 Task: Research Airbnb options in Azadshahr, Iran from 7th December, 2023 to 14th December, 2023 for 1 adult. Place can be shared room with 1  bedroom having 1 bed and 1 bathroom. Property type can be hotel. Amenities needed are: wifi, washing machine. Booking option can be shelf check-in. Look for 4 properties as per requirement.
Action: Mouse moved to (528, 190)
Screenshot: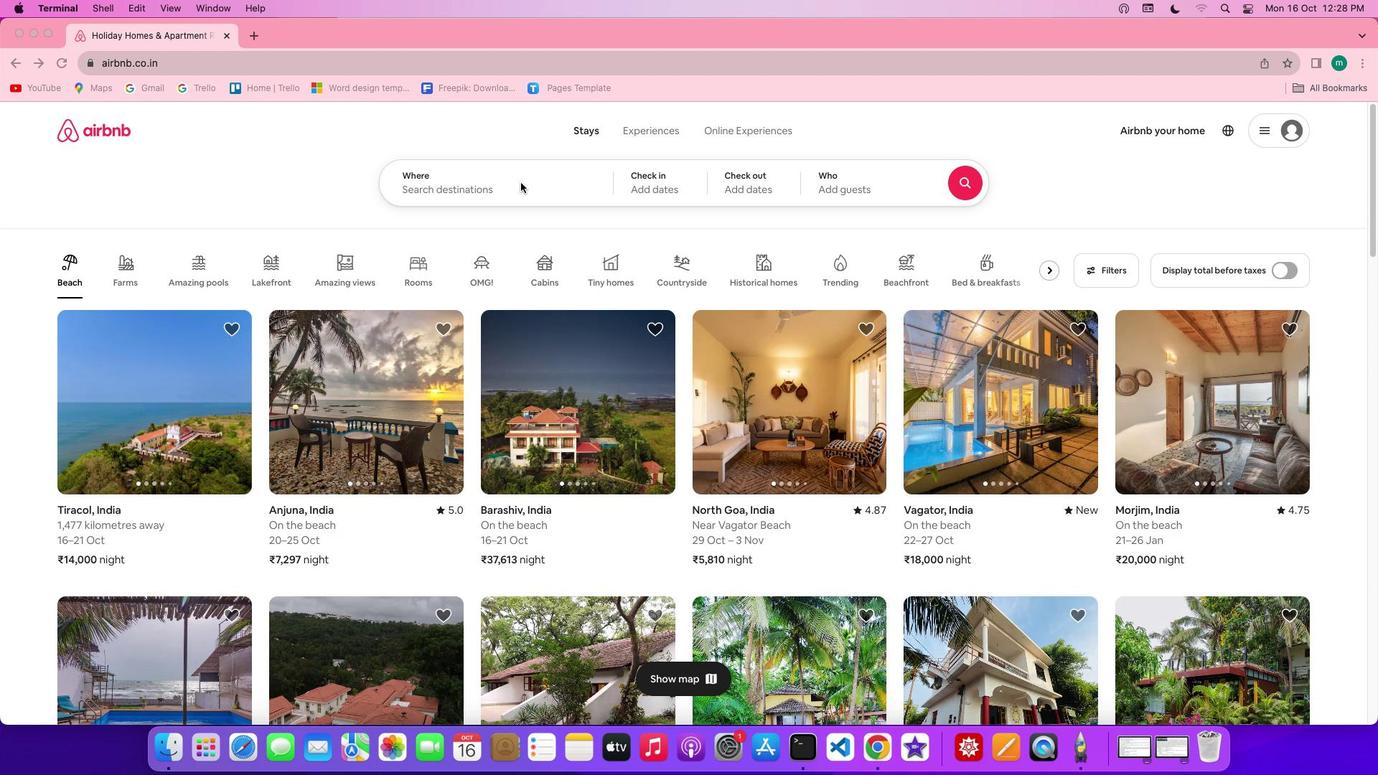 
Action: Mouse pressed left at (528, 190)
Screenshot: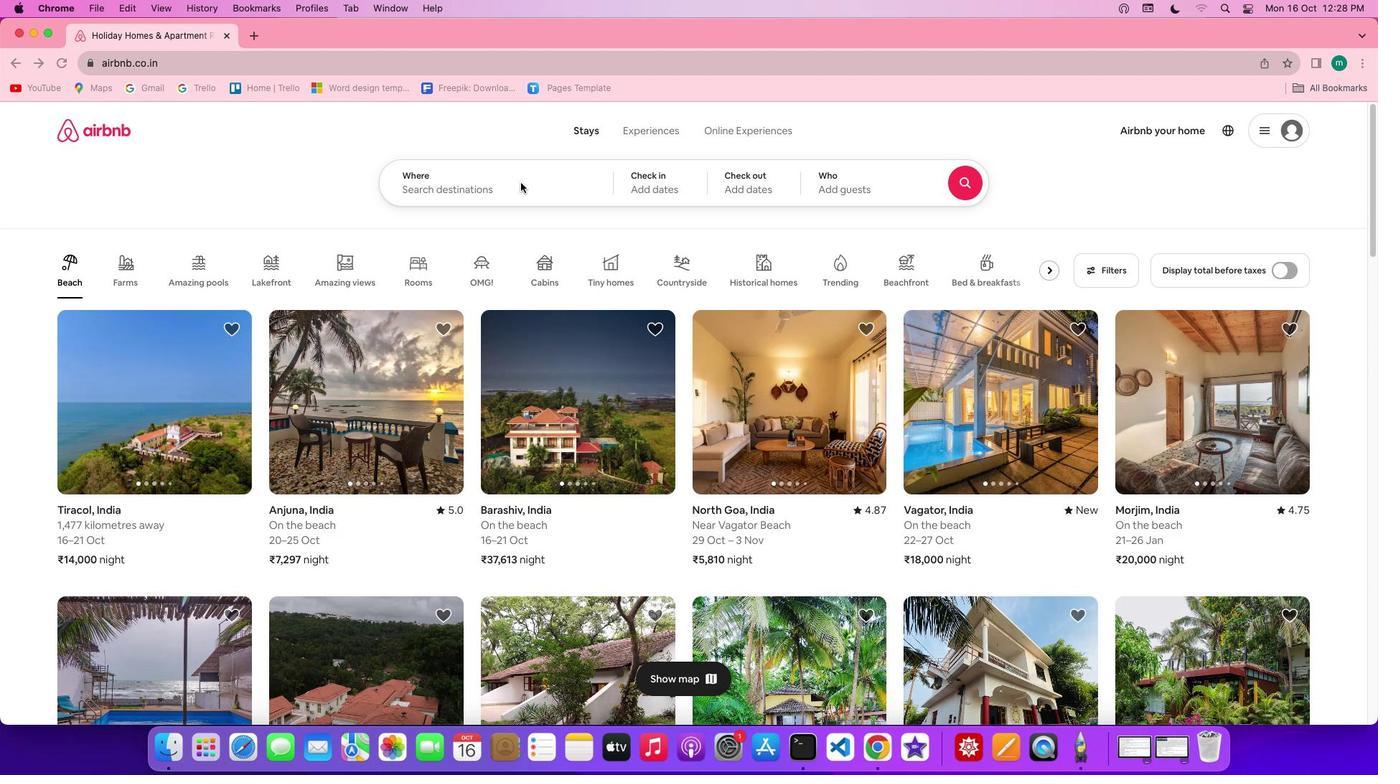
Action: Mouse moved to (526, 191)
Screenshot: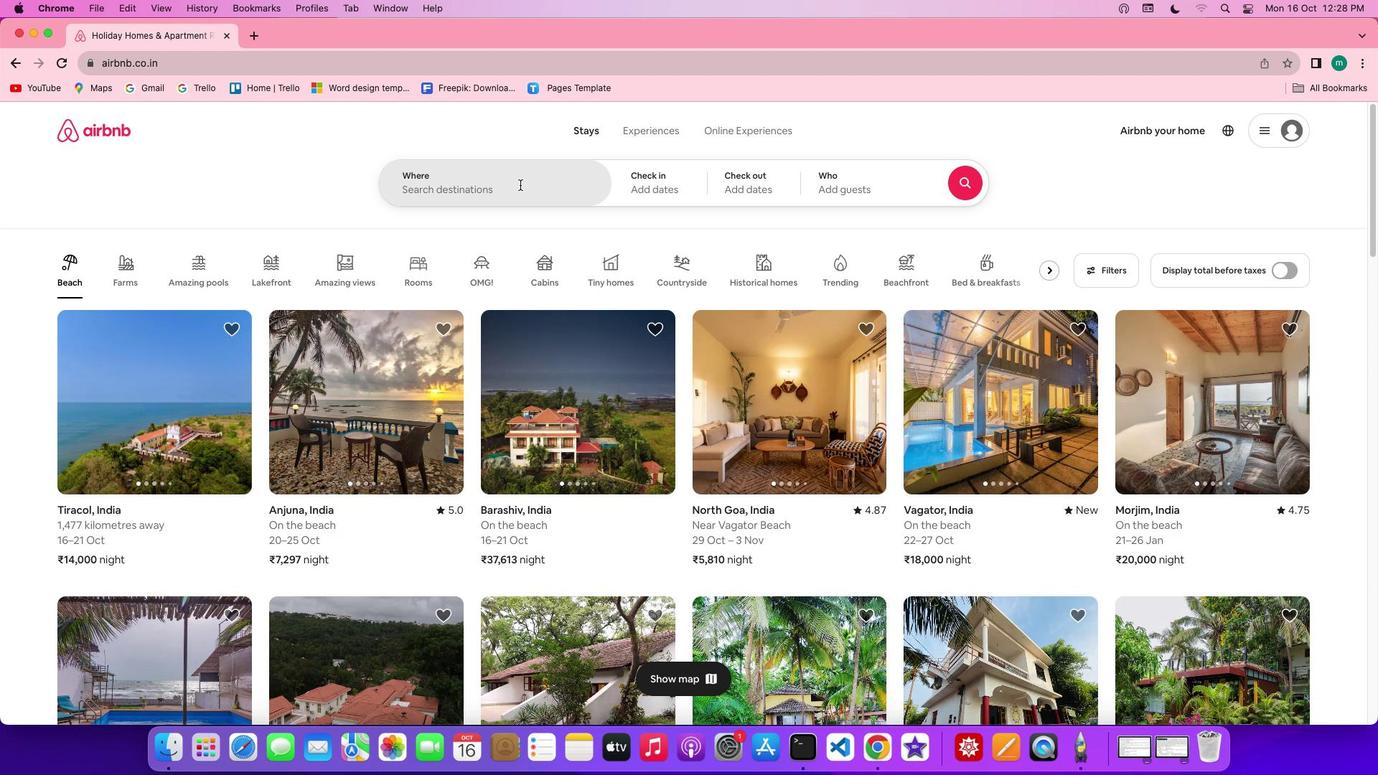 
Action: Mouse pressed left at (526, 191)
Screenshot: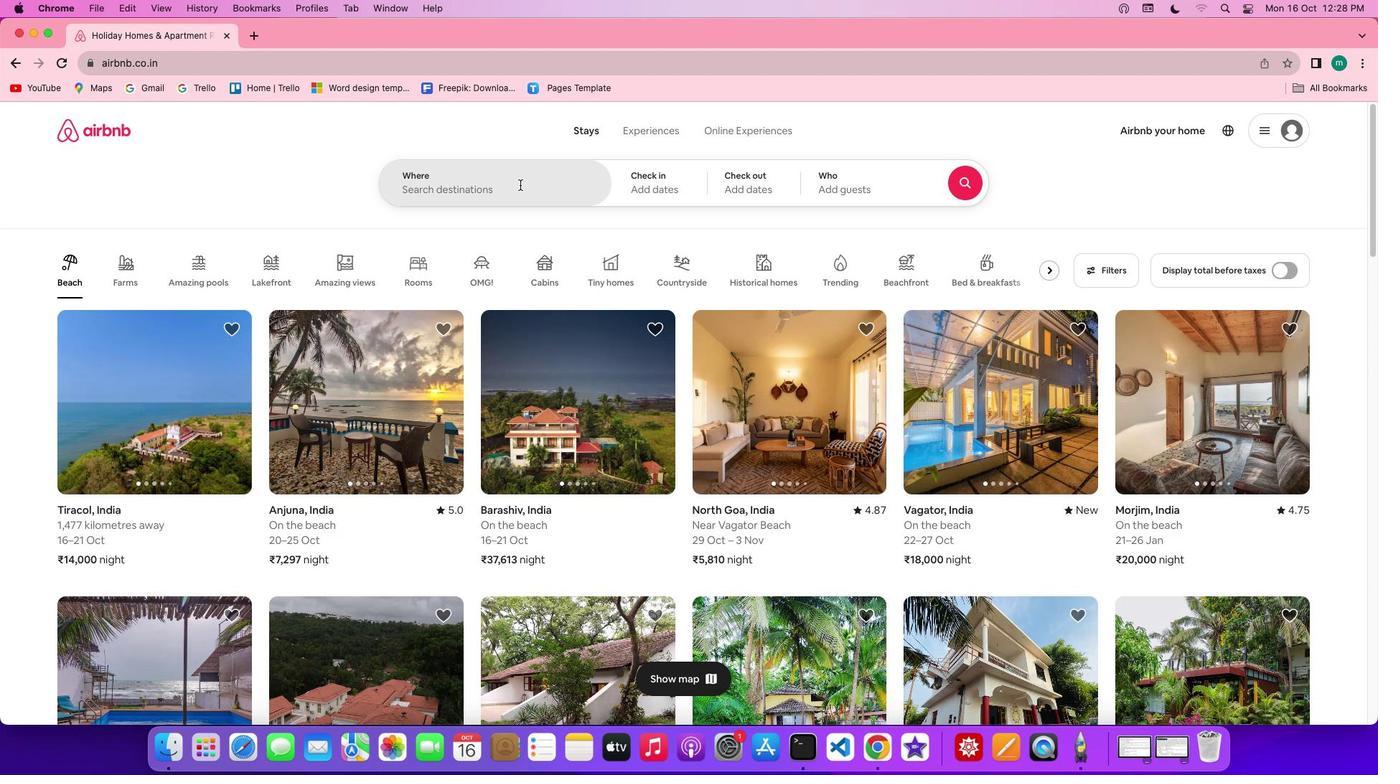 
Action: Key pressed Key.shift'A''a''s''h''a''r'Key.backspaceKey.backspaceKey.backspaceKey.backspaceKey.backspace'z''a''d''s''h''a''h''r'','Key.shift'I''r''a''n'
Screenshot: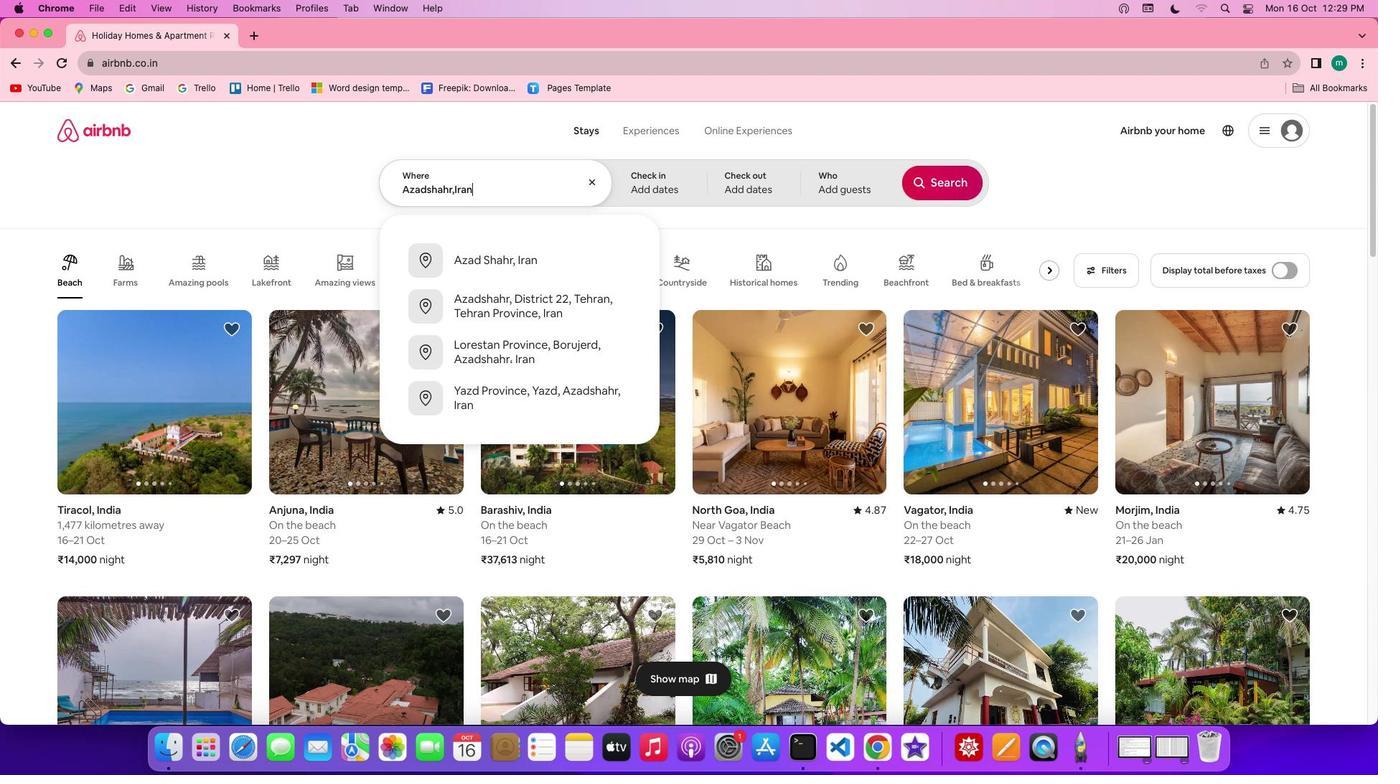 
Action: Mouse moved to (606, 259)
Screenshot: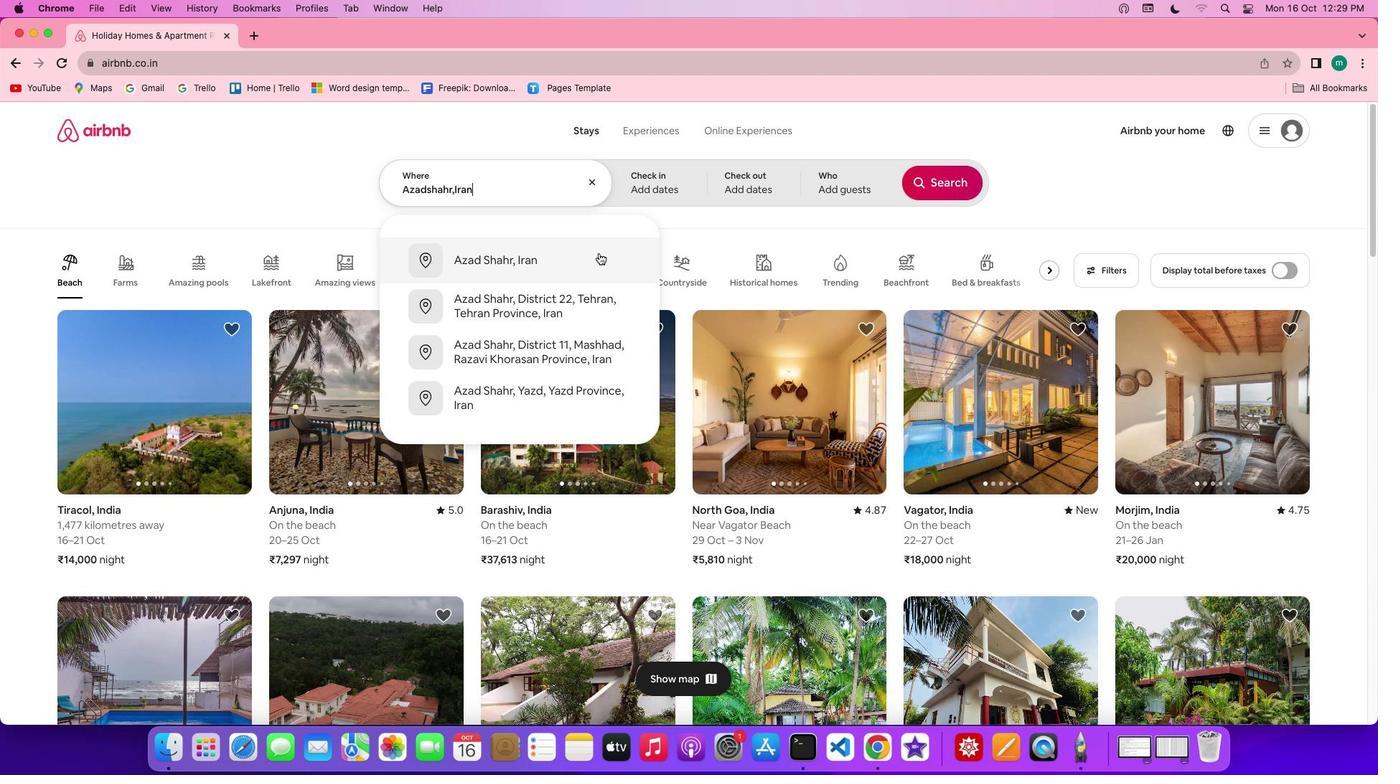 
Action: Mouse pressed left at (606, 259)
Screenshot: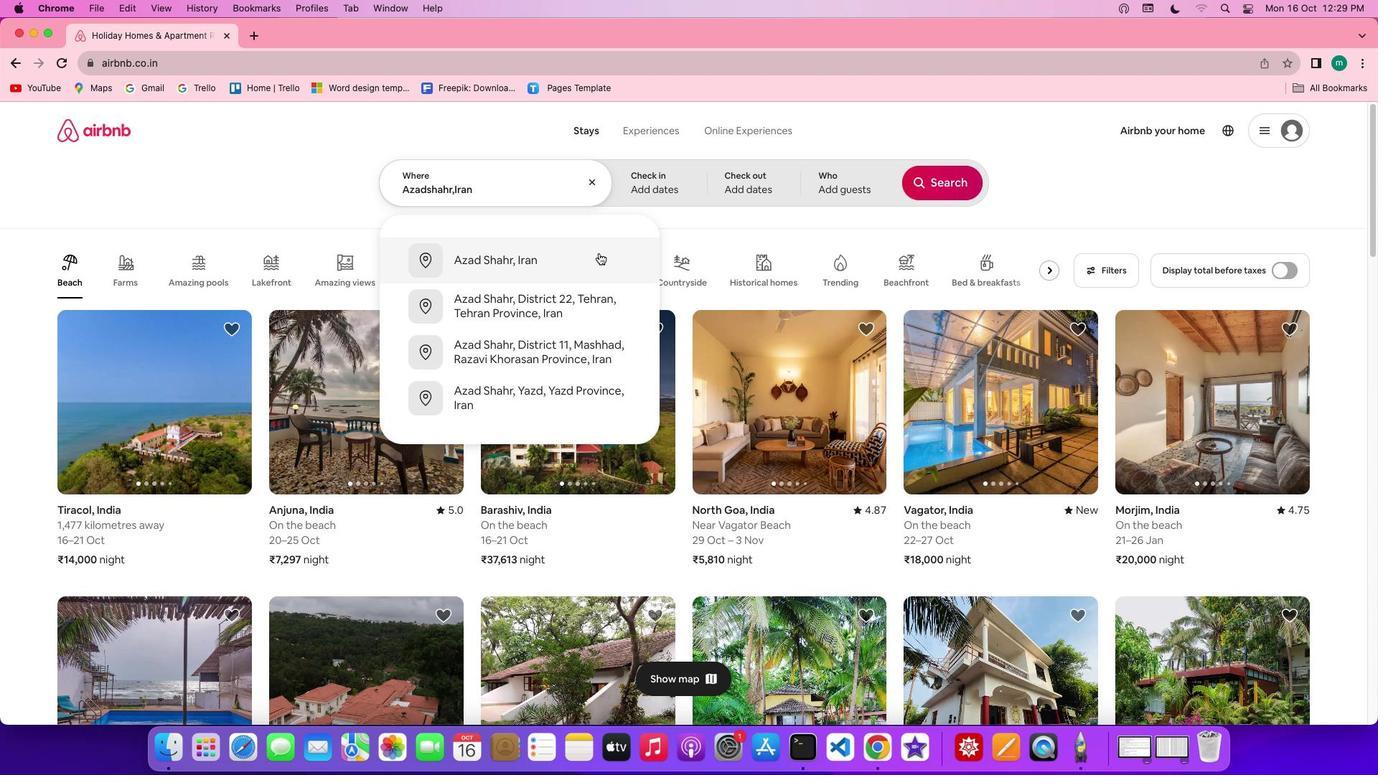 
Action: Mouse moved to (949, 305)
Screenshot: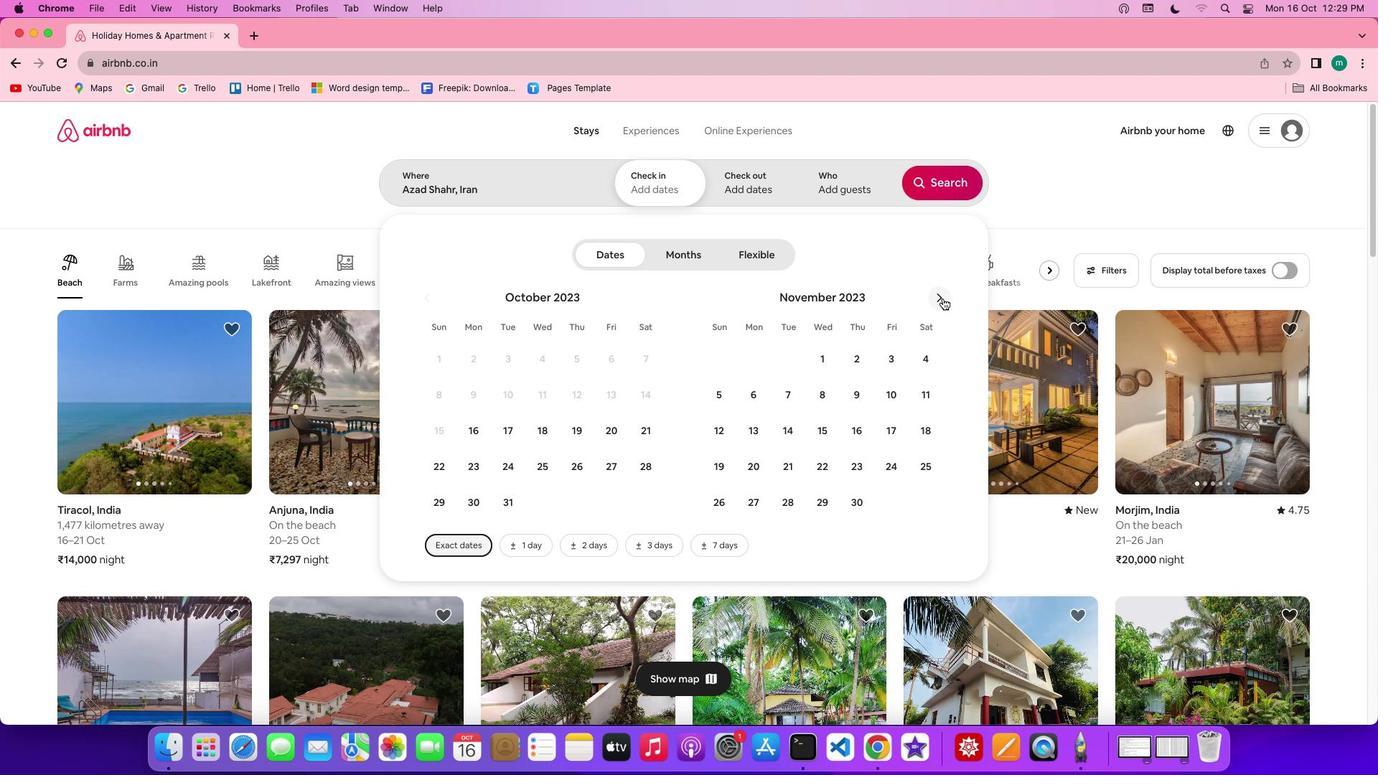 
Action: Mouse pressed left at (949, 305)
Screenshot: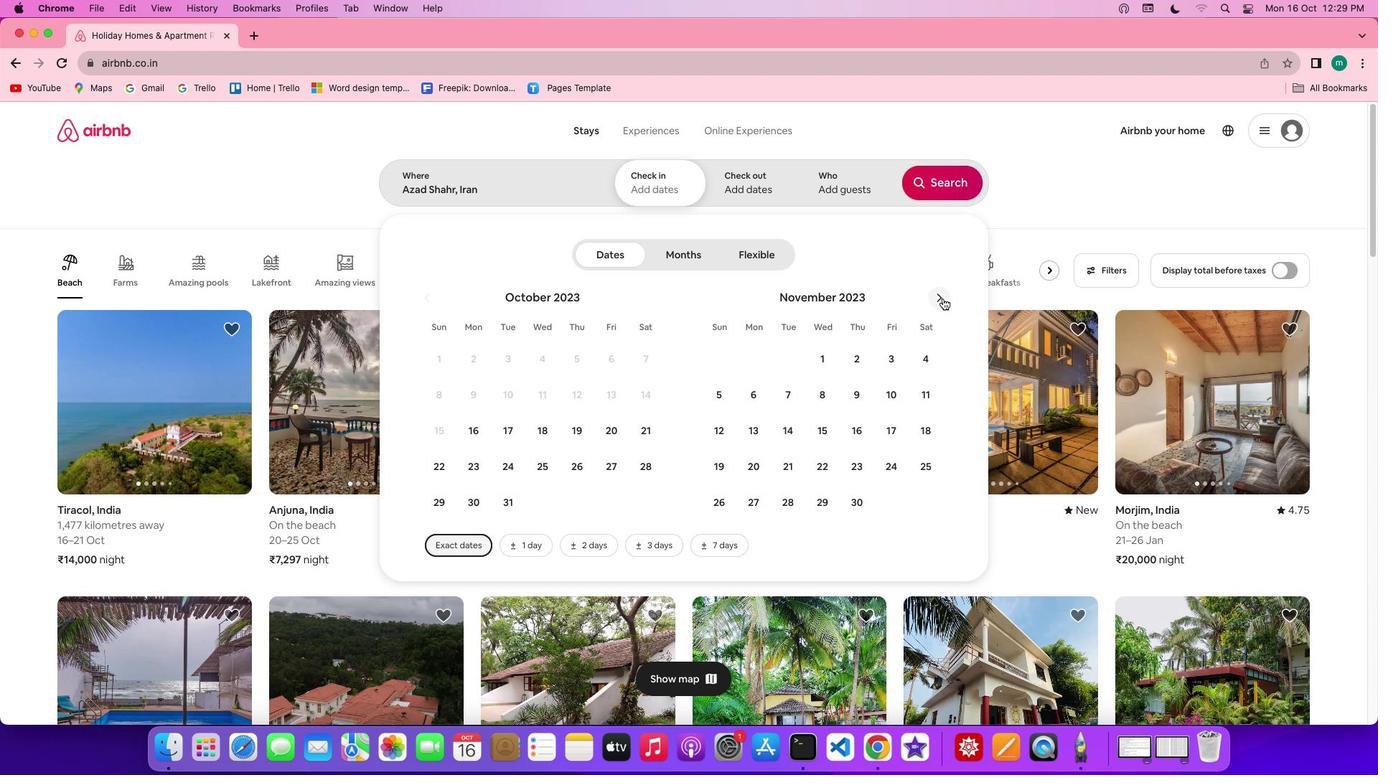 
Action: Mouse moved to (862, 401)
Screenshot: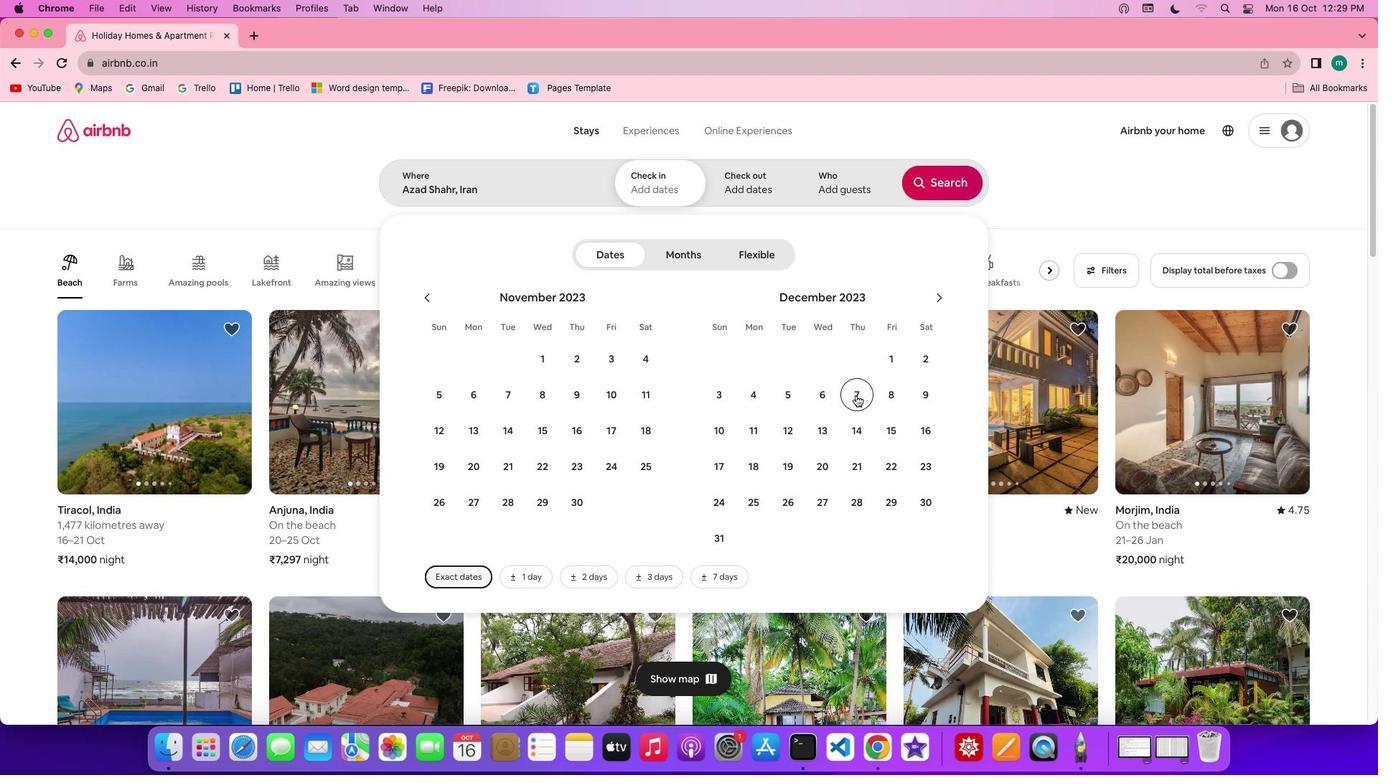 
Action: Mouse pressed left at (862, 401)
Screenshot: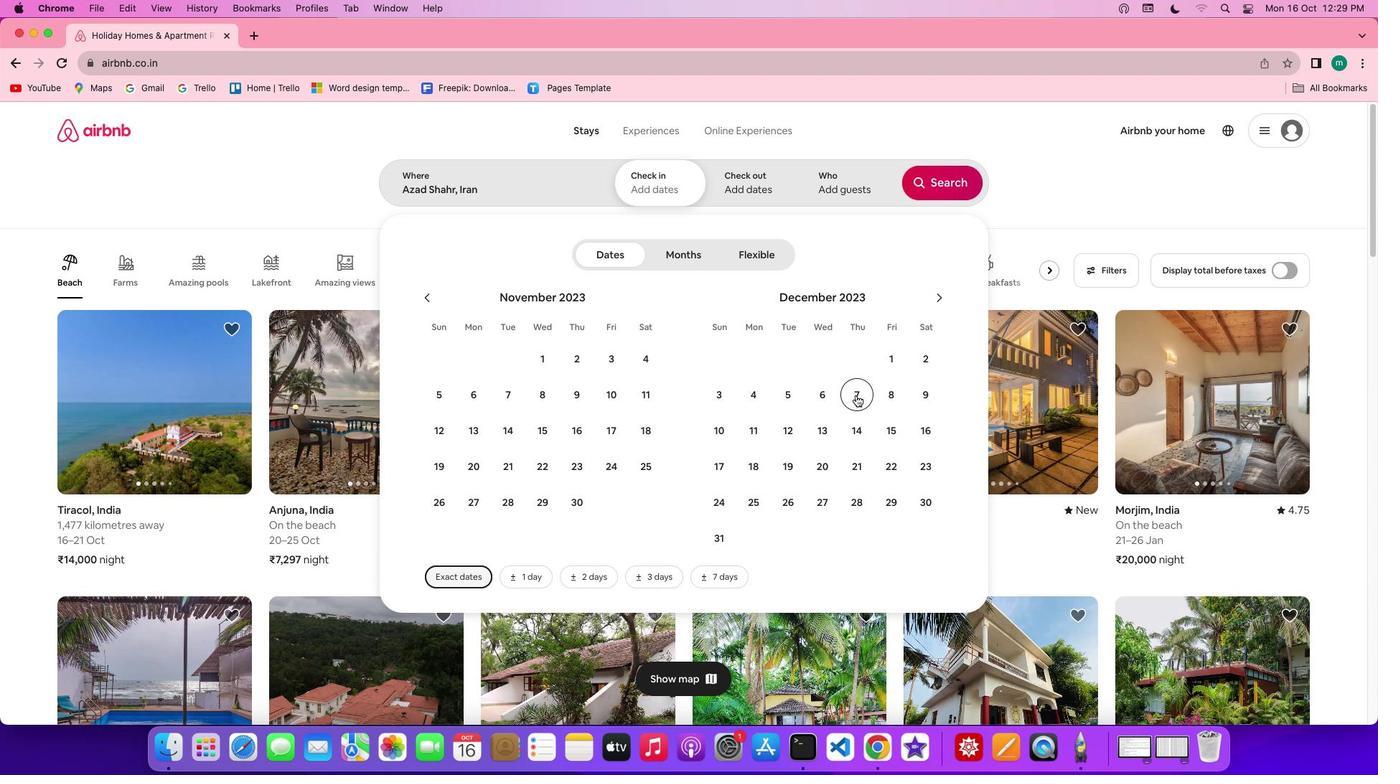 
Action: Mouse moved to (862, 426)
Screenshot: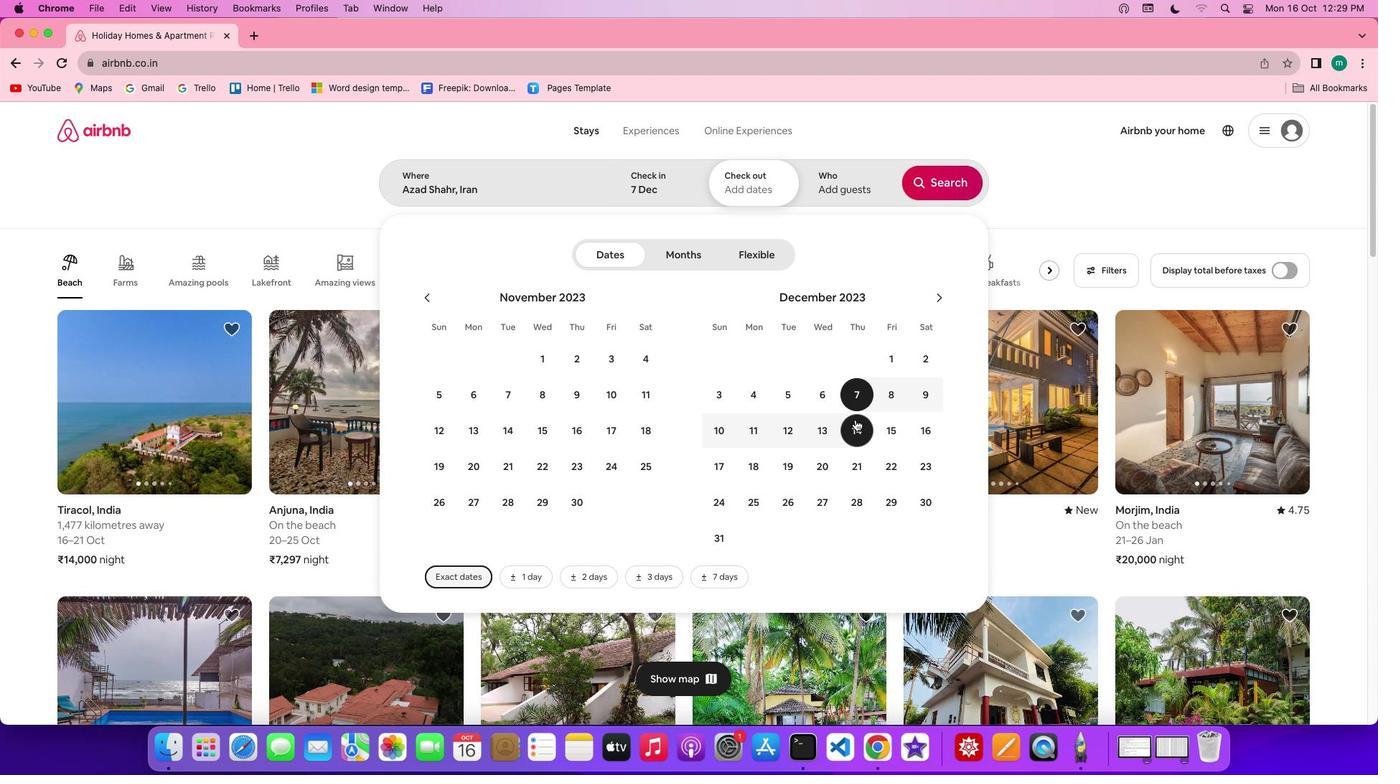 
Action: Mouse pressed left at (862, 426)
Screenshot: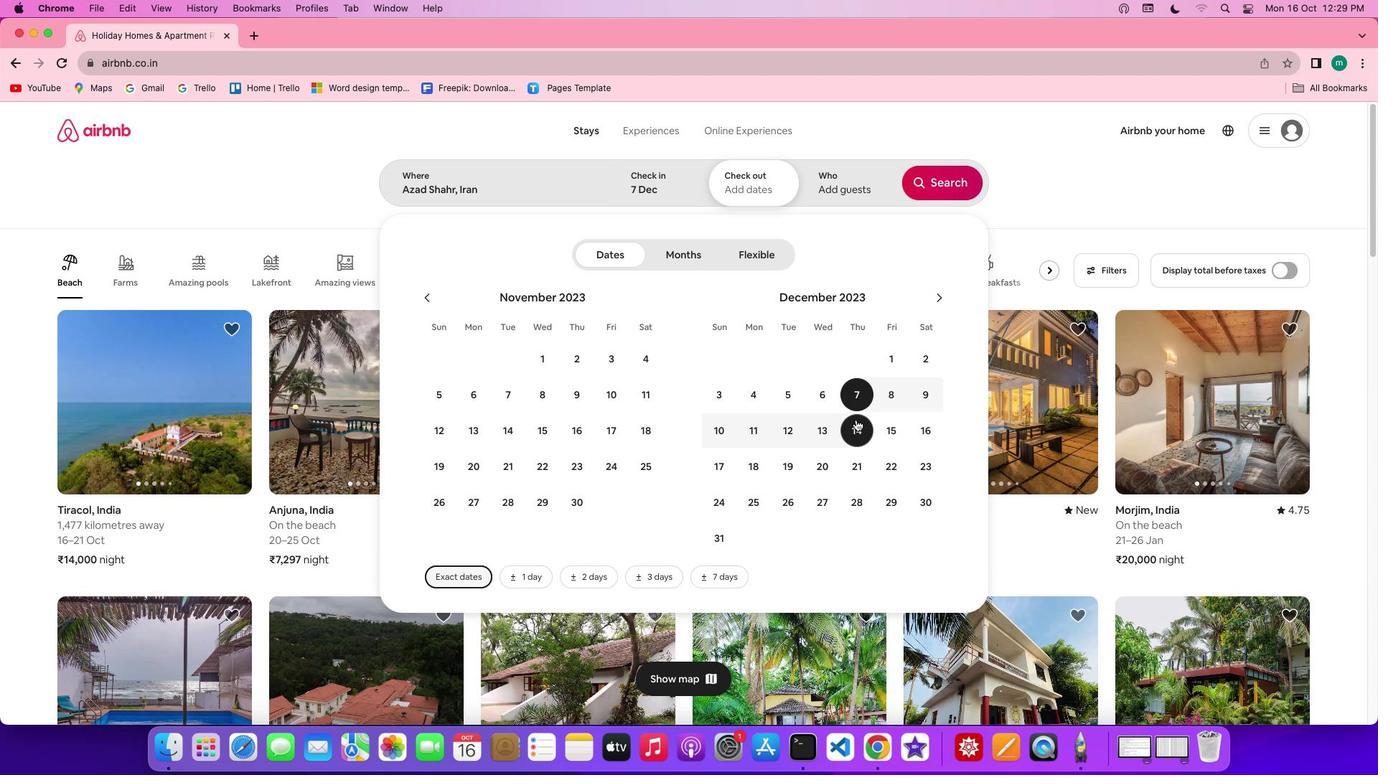 
Action: Mouse moved to (856, 194)
Screenshot: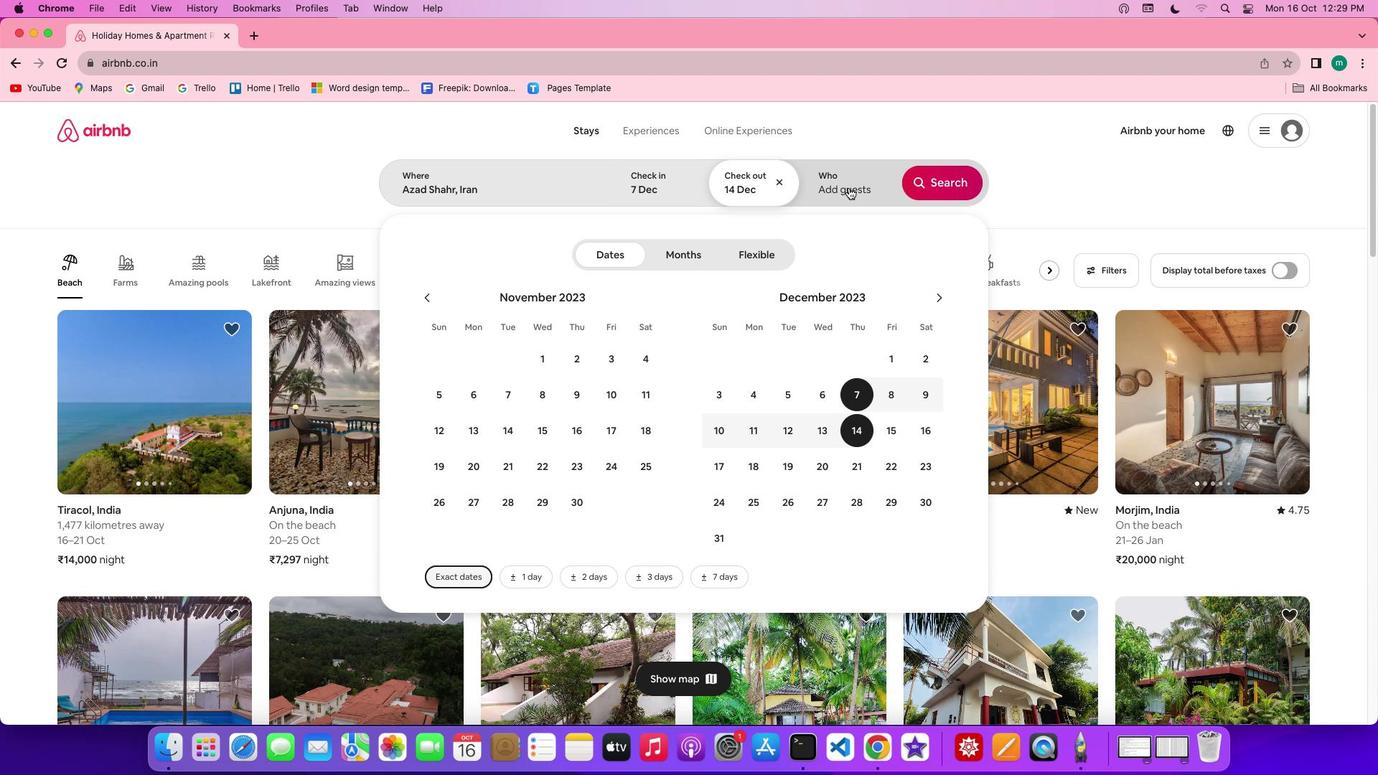 
Action: Mouse pressed left at (856, 194)
Screenshot: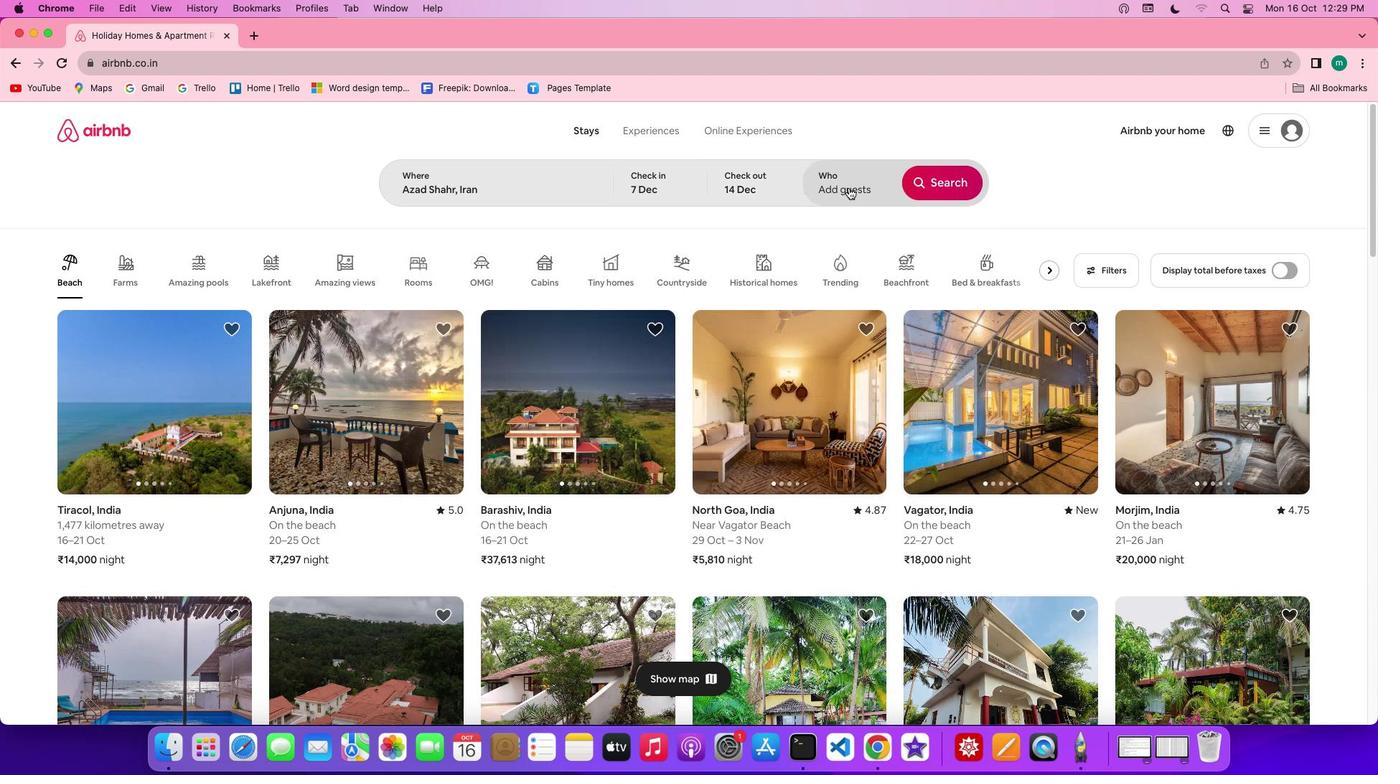 
Action: Mouse moved to (955, 272)
Screenshot: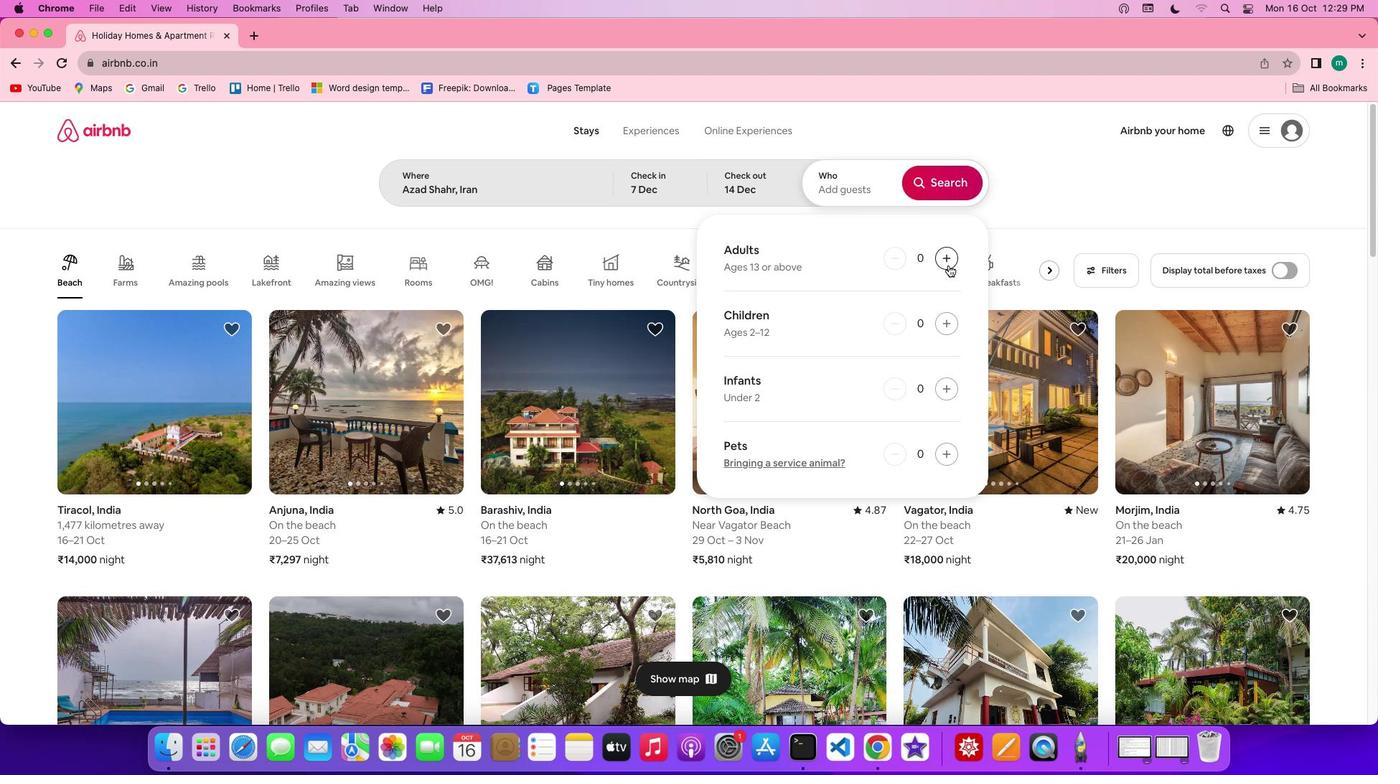 
Action: Mouse pressed left at (955, 272)
Screenshot: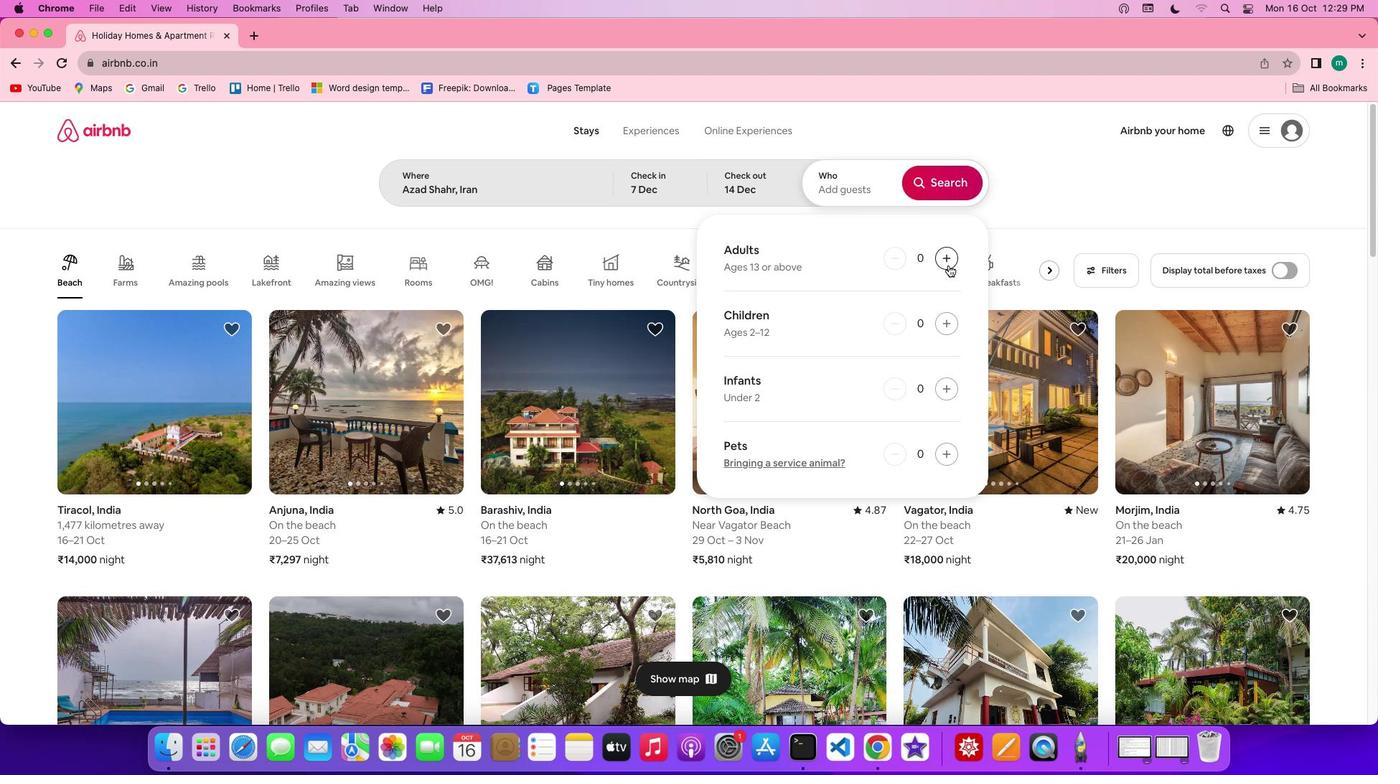 
Action: Mouse moved to (956, 194)
Screenshot: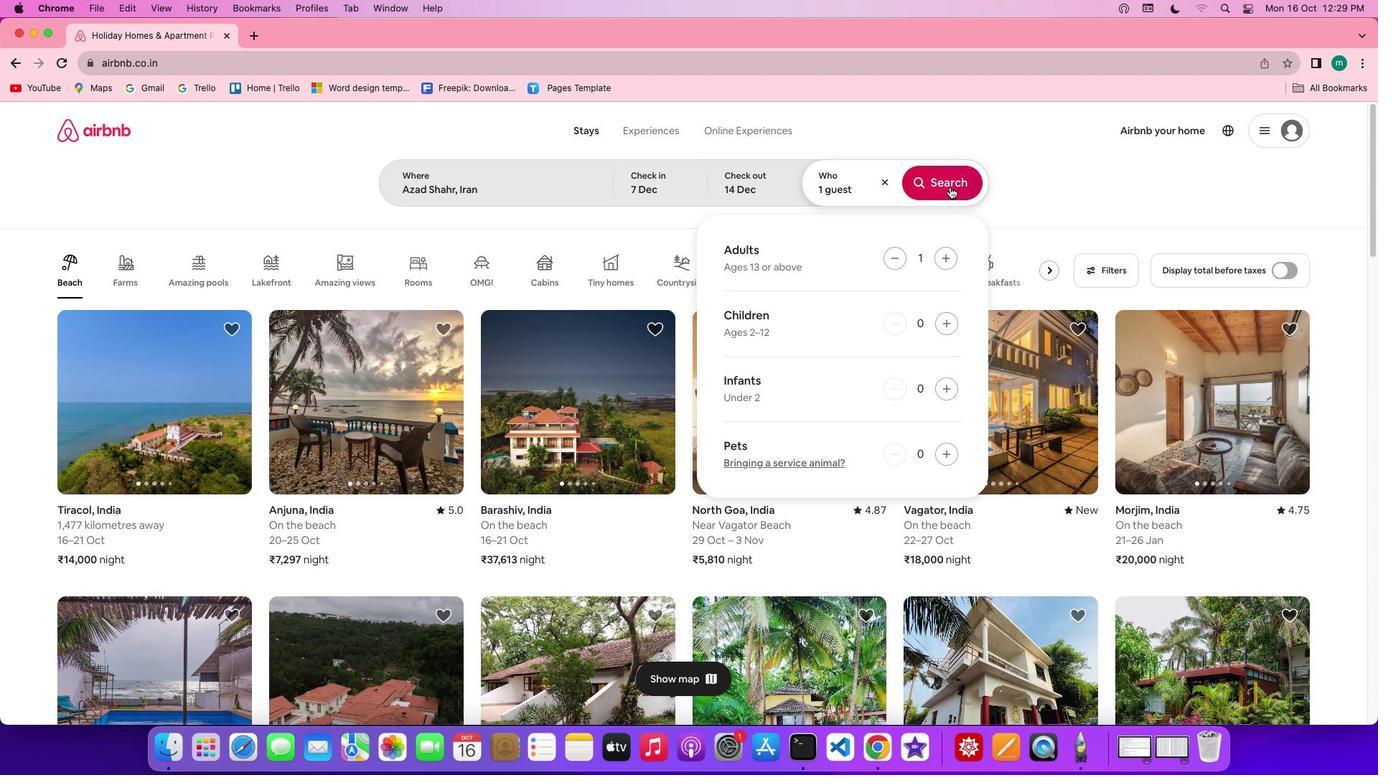 
Action: Mouse pressed left at (956, 194)
Screenshot: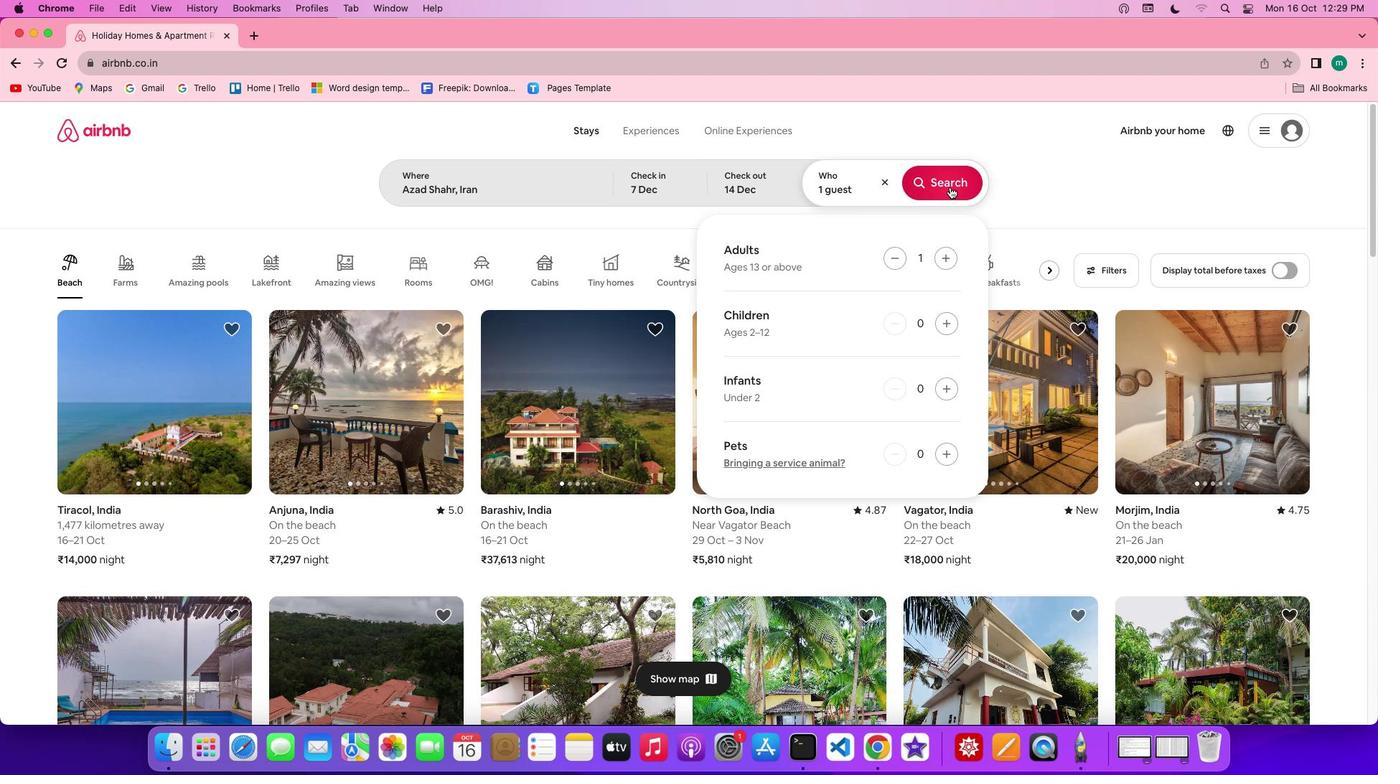 
Action: Mouse moved to (1131, 196)
Screenshot: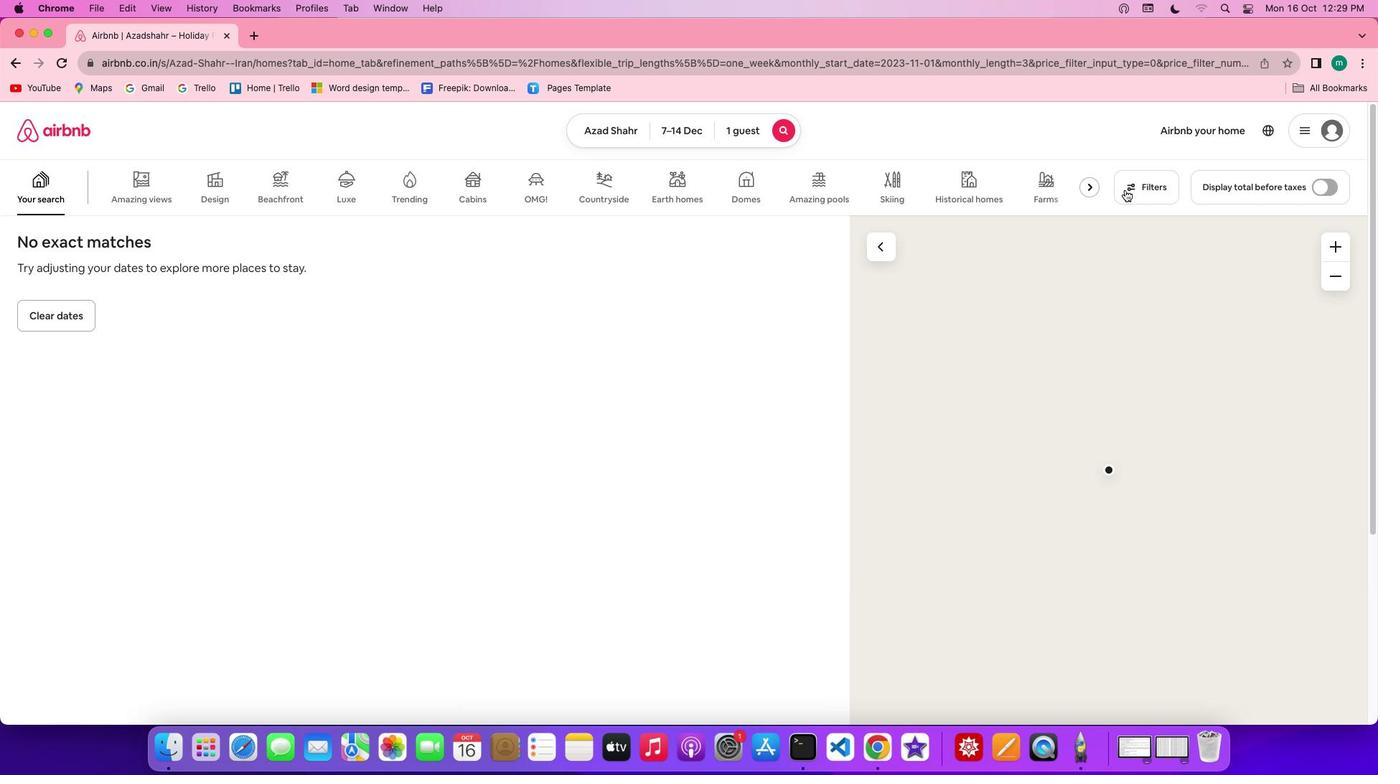 
Action: Mouse pressed left at (1131, 196)
Screenshot: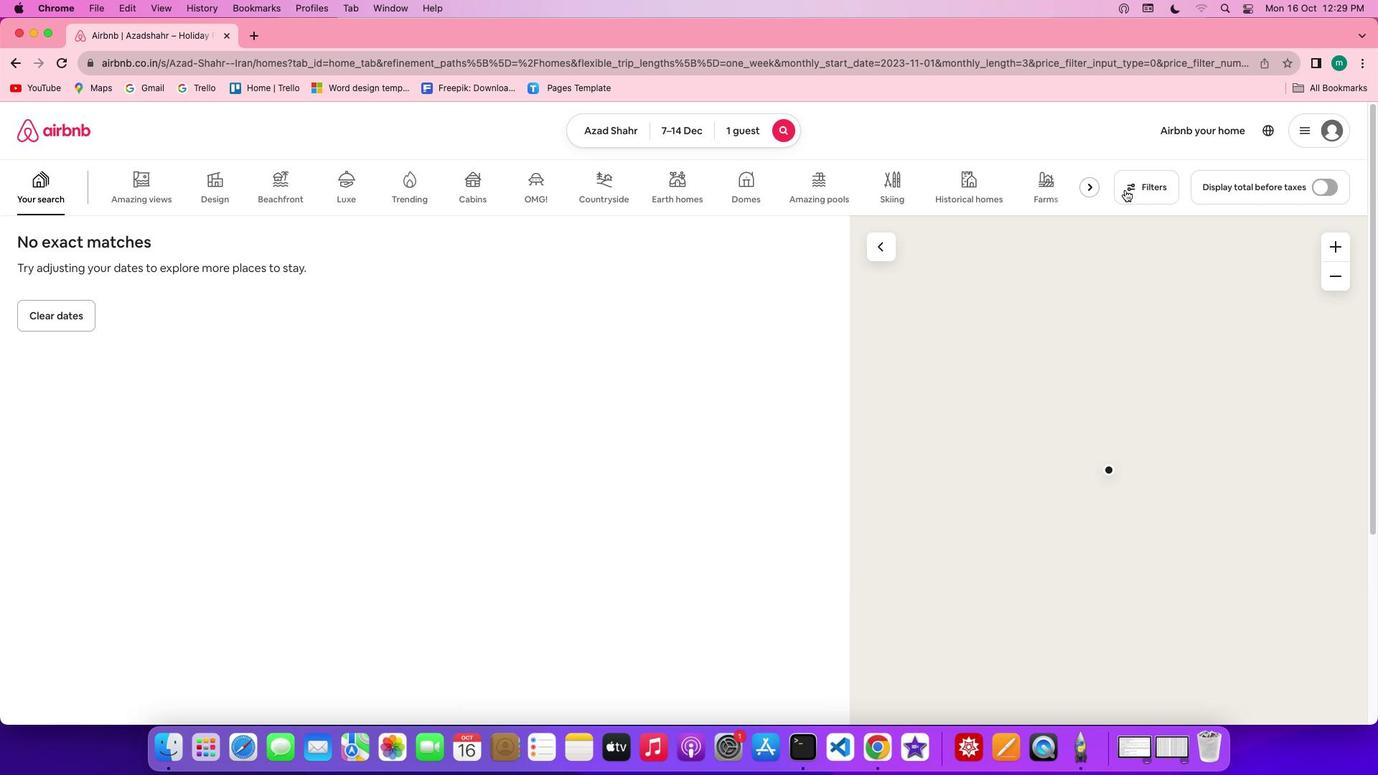 
Action: Mouse moved to (693, 427)
Screenshot: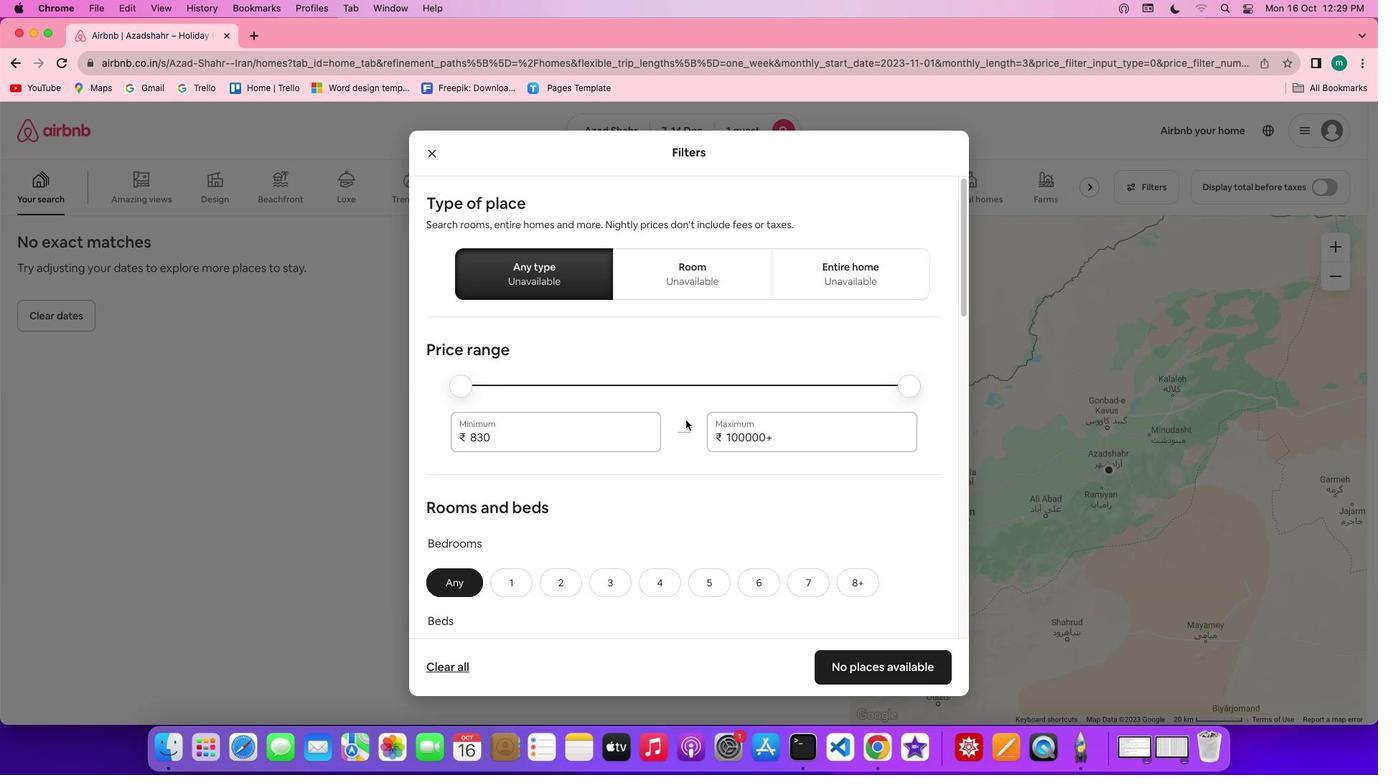 
Action: Mouse scrolled (693, 427) with delta (7, 6)
Screenshot: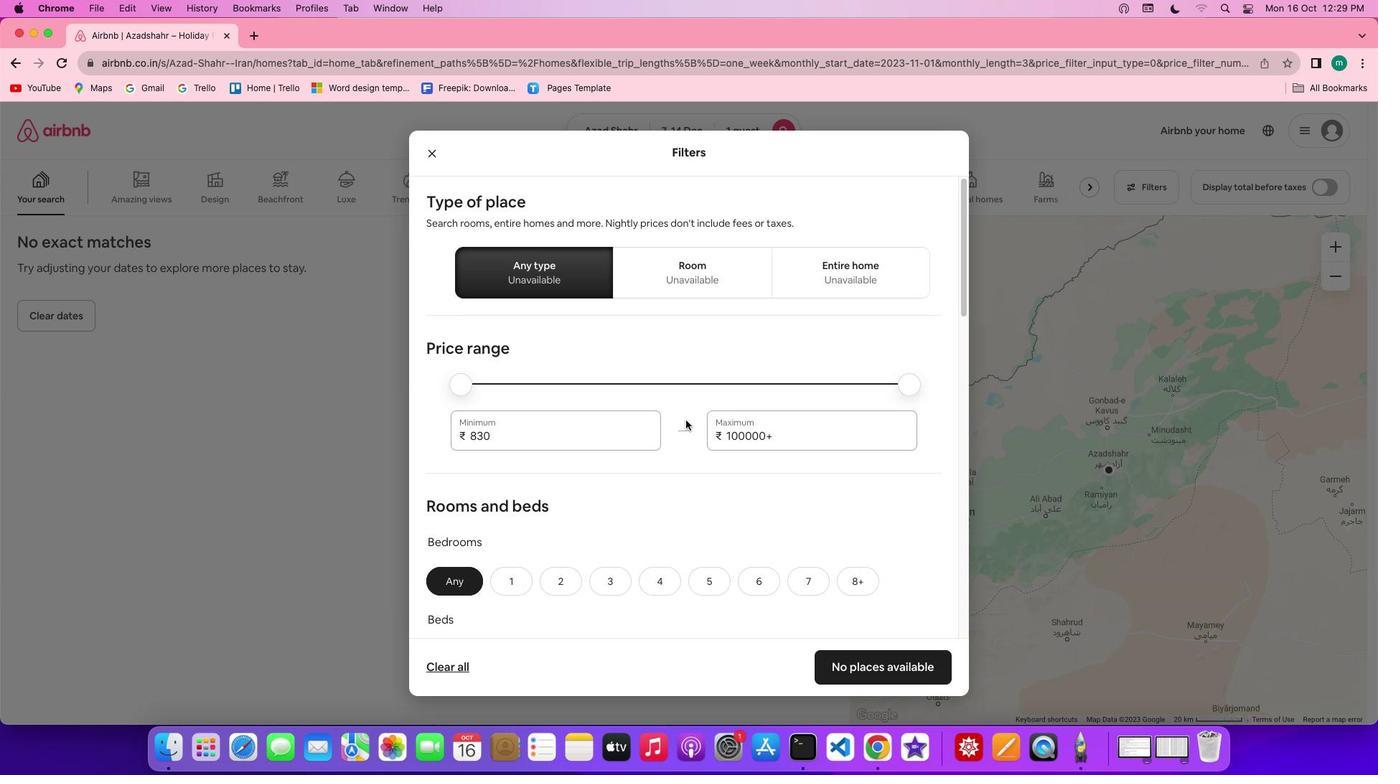 
Action: Mouse scrolled (693, 427) with delta (7, 6)
Screenshot: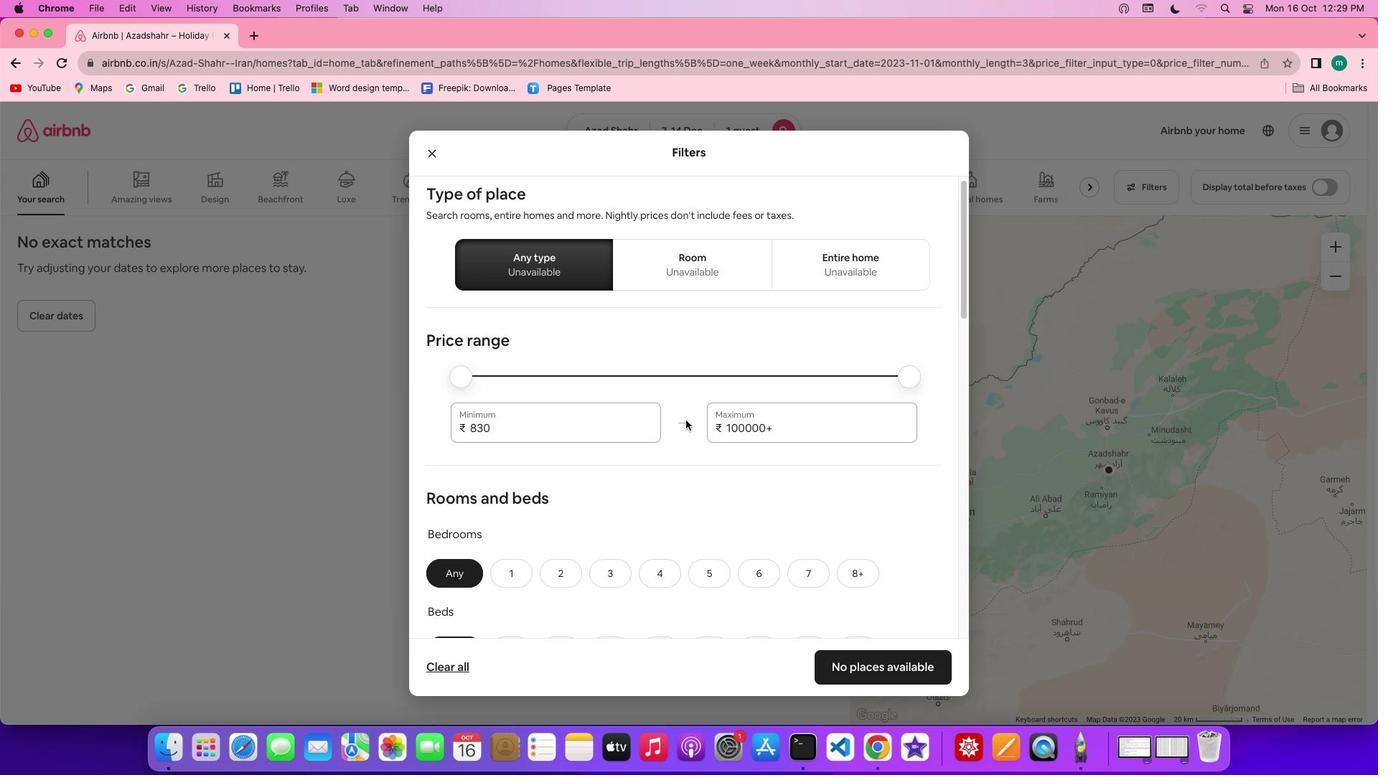 
Action: Mouse scrolled (693, 427) with delta (7, 5)
Screenshot: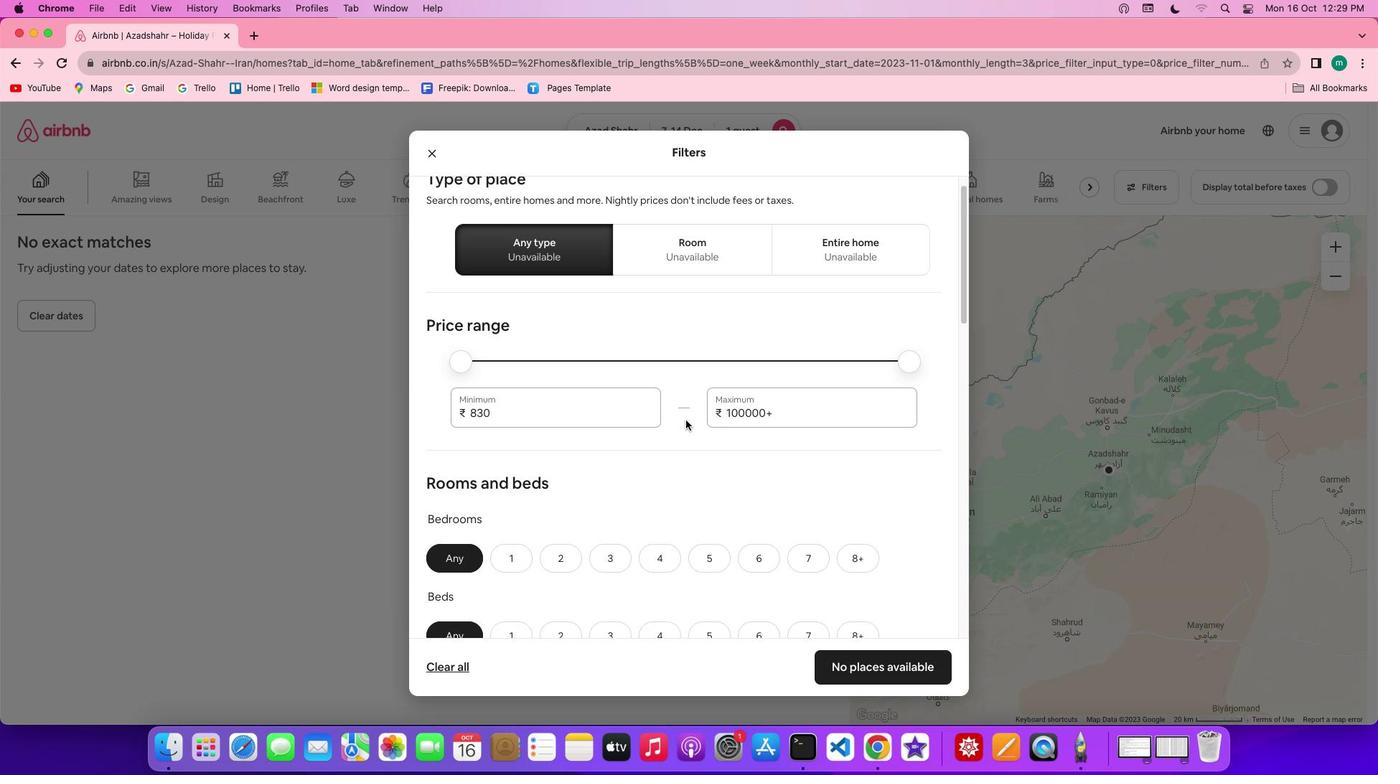 
Action: Mouse scrolled (693, 427) with delta (7, 5)
Screenshot: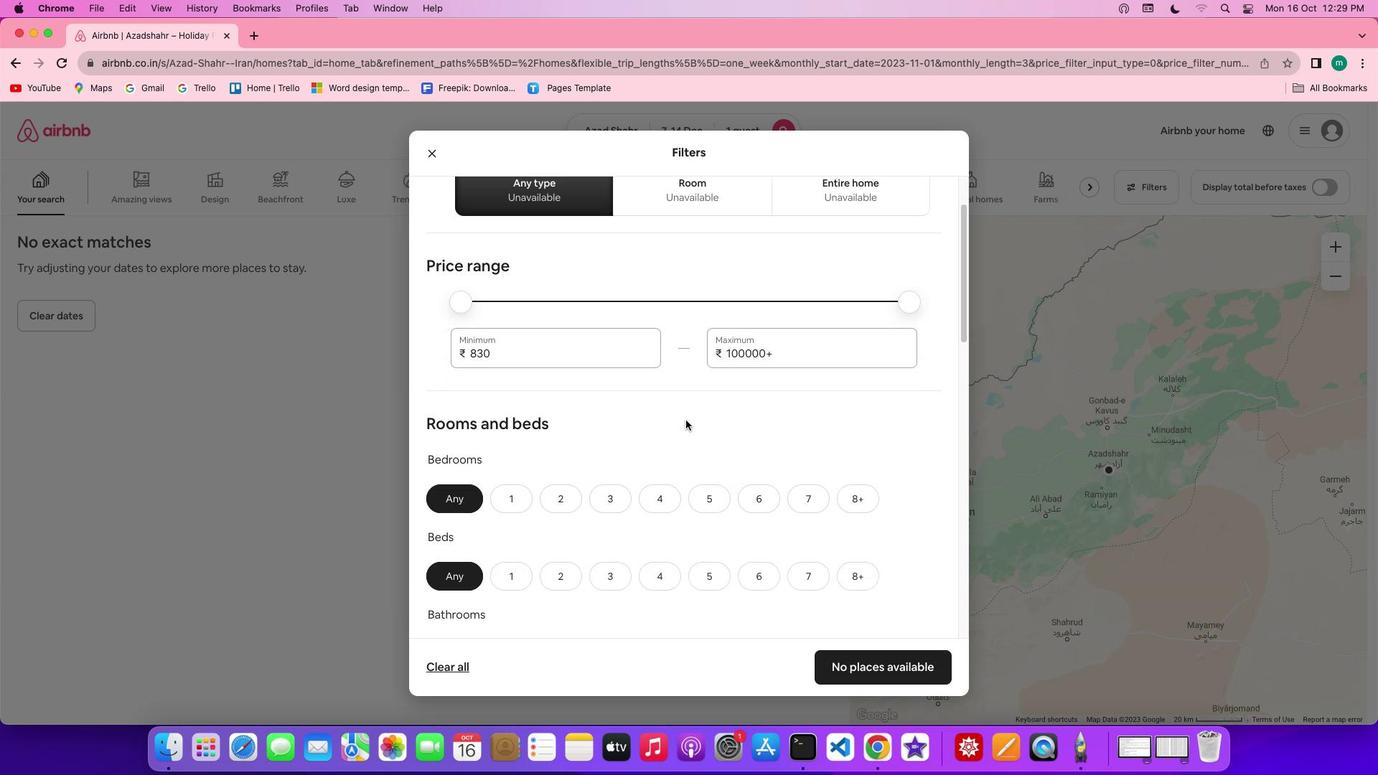 
Action: Mouse scrolled (693, 427) with delta (7, 6)
Screenshot: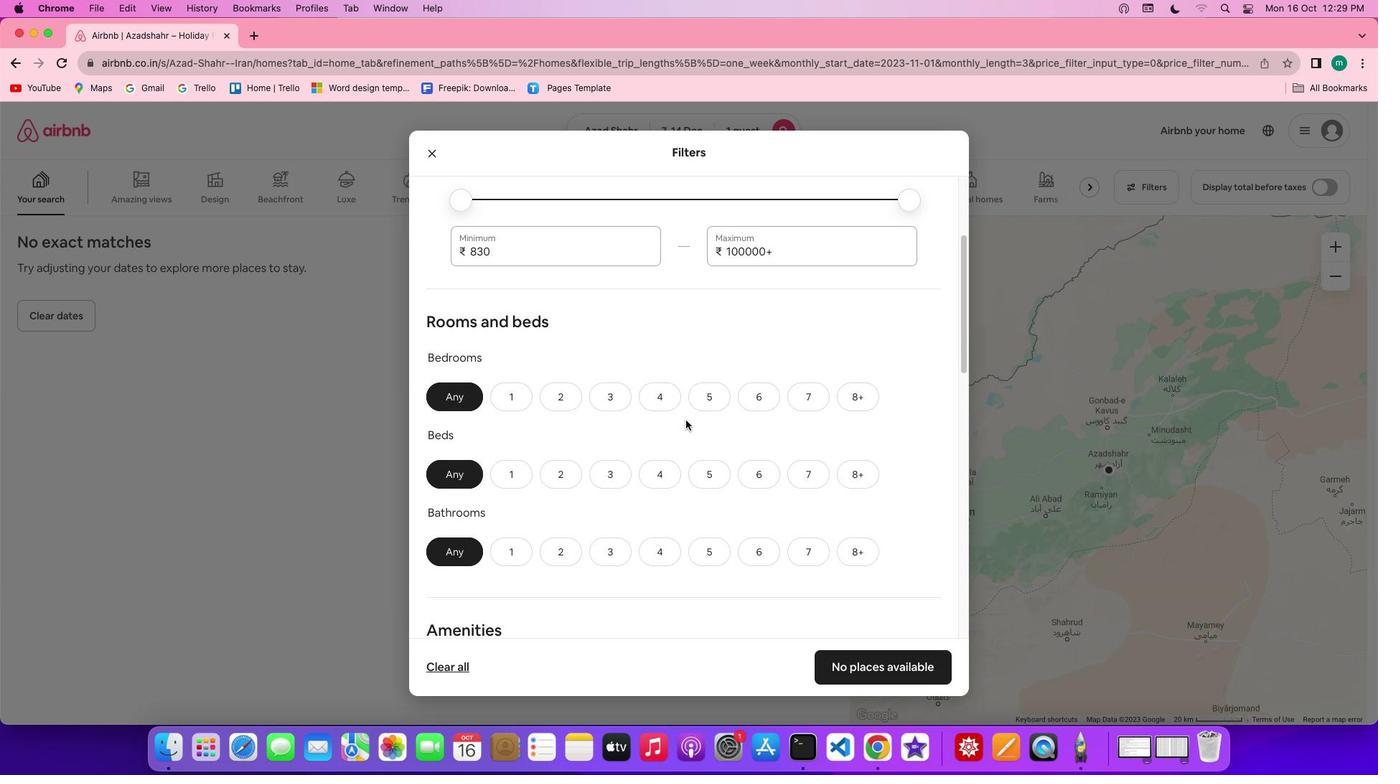
Action: Mouse scrolled (693, 427) with delta (7, 6)
Screenshot: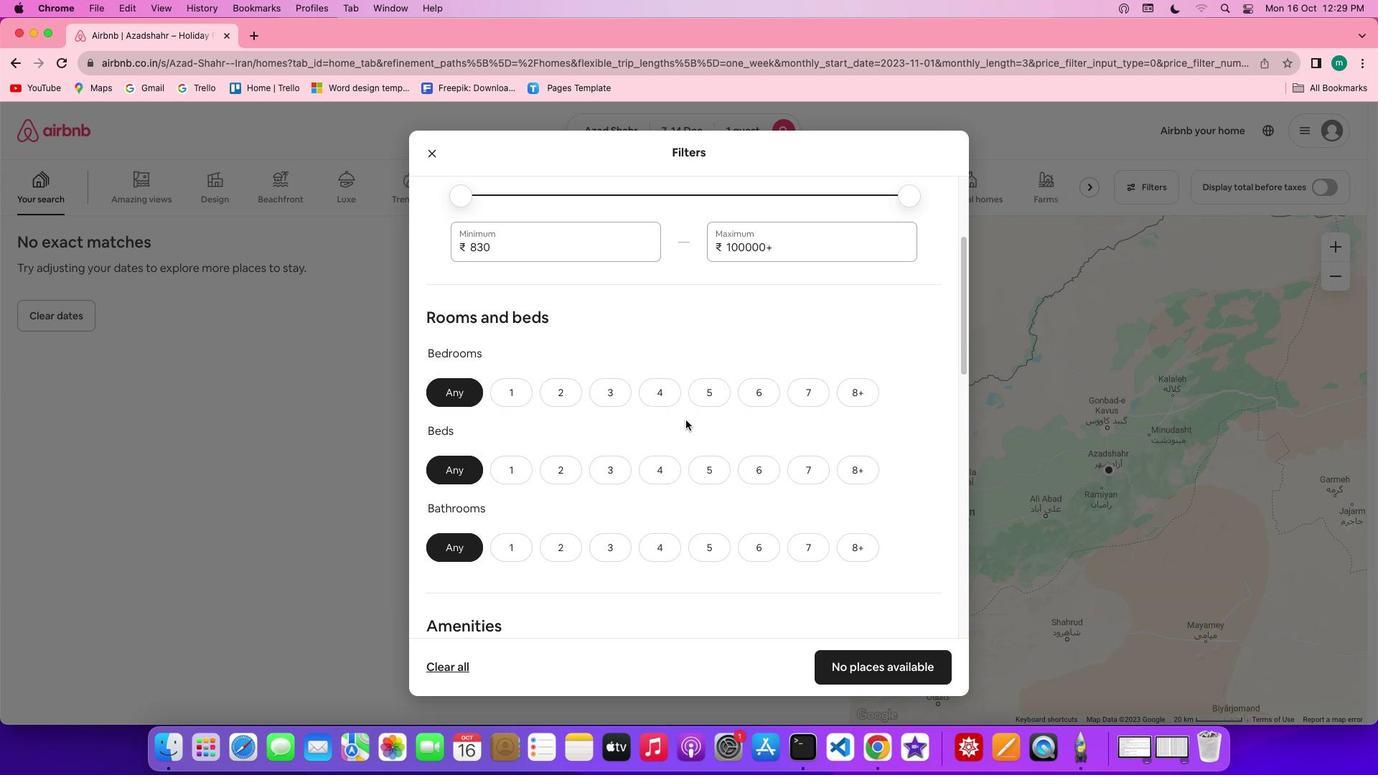
Action: Mouse scrolled (693, 427) with delta (7, 6)
Screenshot: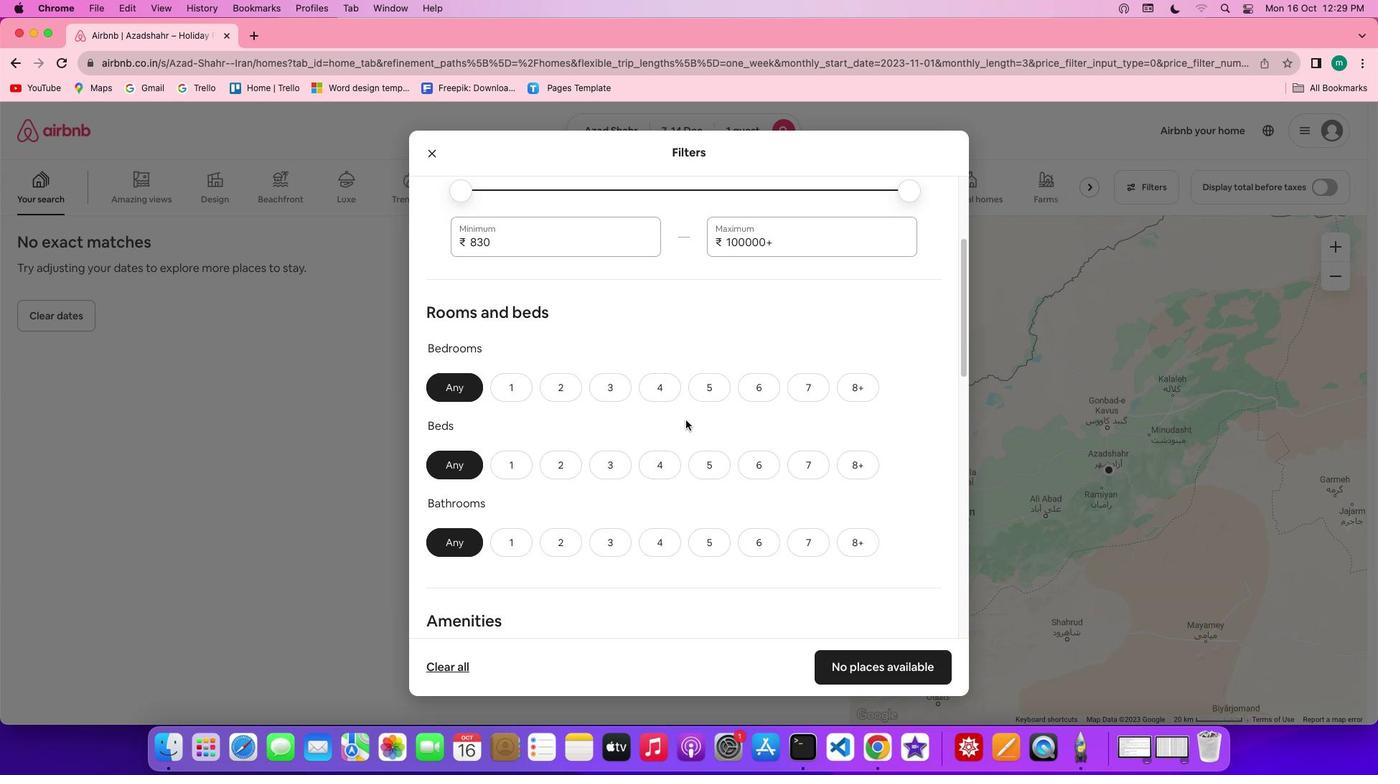 
Action: Mouse scrolled (693, 427) with delta (7, 5)
Screenshot: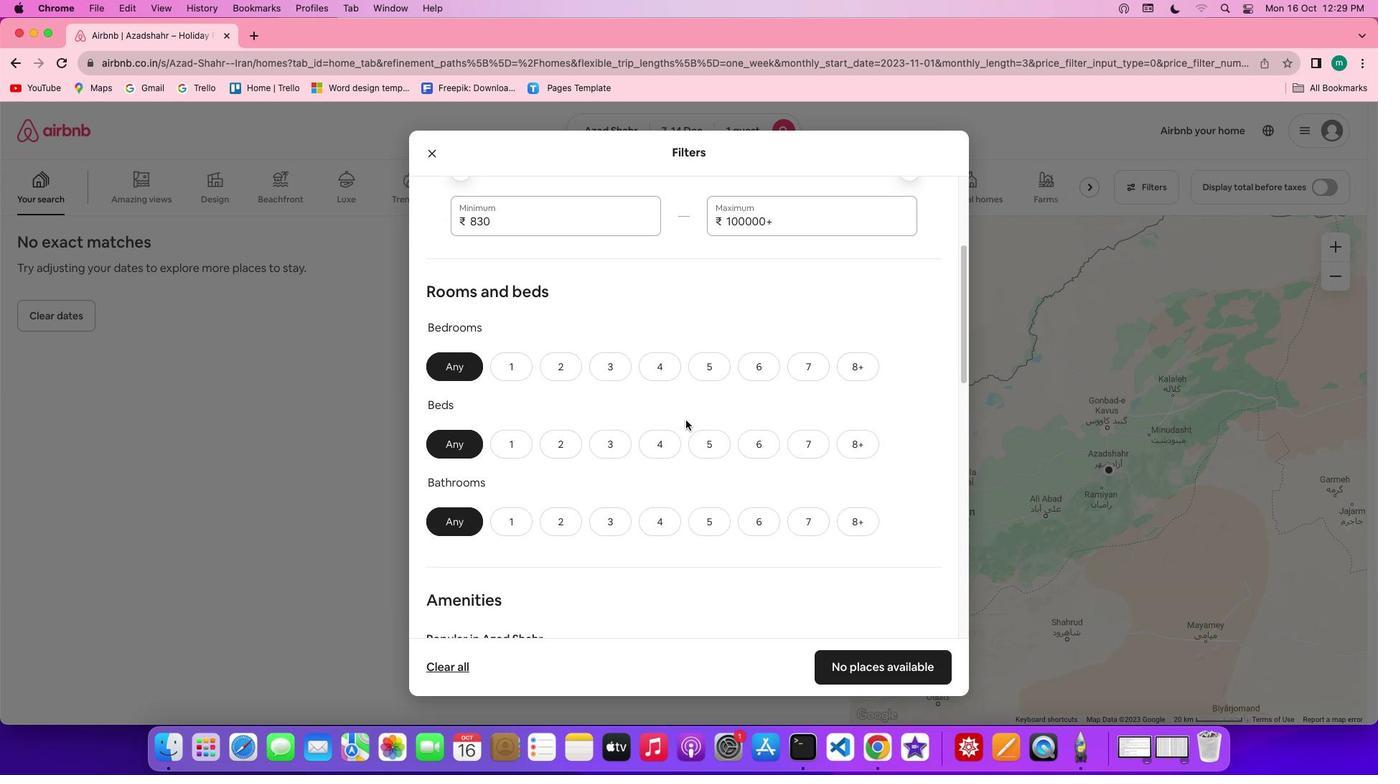 
Action: Mouse scrolled (693, 427) with delta (7, 6)
Screenshot: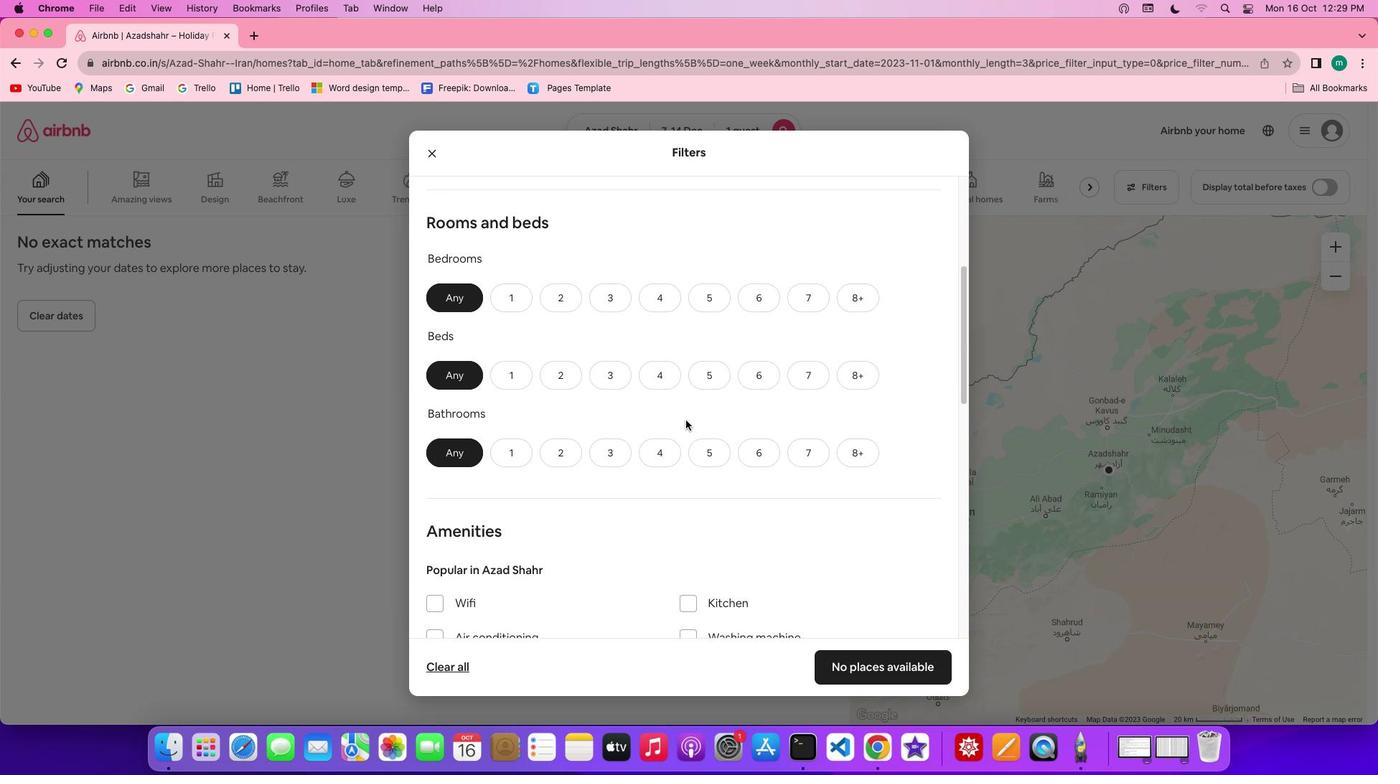 
Action: Mouse scrolled (693, 427) with delta (7, 6)
Screenshot: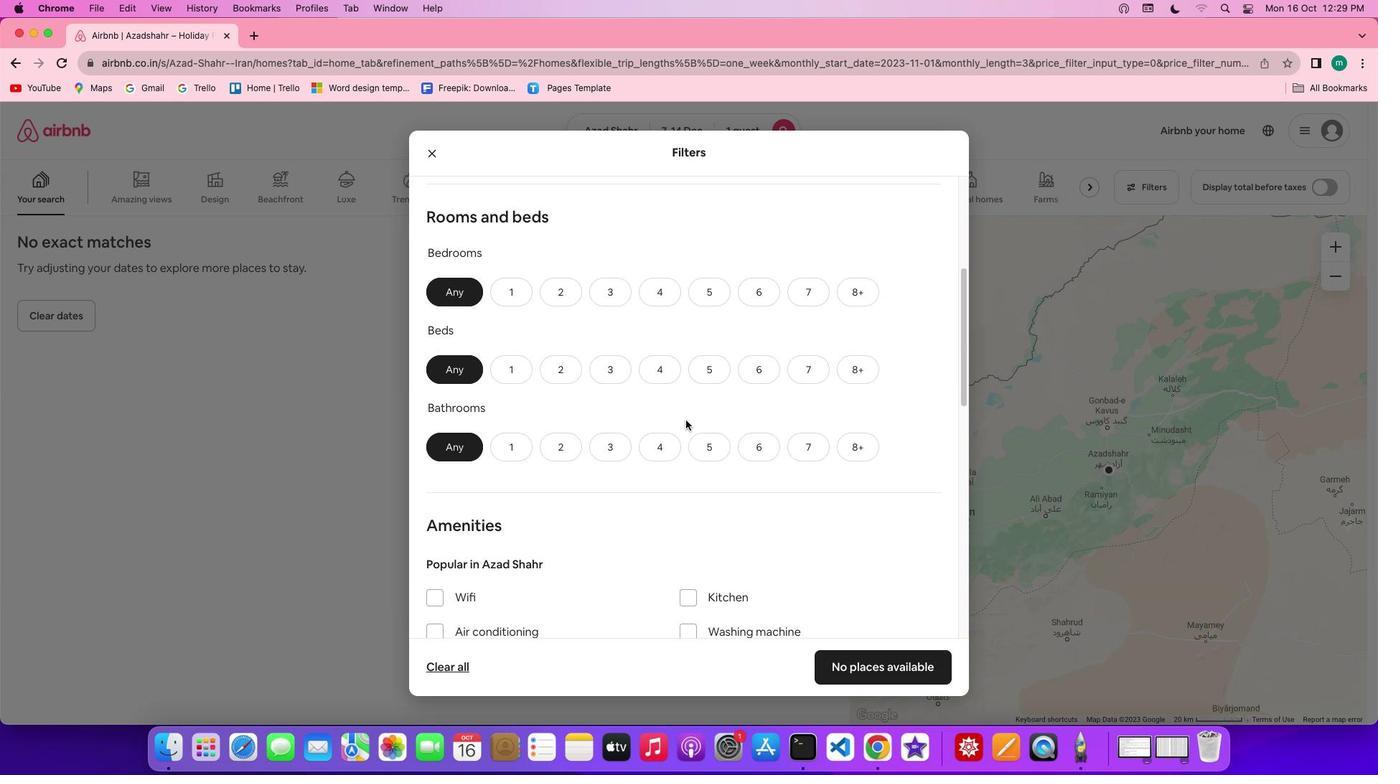 
Action: Mouse scrolled (693, 427) with delta (7, 6)
Screenshot: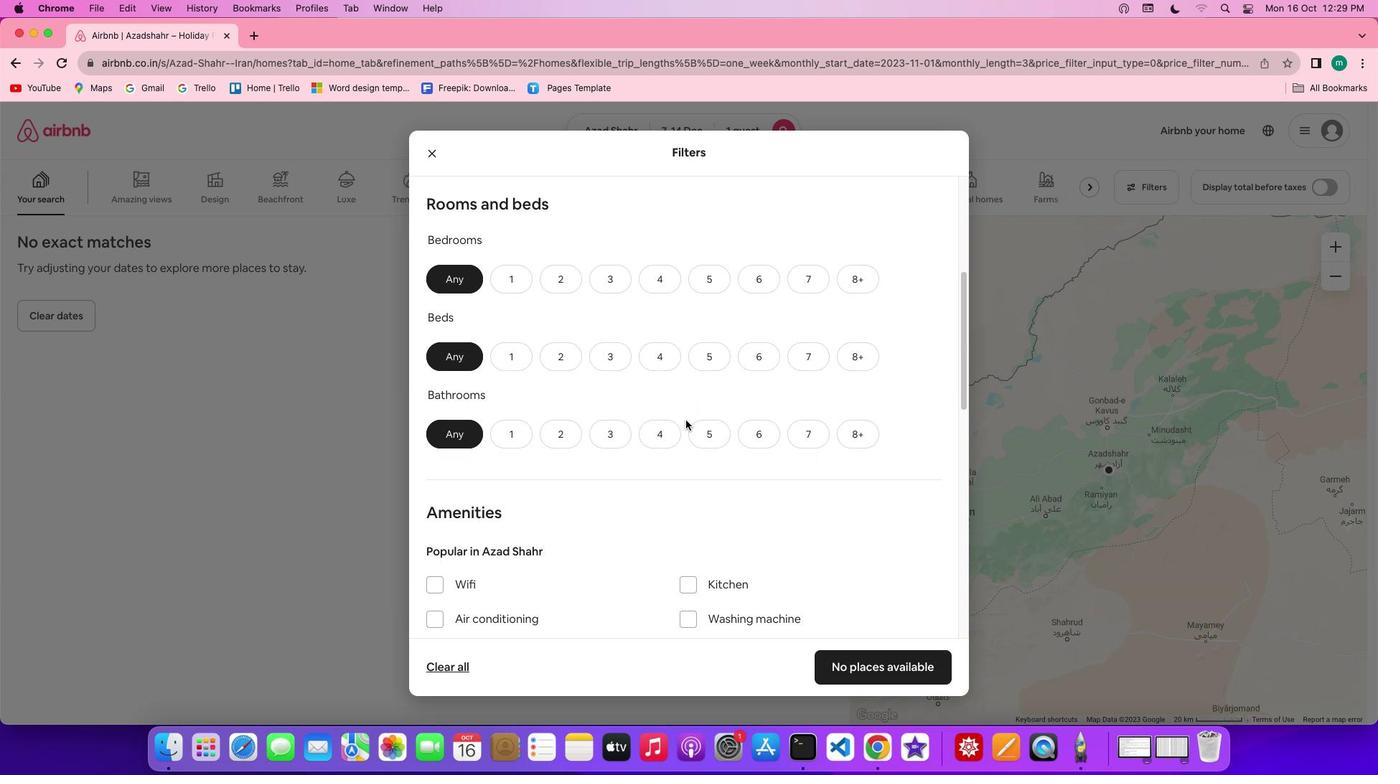 
Action: Mouse moved to (518, 293)
Screenshot: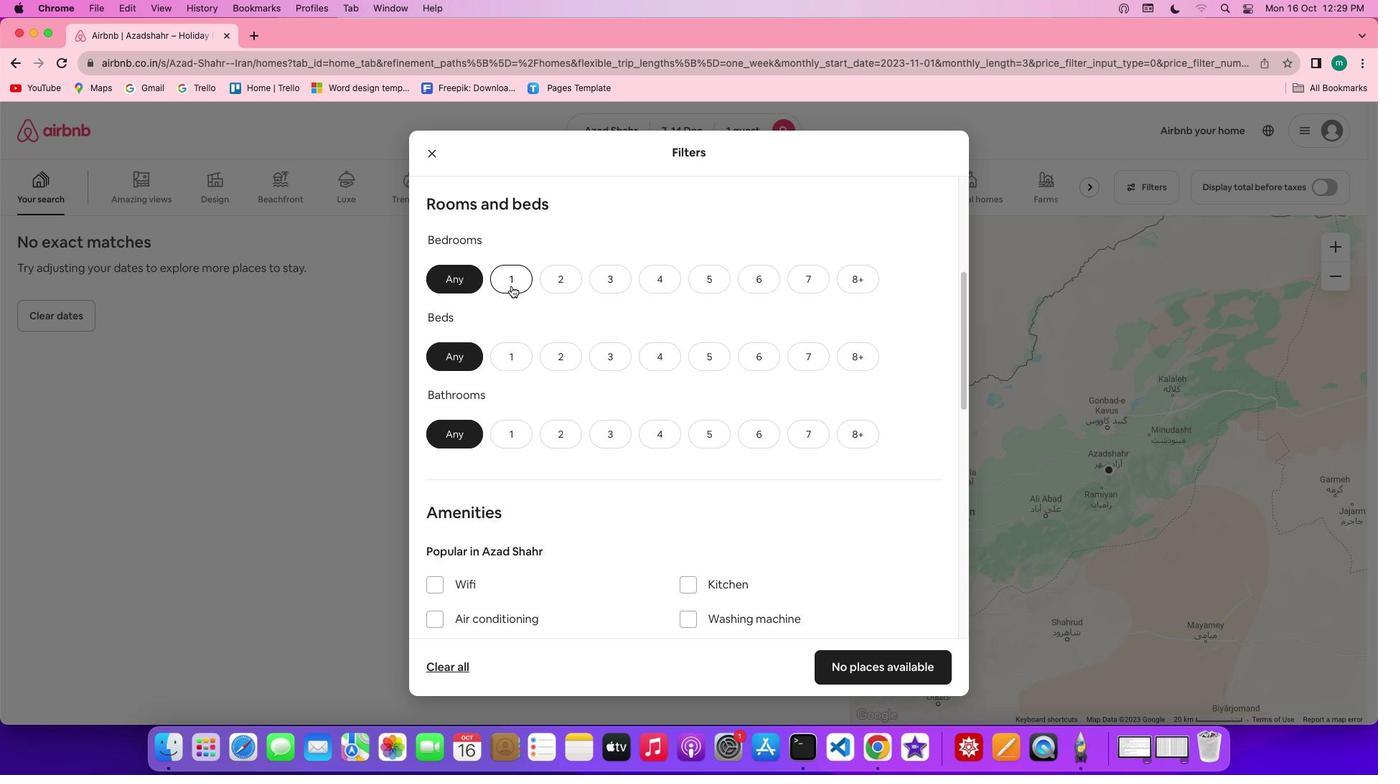 
Action: Mouse pressed left at (518, 293)
Screenshot: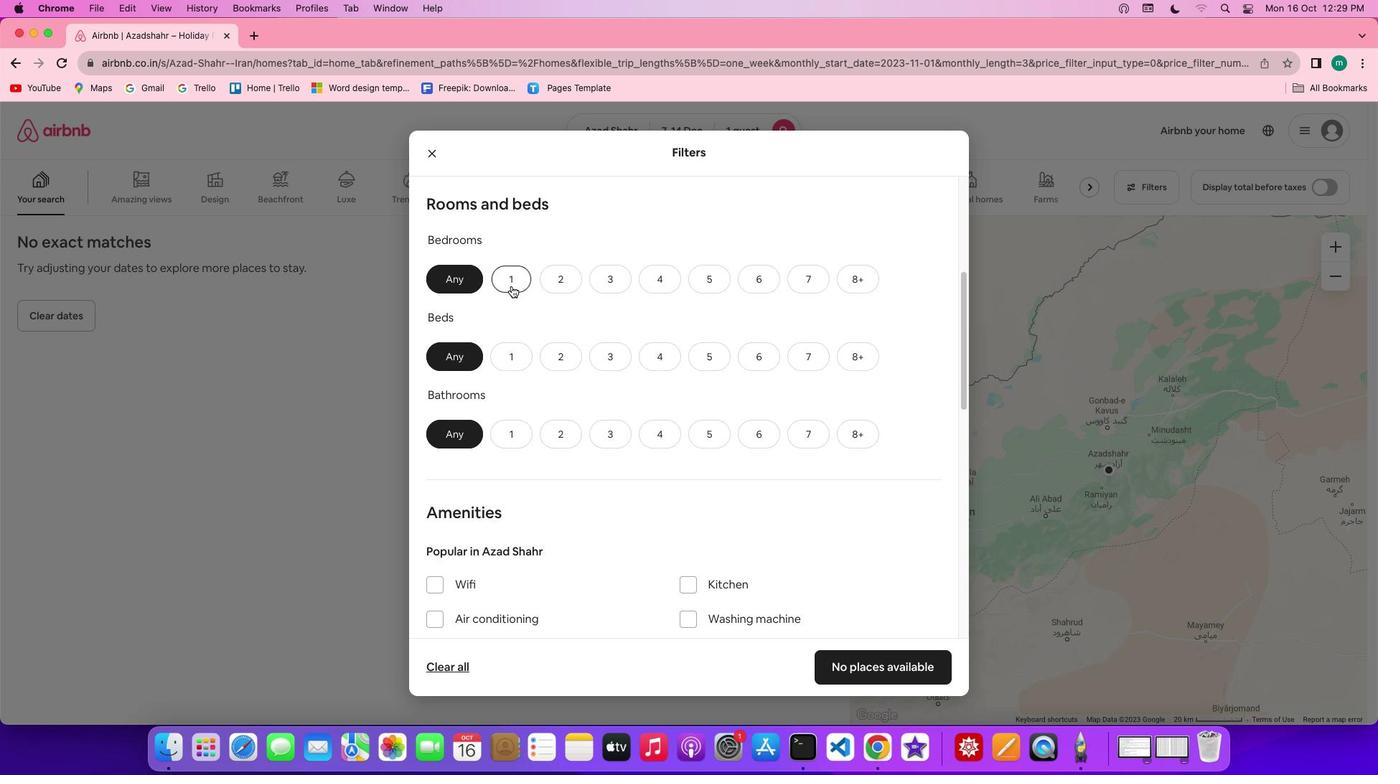 
Action: Mouse moved to (517, 363)
Screenshot: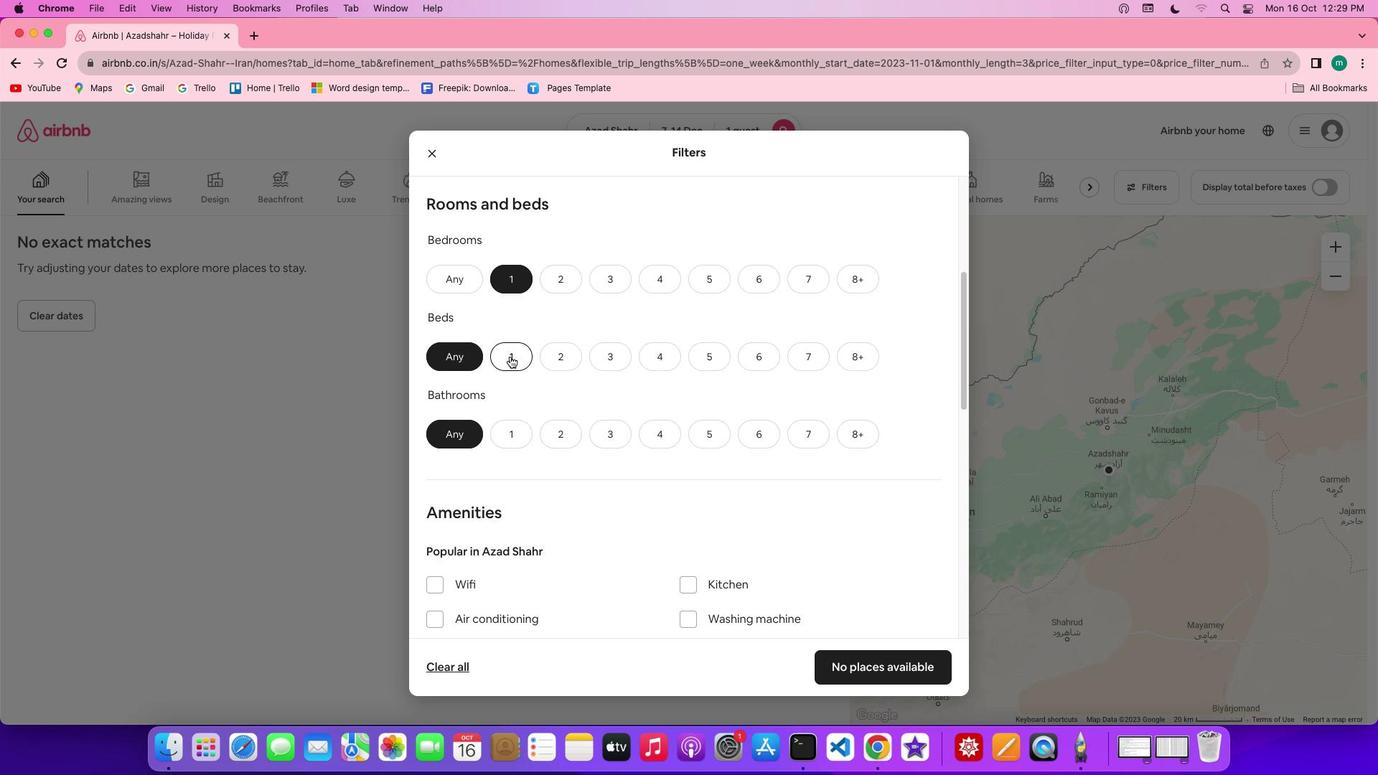 
Action: Mouse pressed left at (517, 363)
Screenshot: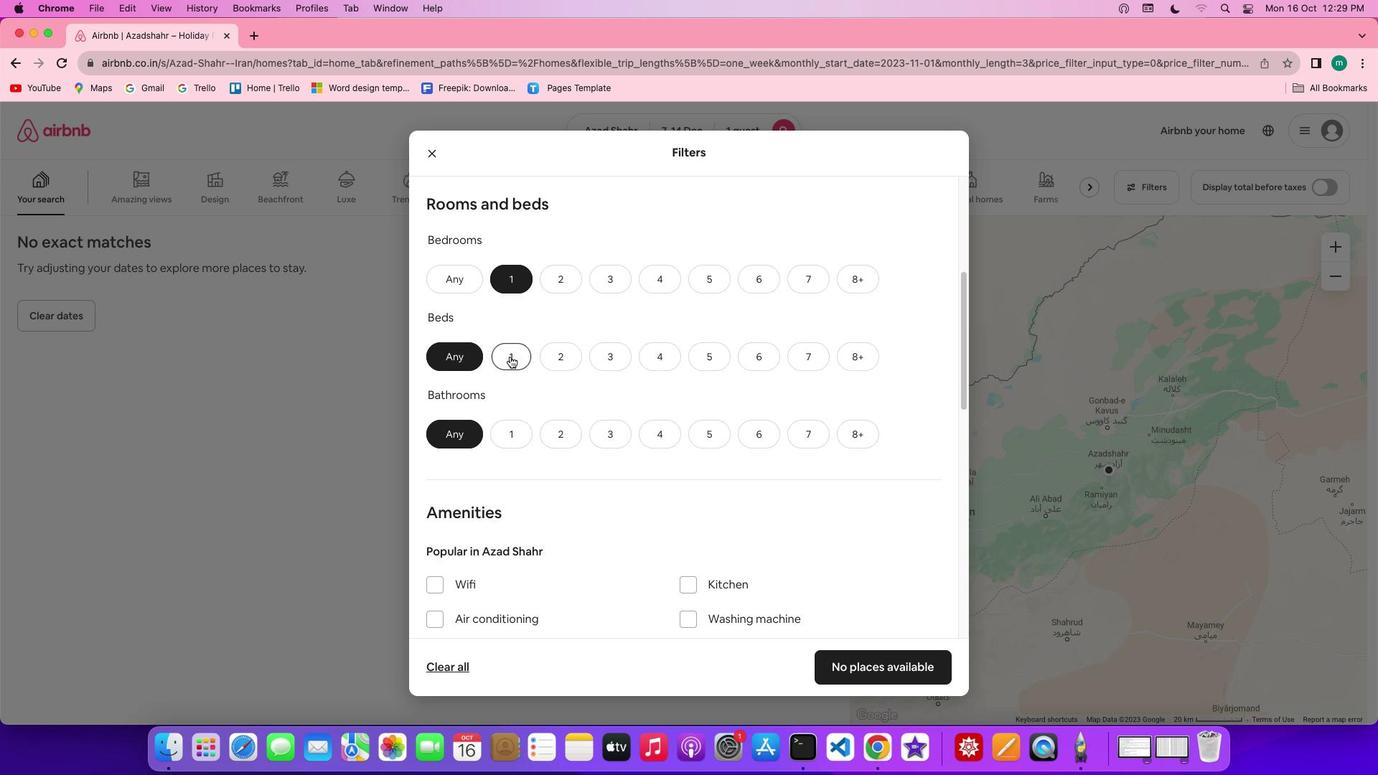 
Action: Mouse moved to (516, 435)
Screenshot: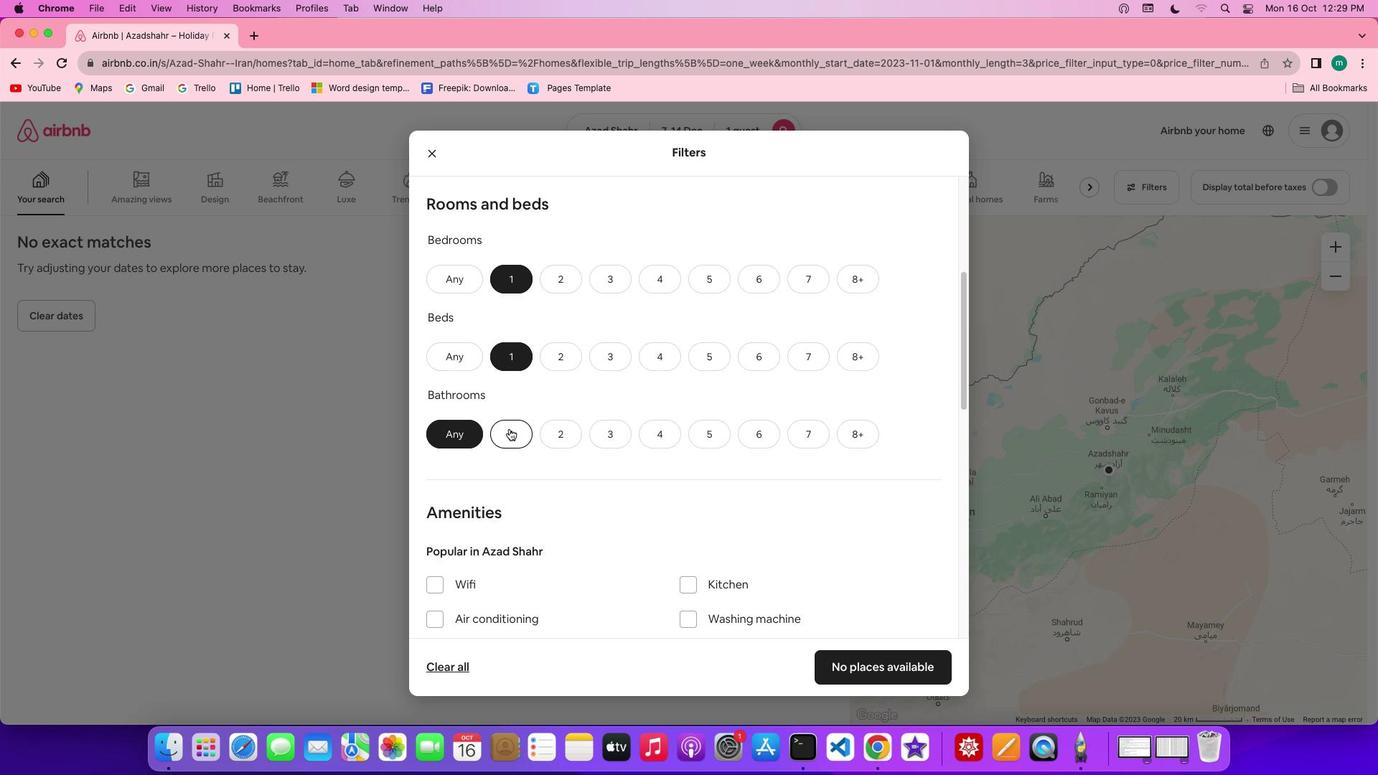 
Action: Mouse pressed left at (516, 435)
Screenshot: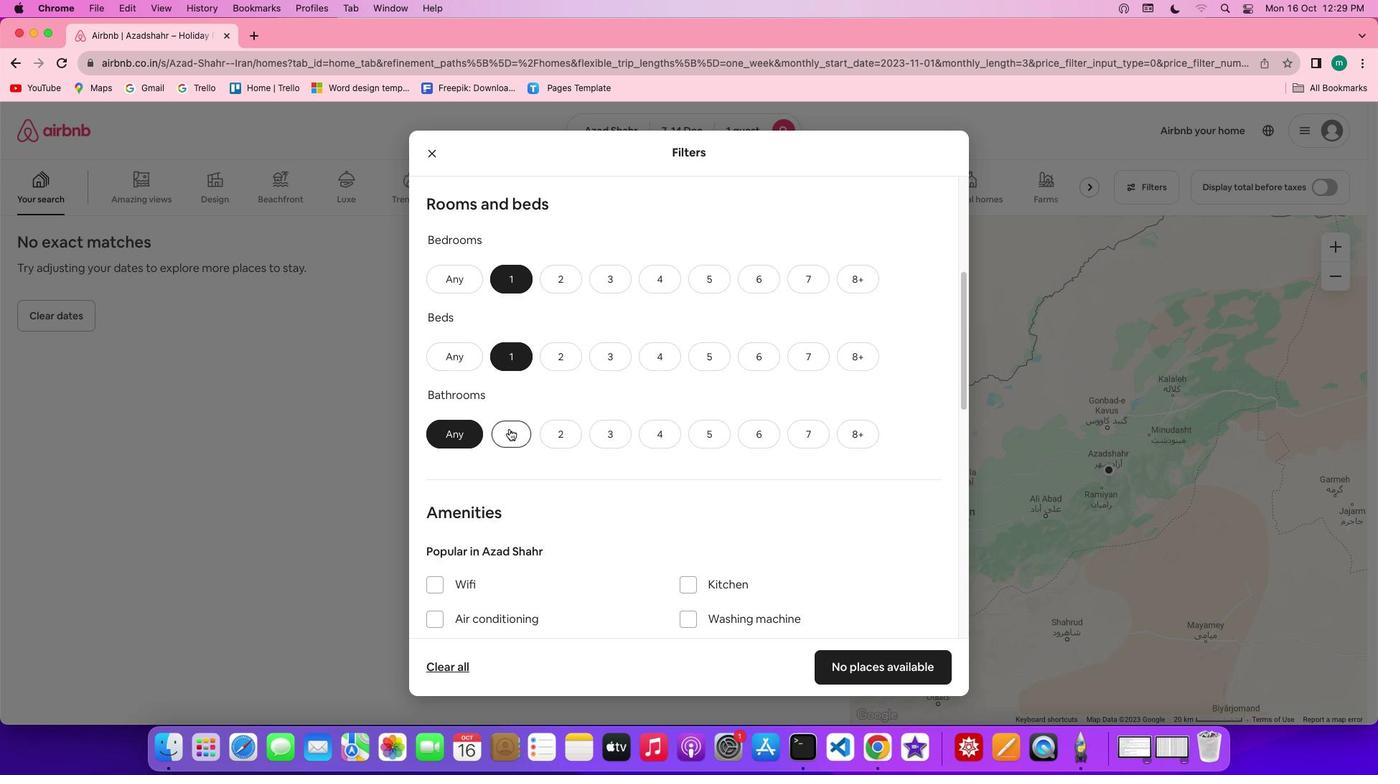 
Action: Mouse moved to (649, 483)
Screenshot: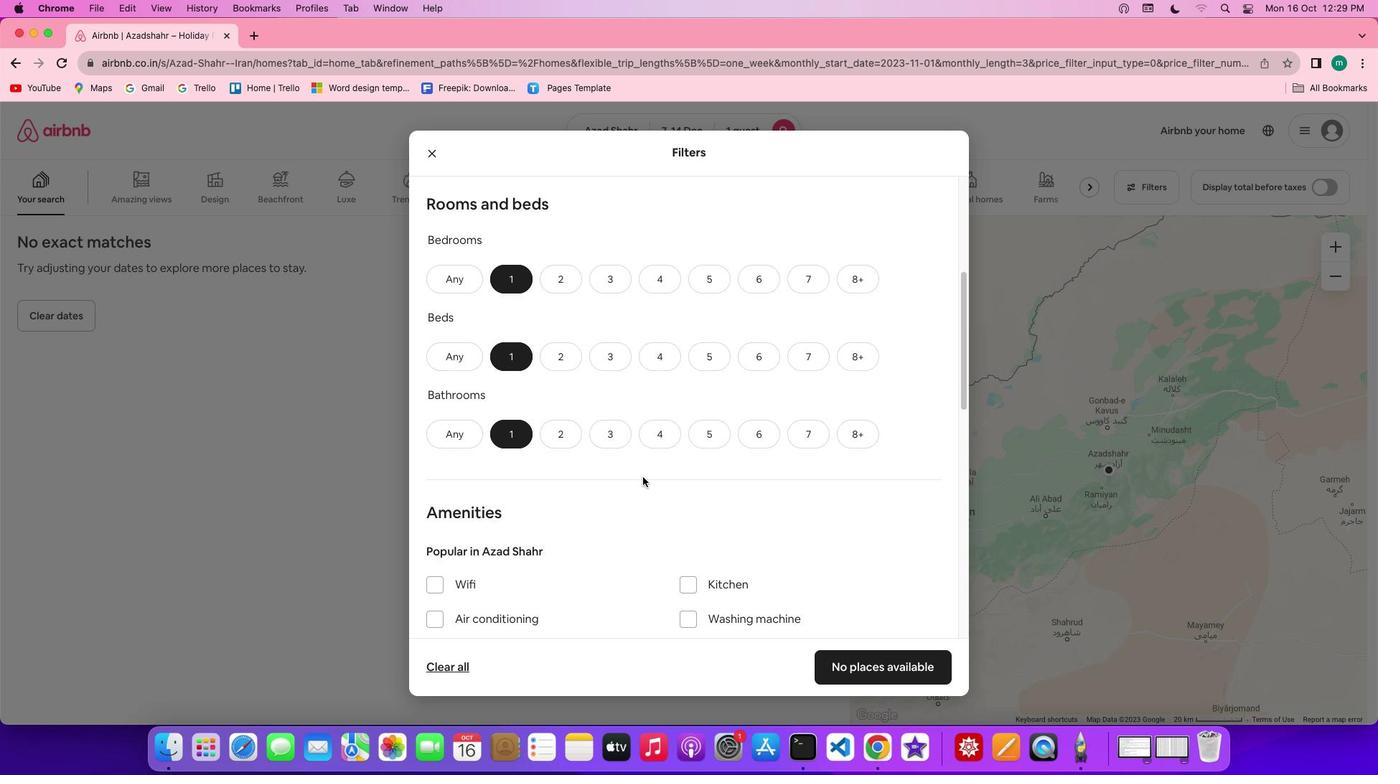 
Action: Mouse scrolled (649, 483) with delta (7, 6)
Screenshot: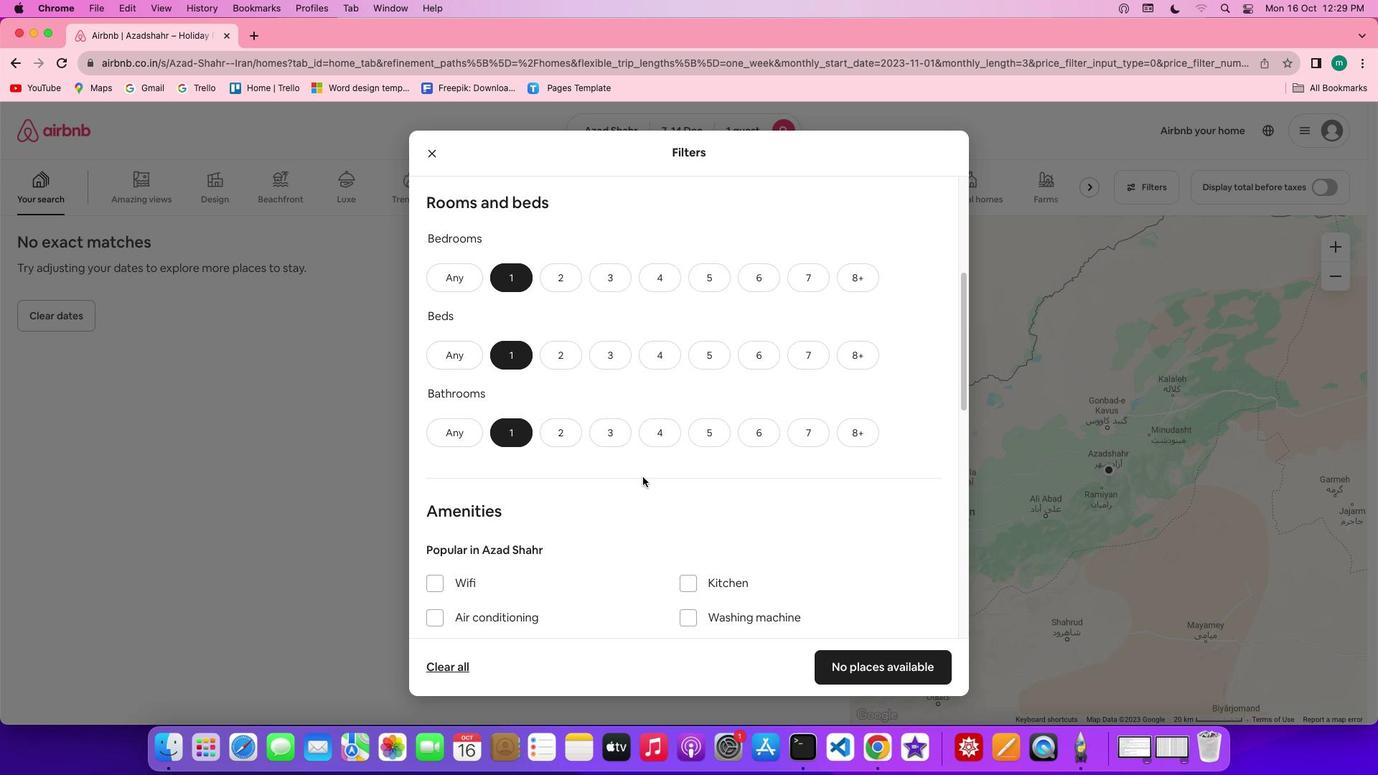 
Action: Mouse scrolled (649, 483) with delta (7, 6)
Screenshot: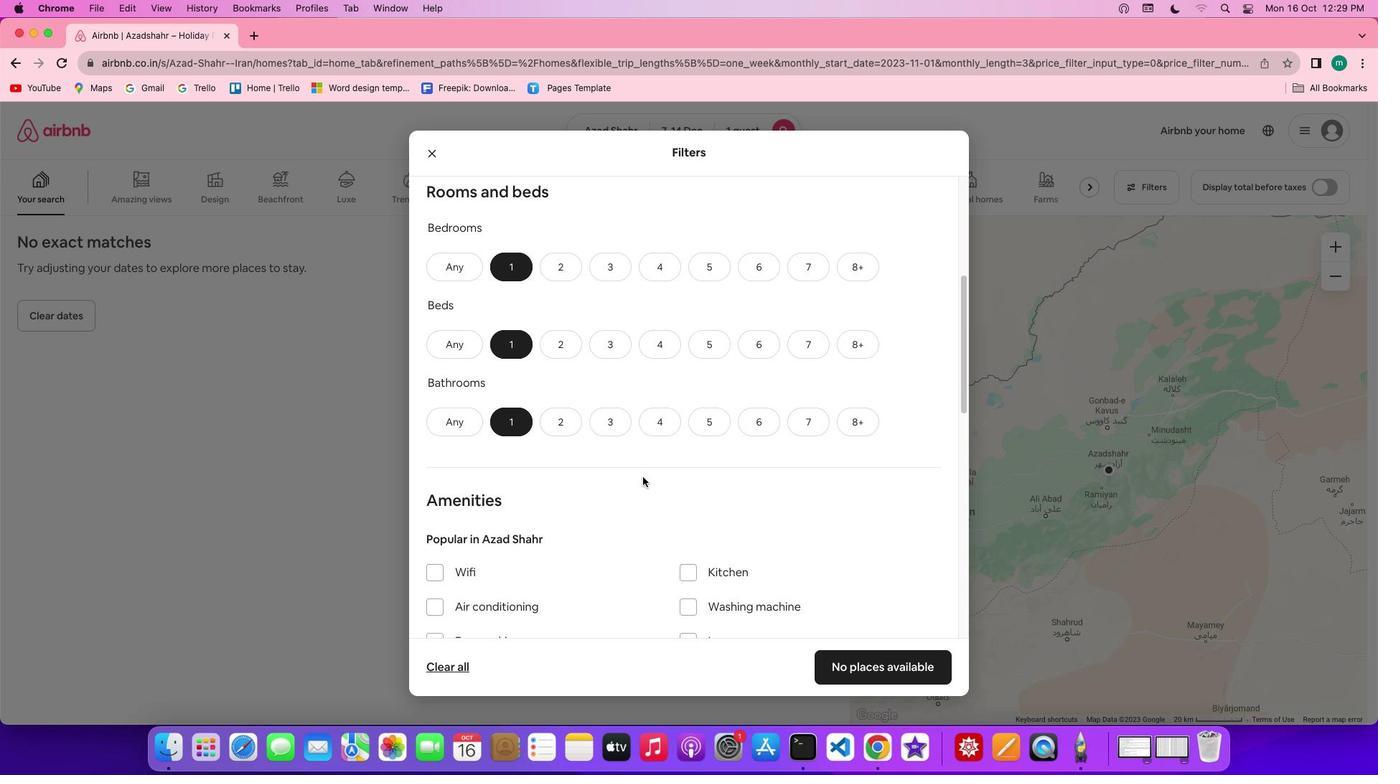 
Action: Mouse scrolled (649, 483) with delta (7, 5)
Screenshot: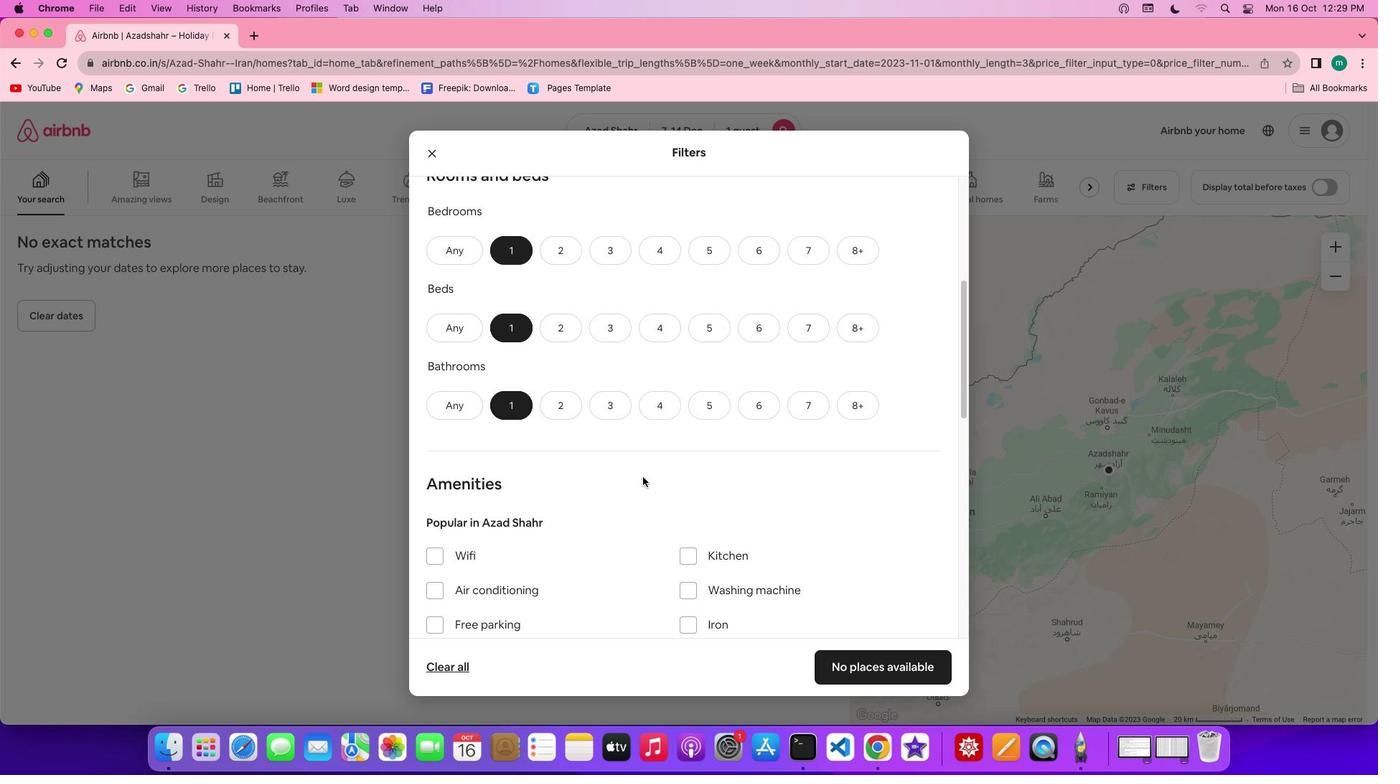 
Action: Mouse scrolled (649, 483) with delta (7, 6)
Screenshot: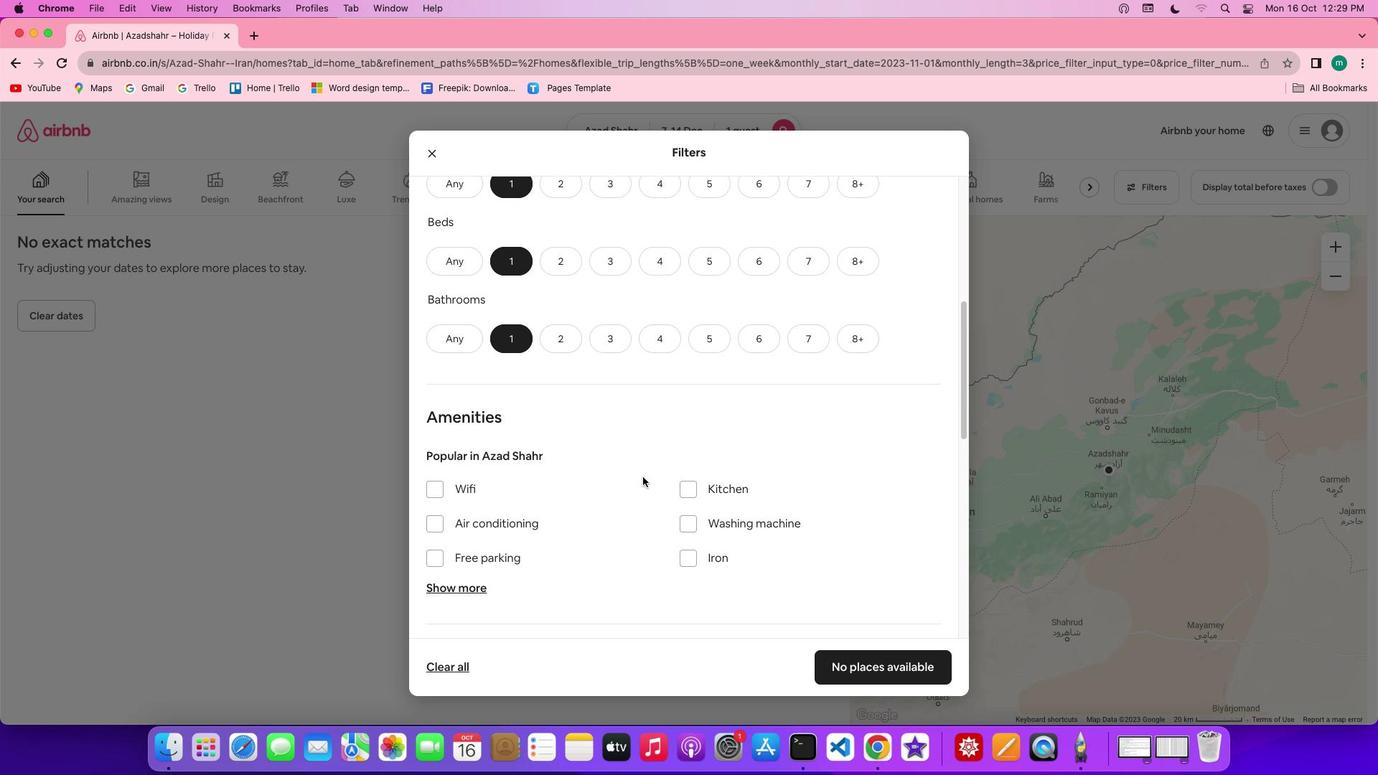 
Action: Mouse scrolled (649, 483) with delta (7, 6)
Screenshot: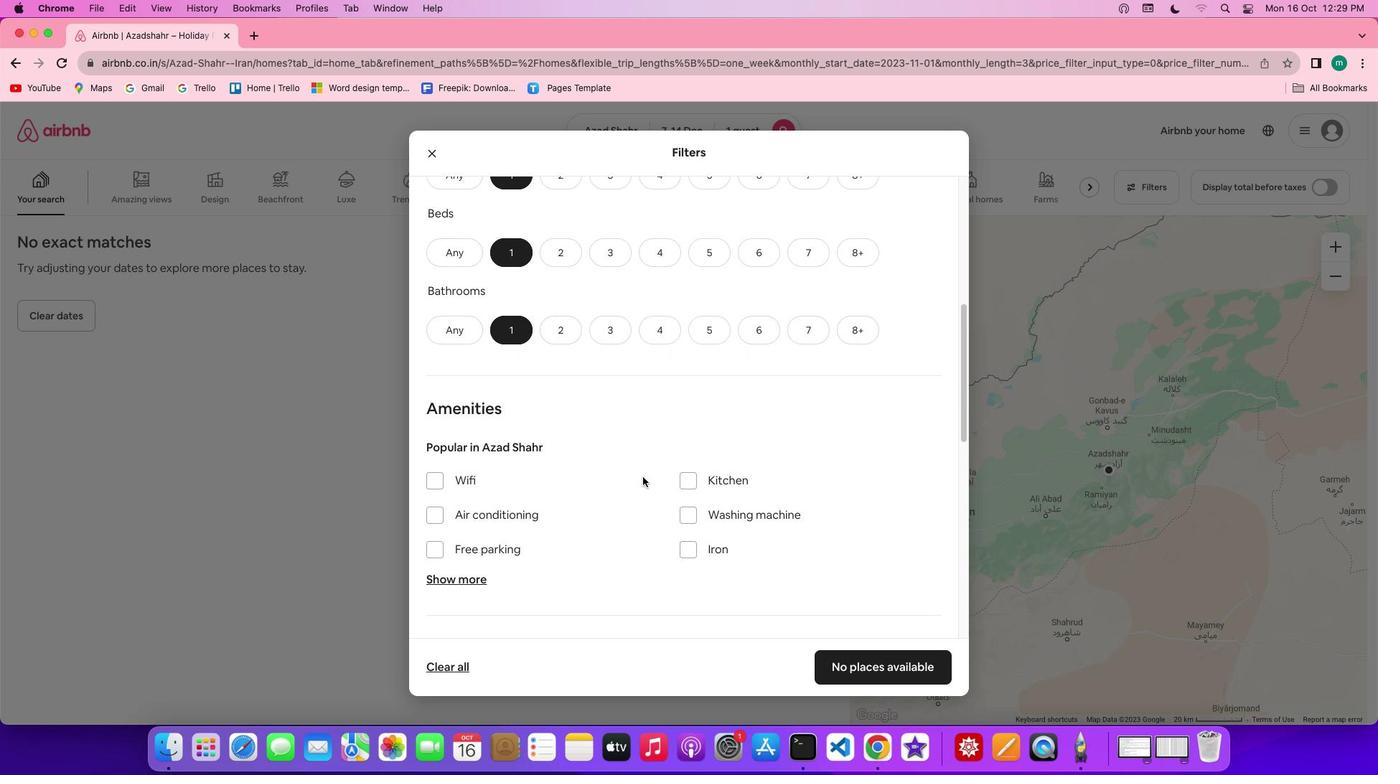 
Action: Mouse scrolled (649, 483) with delta (7, 6)
Screenshot: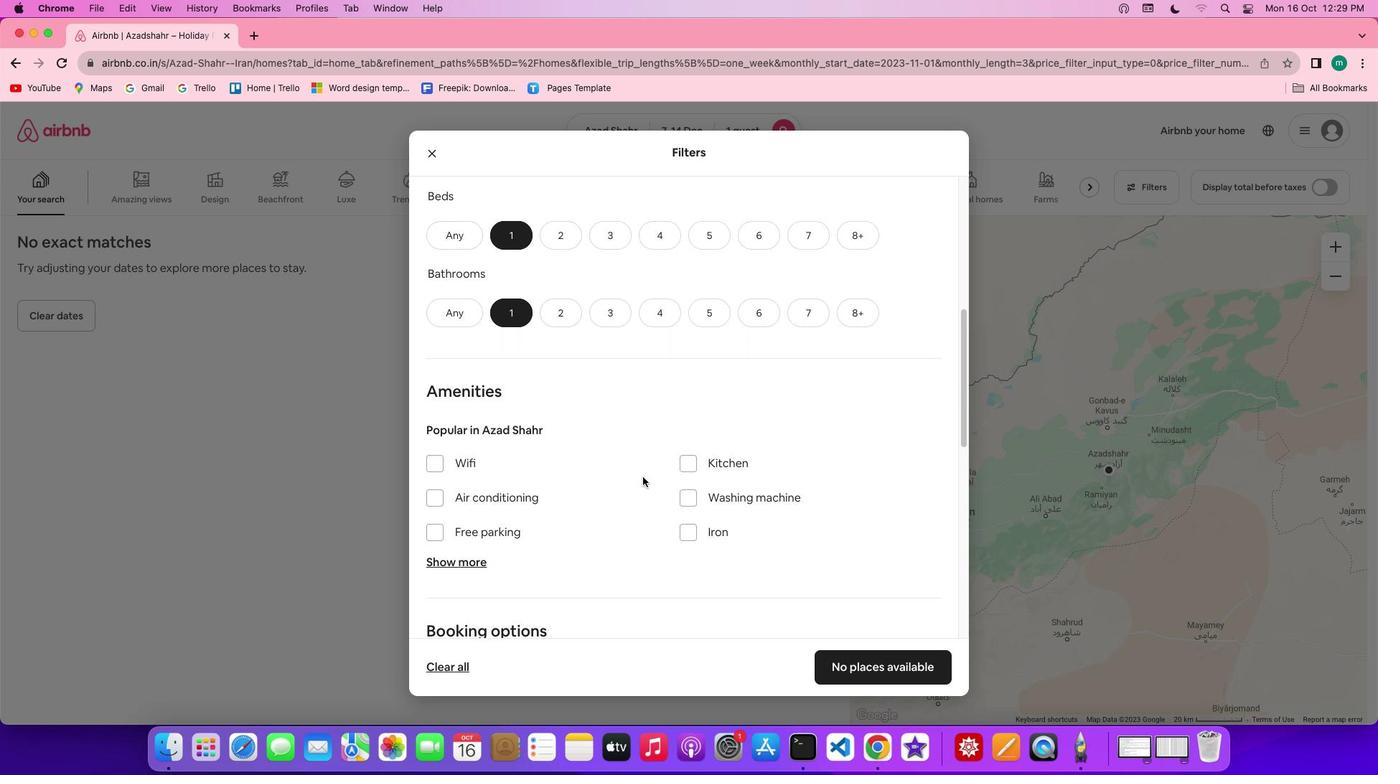 
Action: Mouse scrolled (649, 483) with delta (7, 6)
Screenshot: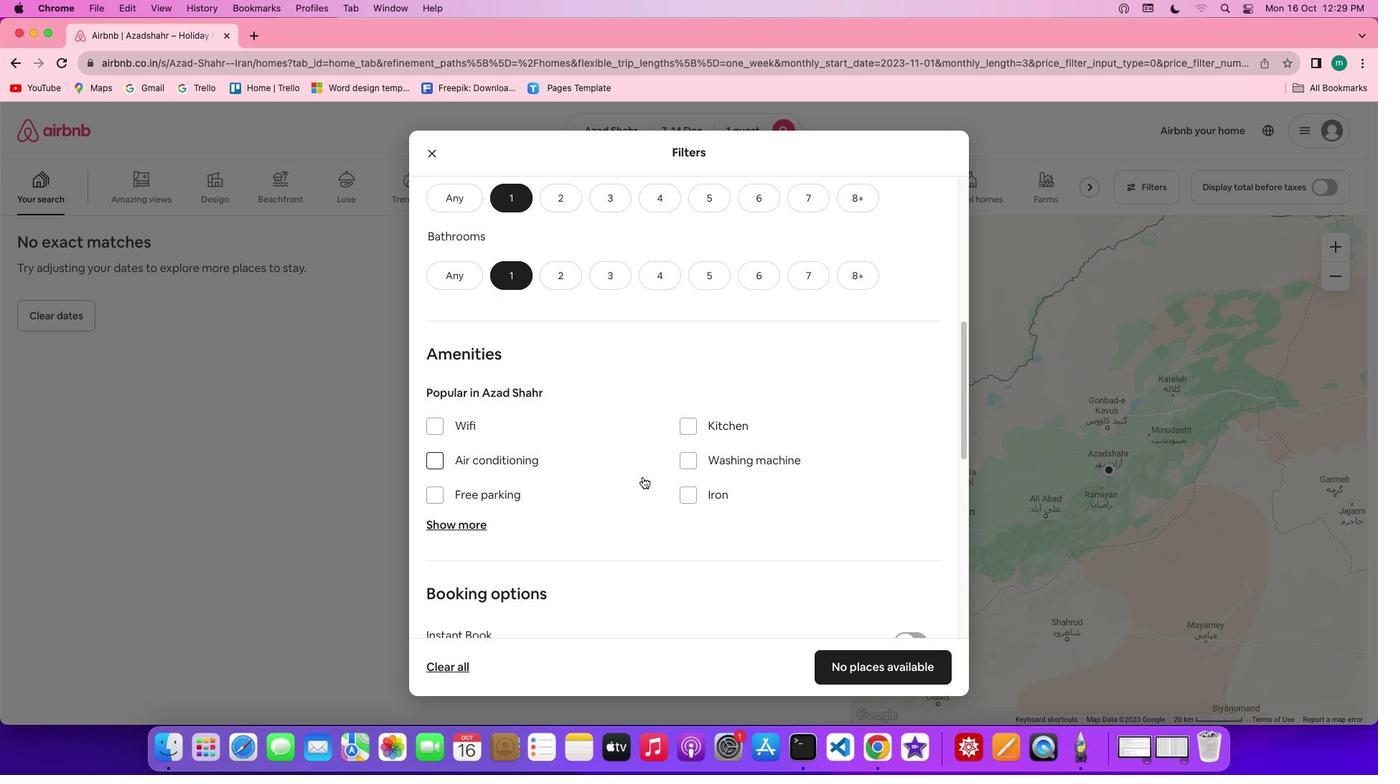 
Action: Mouse scrolled (649, 483) with delta (7, 6)
Screenshot: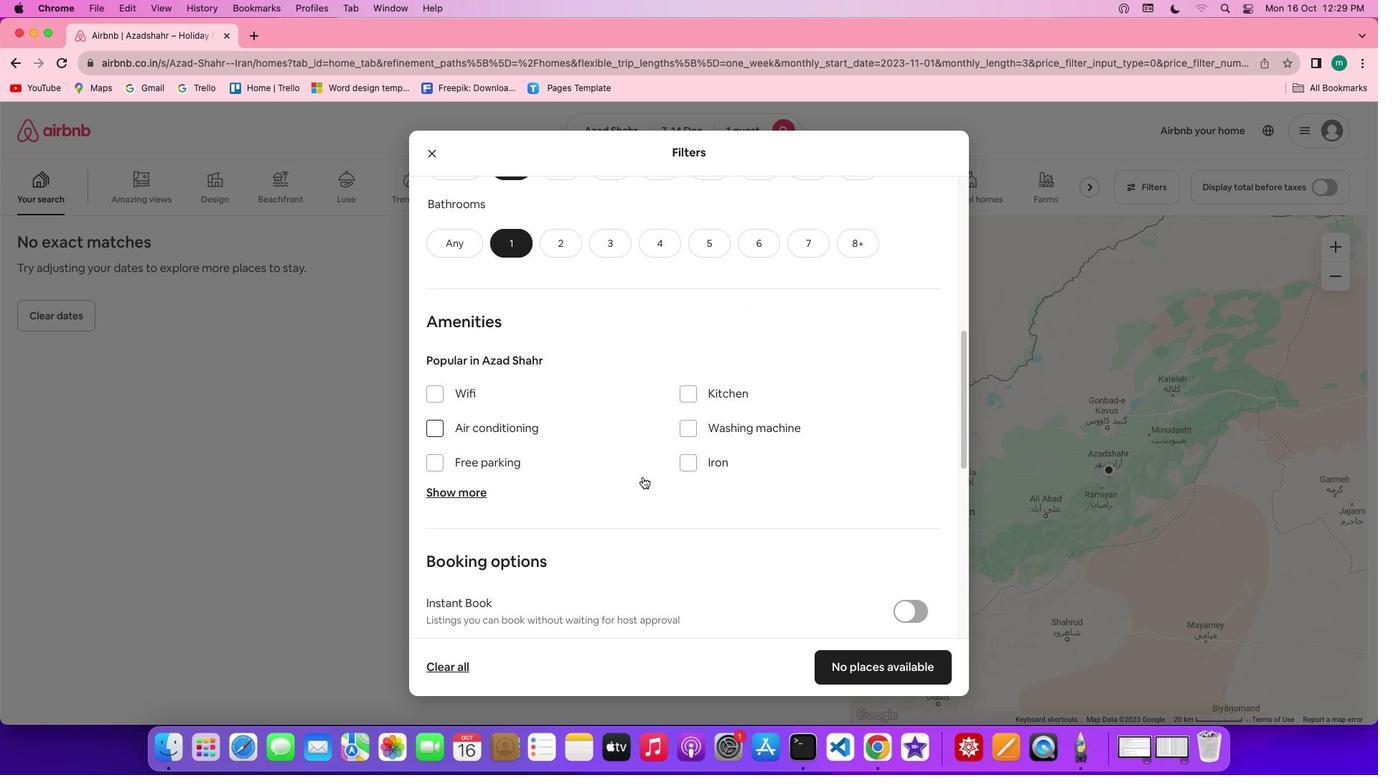
Action: Mouse scrolled (649, 483) with delta (7, 5)
Screenshot: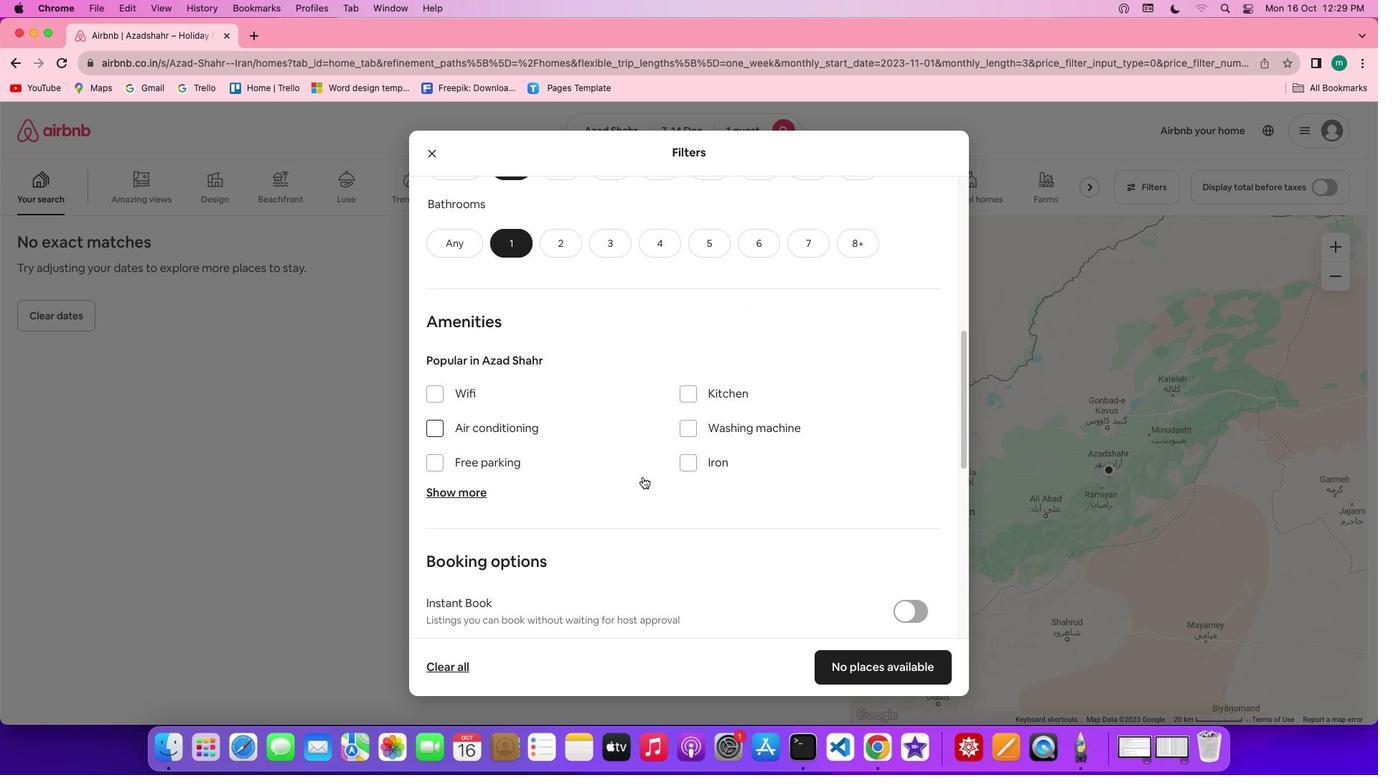 
Action: Mouse scrolled (649, 483) with delta (7, 4)
Screenshot: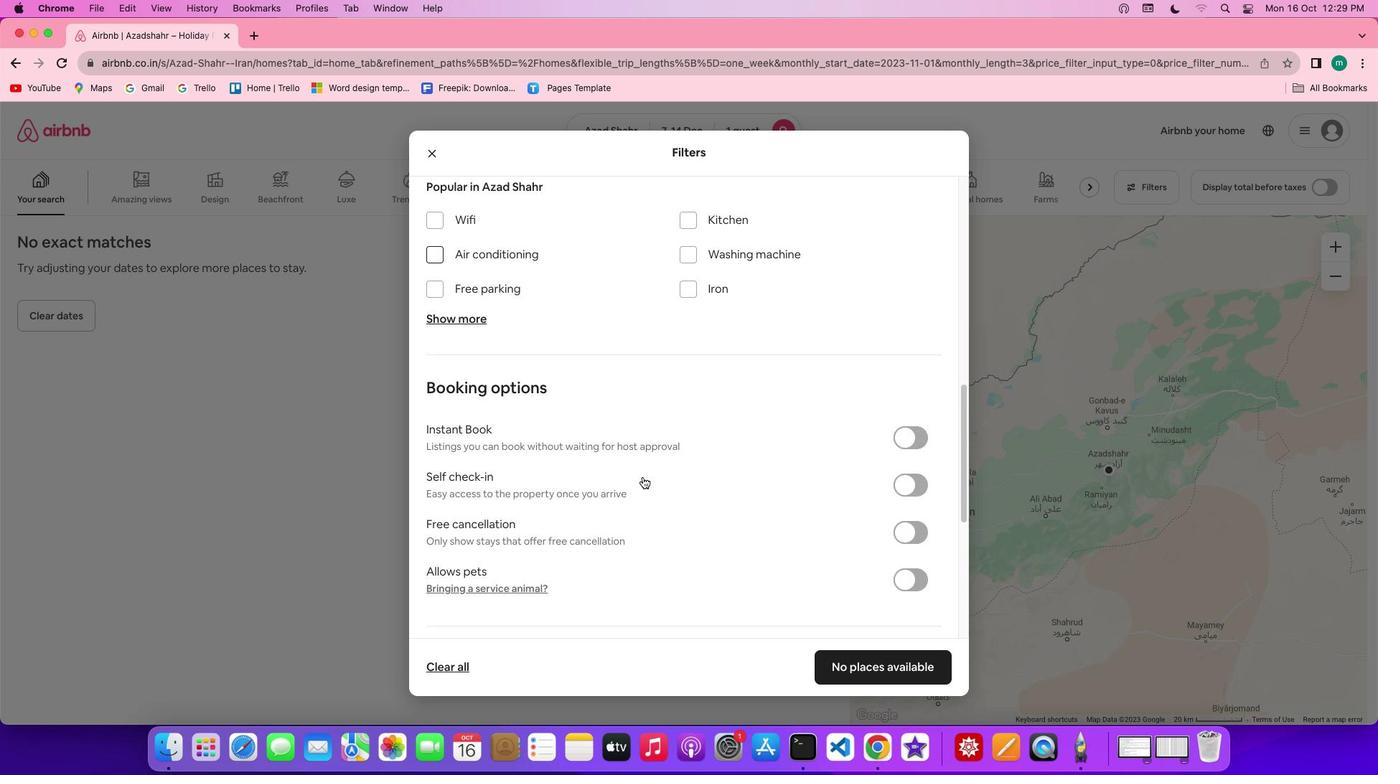 
Action: Mouse scrolled (649, 483) with delta (7, 7)
Screenshot: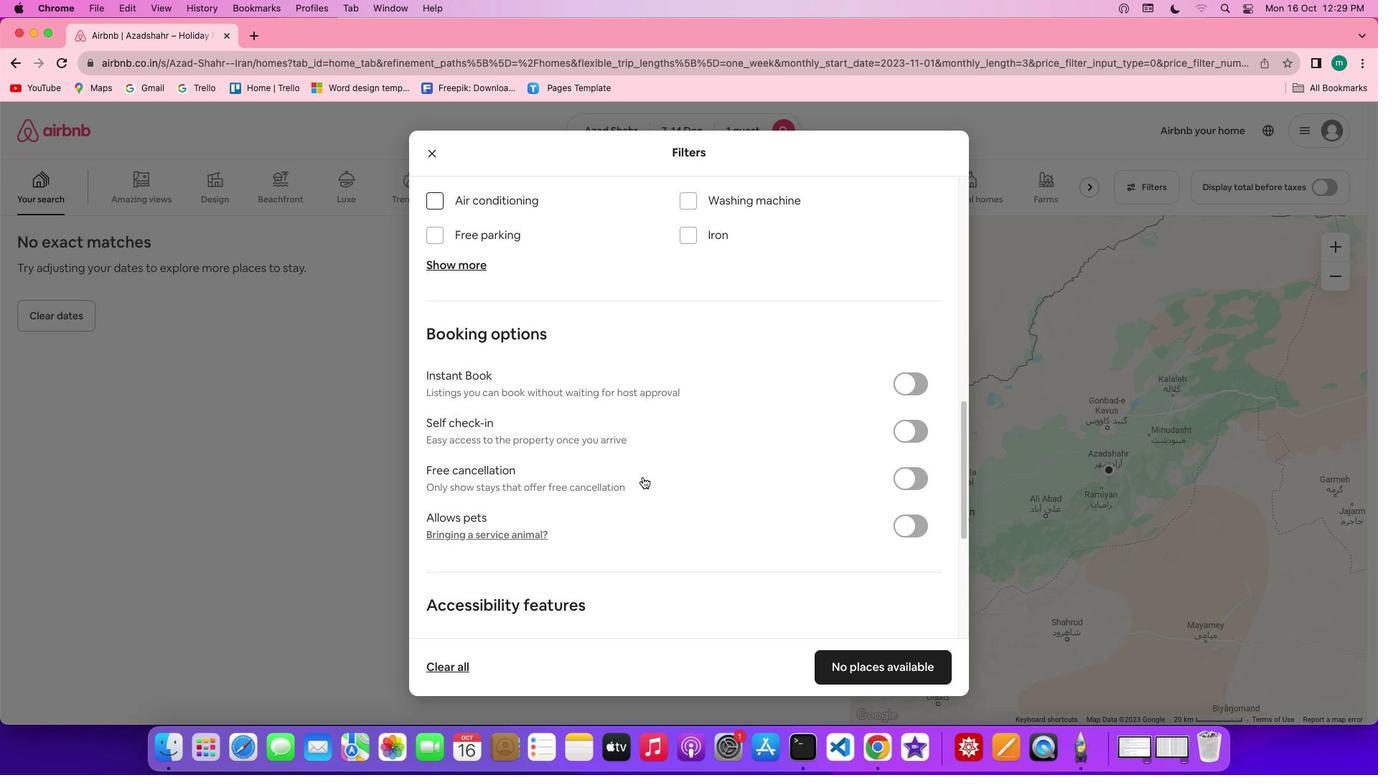 
Action: Mouse scrolled (649, 483) with delta (7, 7)
Screenshot: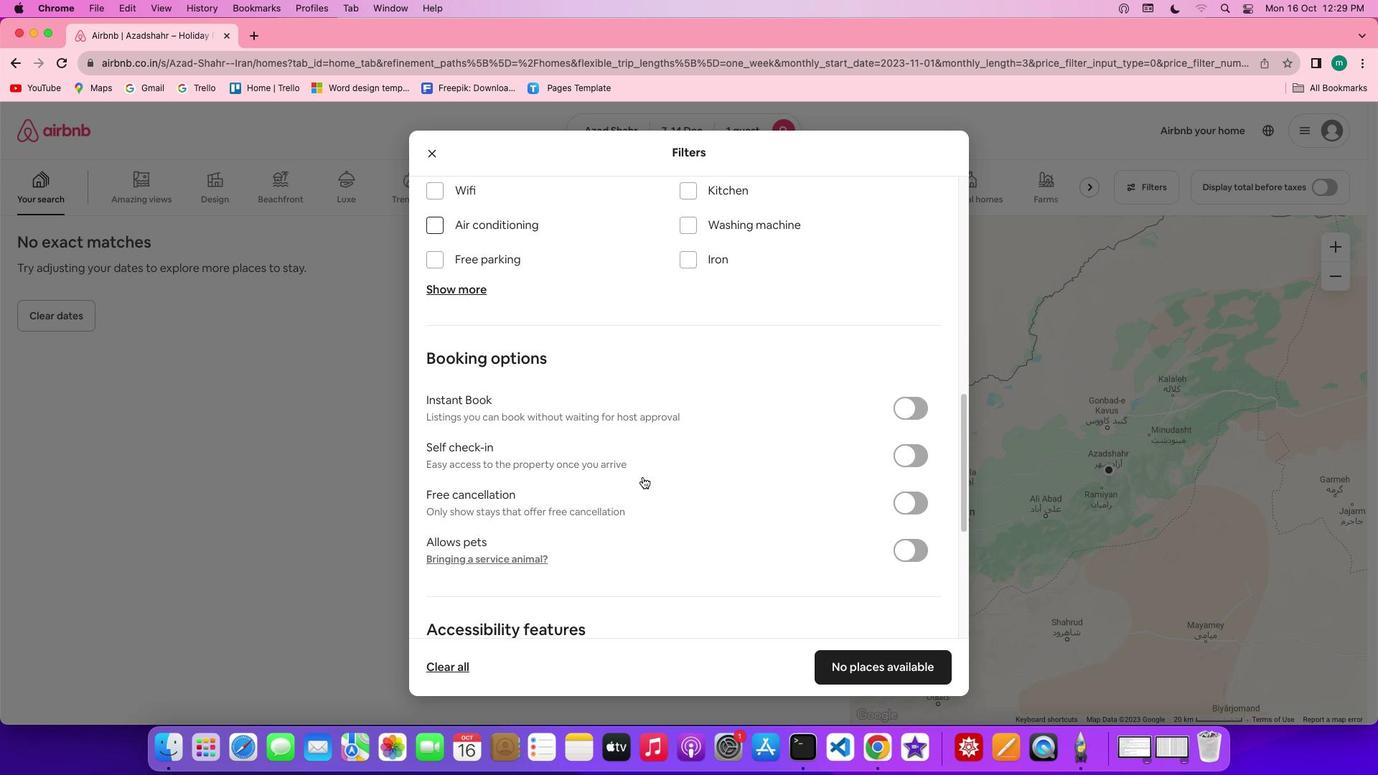 
Action: Mouse scrolled (649, 483) with delta (7, 9)
Screenshot: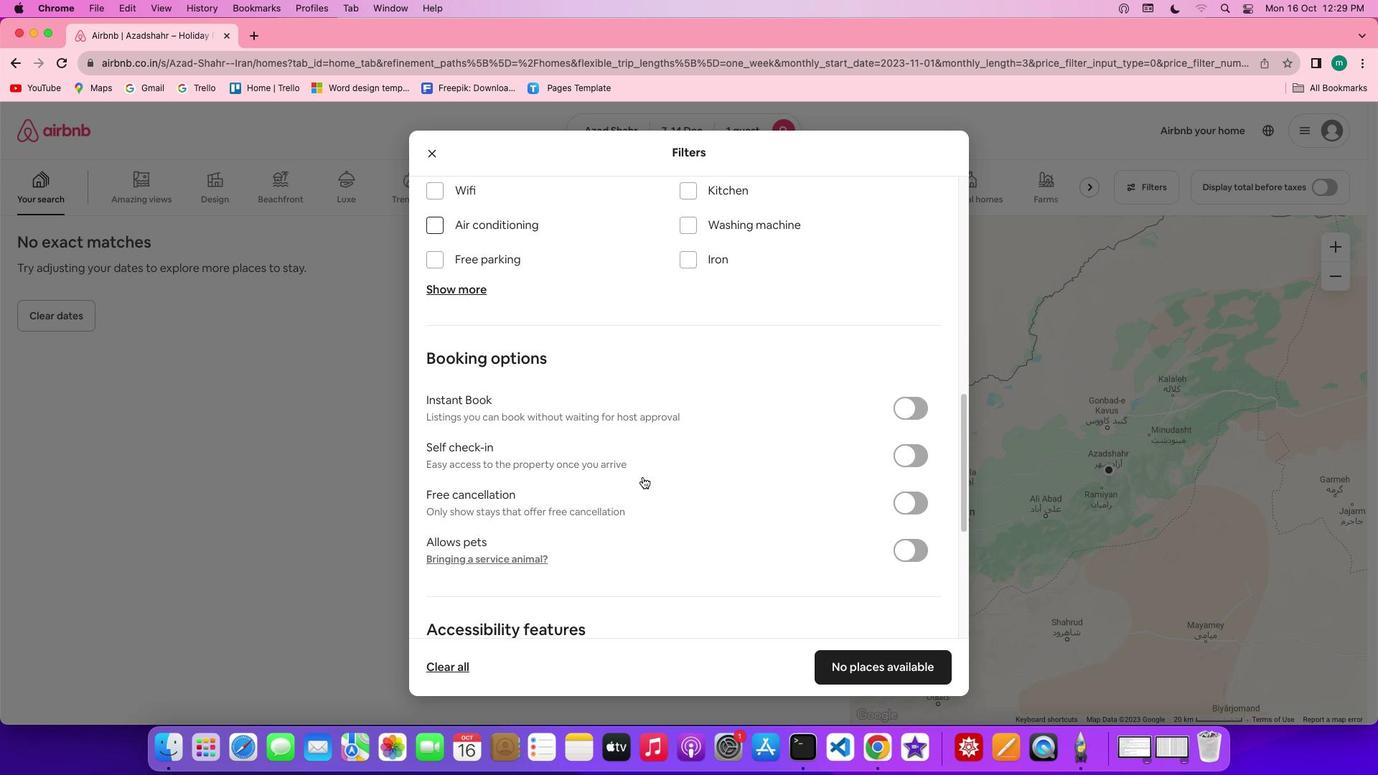 
Action: Mouse scrolled (649, 483) with delta (7, 10)
Screenshot: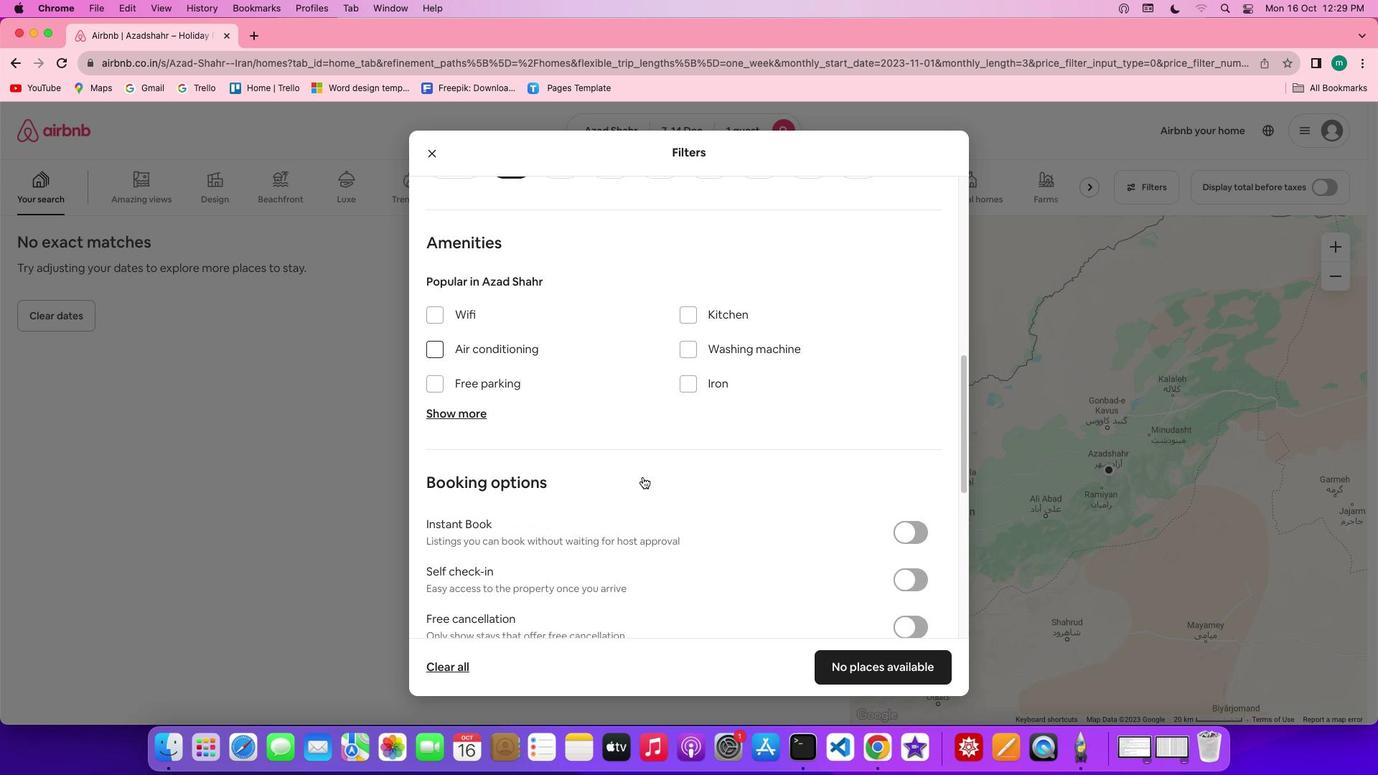 
Action: Mouse scrolled (649, 483) with delta (7, 6)
Screenshot: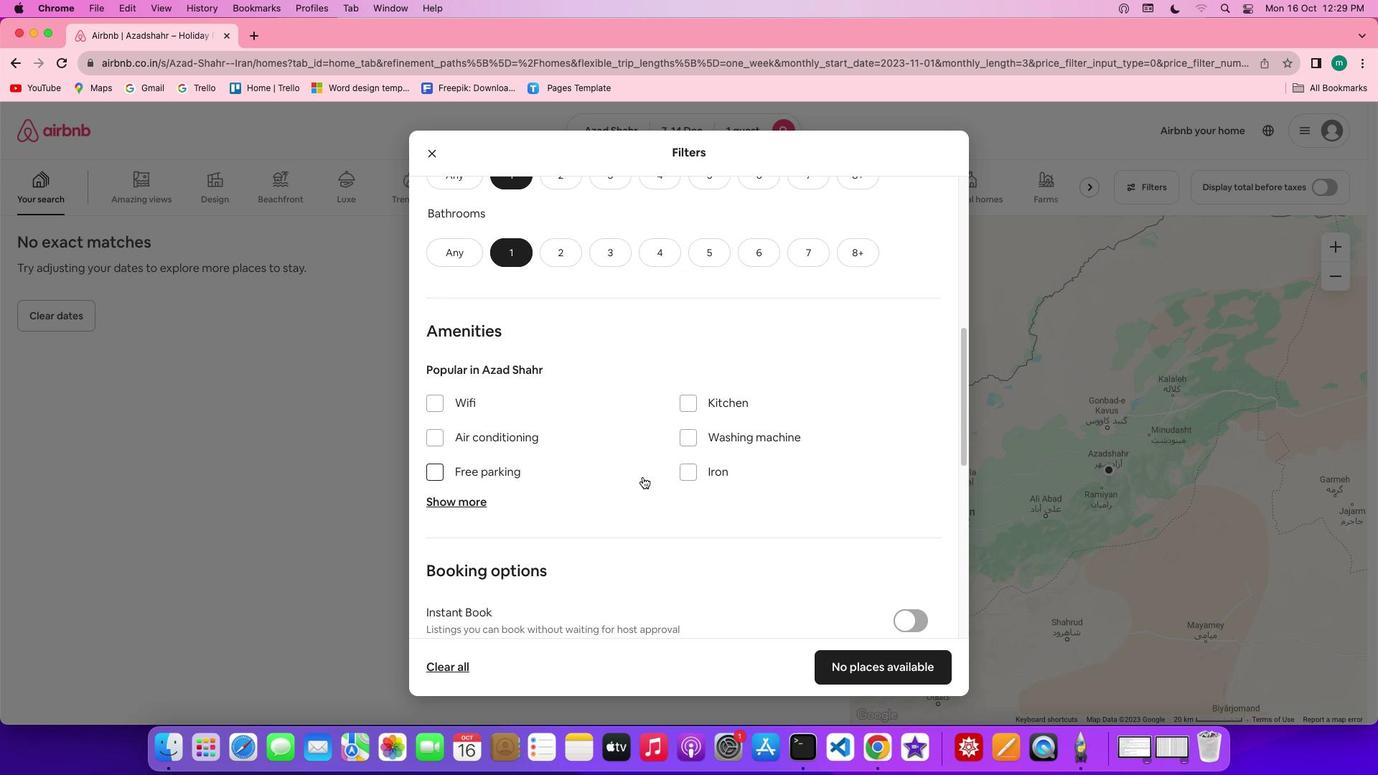 
Action: Mouse scrolled (649, 483) with delta (7, 6)
Screenshot: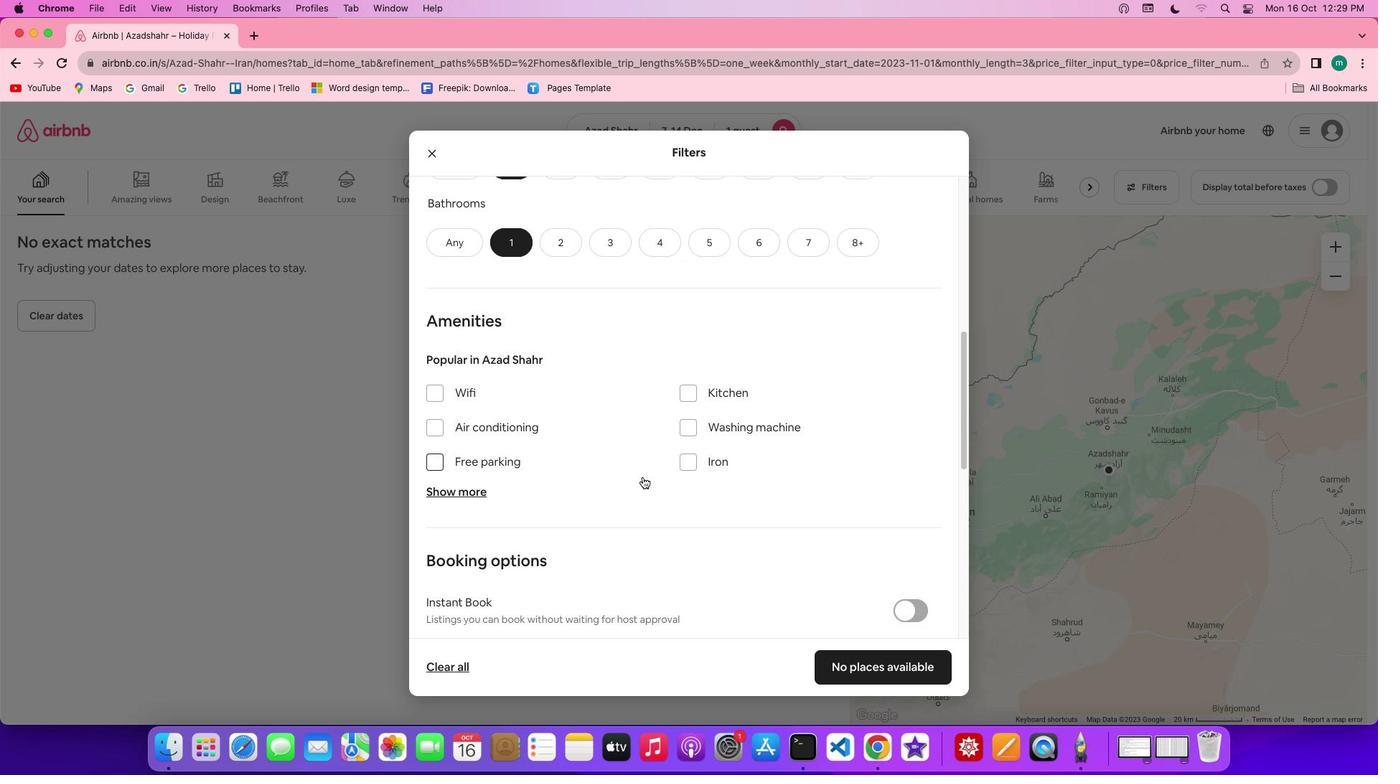 
Action: Mouse scrolled (649, 483) with delta (7, 5)
Screenshot: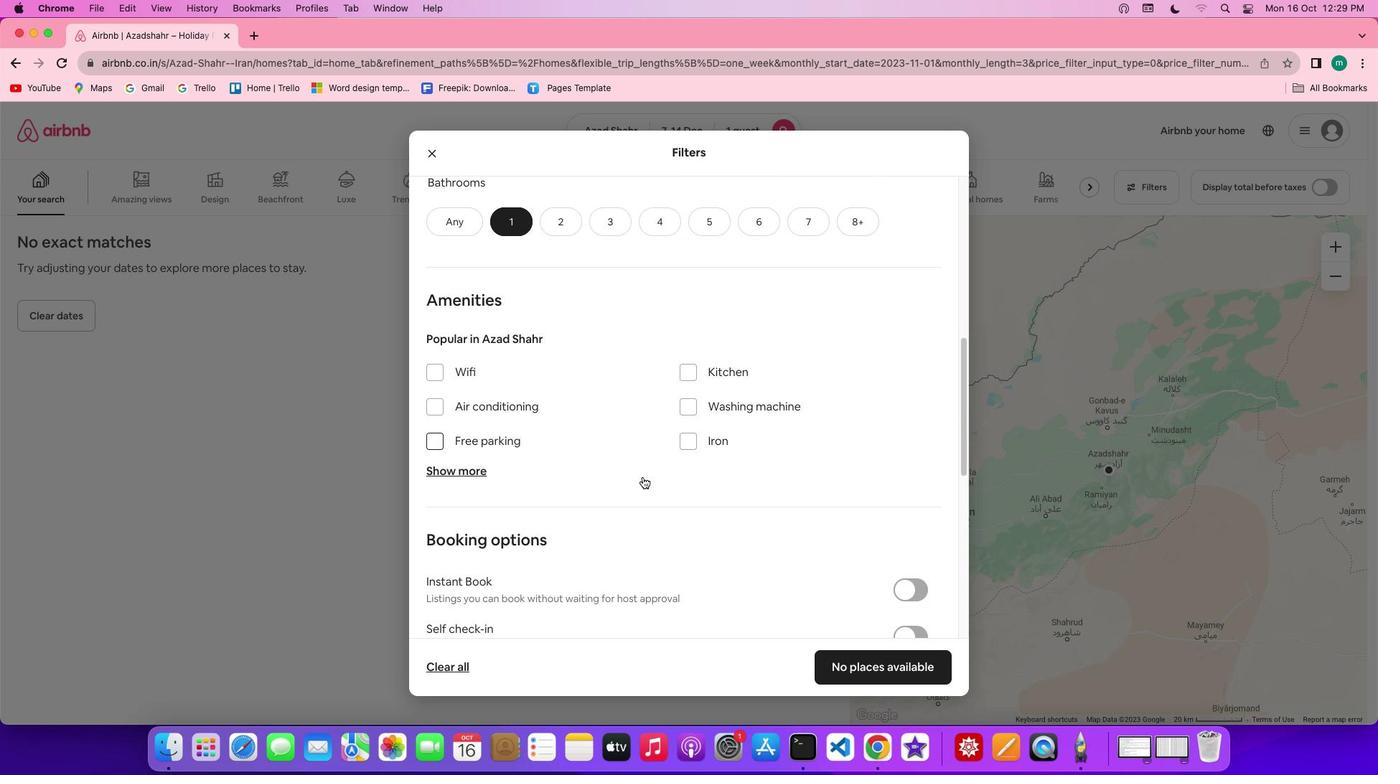 
Action: Mouse scrolled (649, 483) with delta (7, 6)
Screenshot: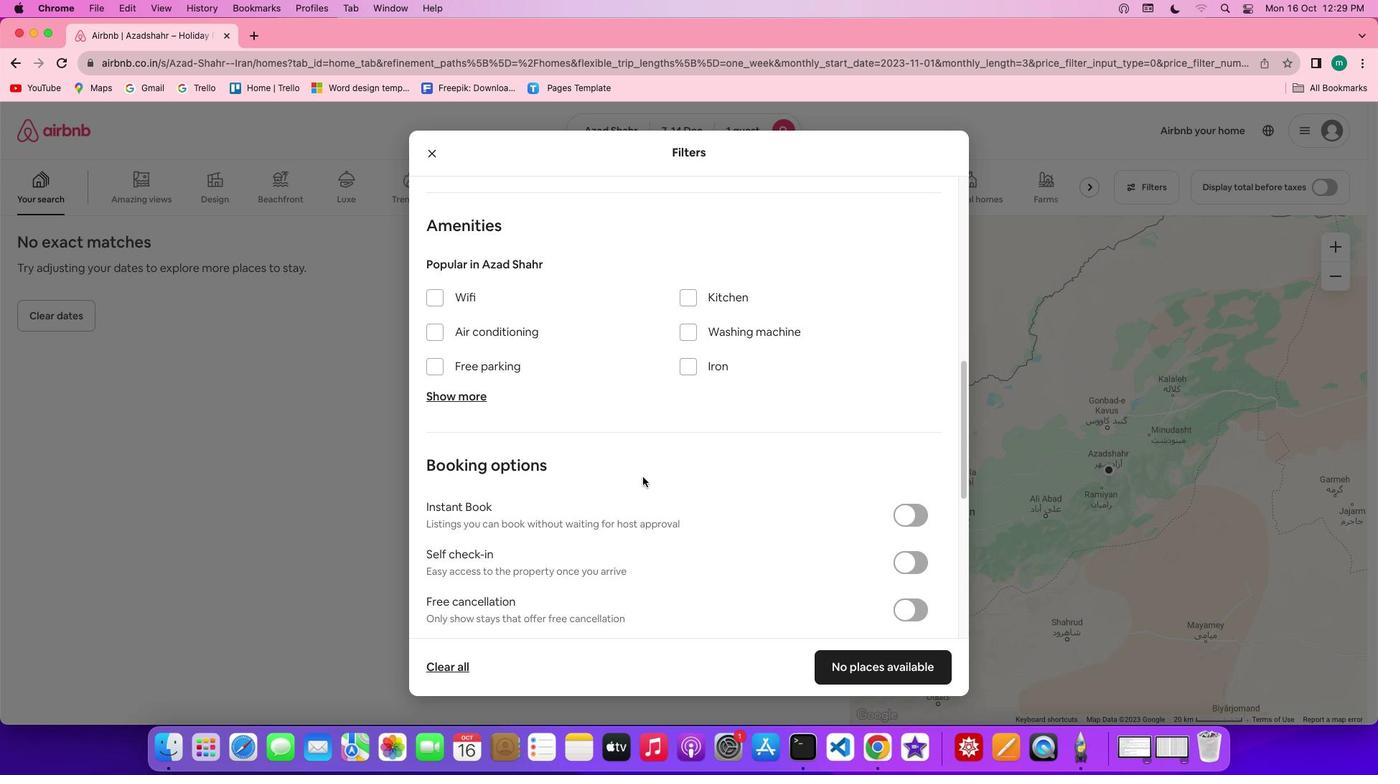 
Action: Mouse scrolled (649, 483) with delta (7, 6)
Screenshot: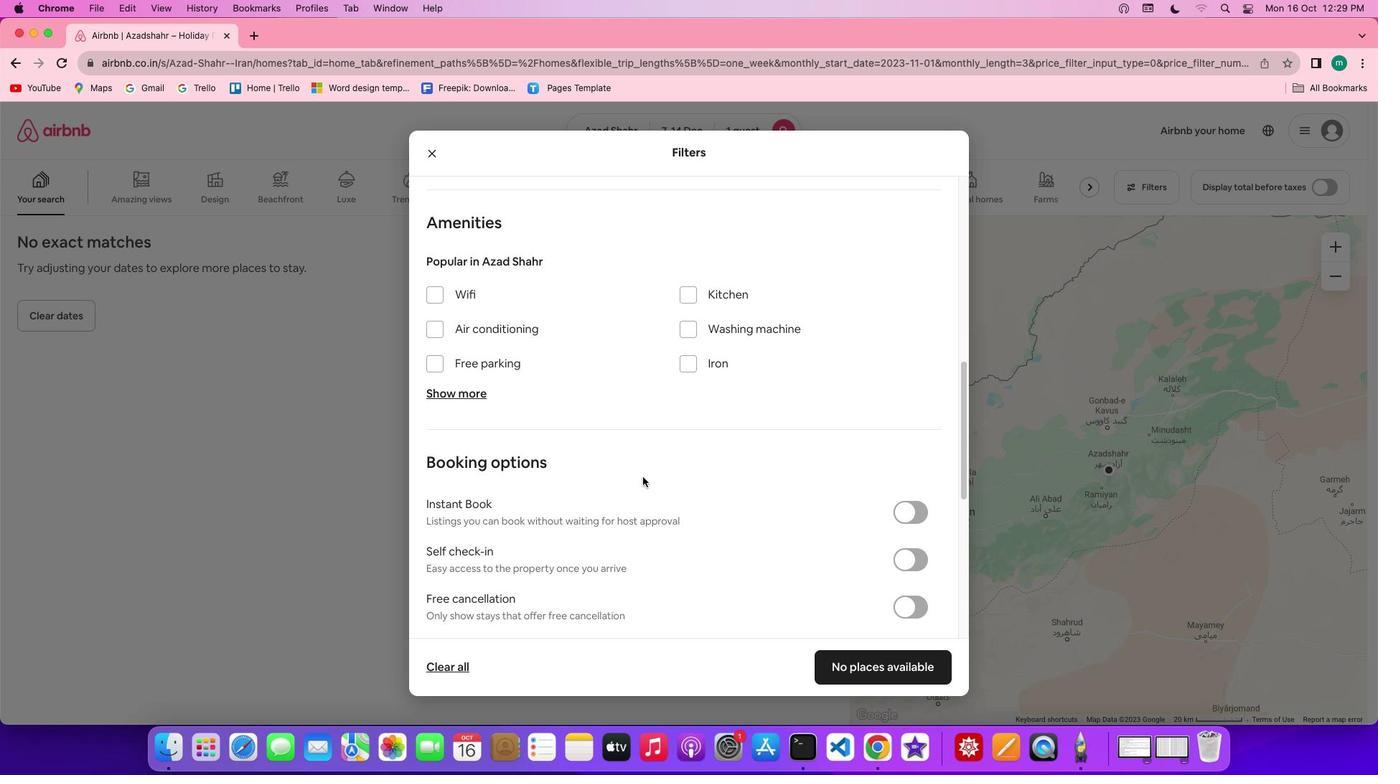 
Action: Mouse moved to (439, 298)
Screenshot: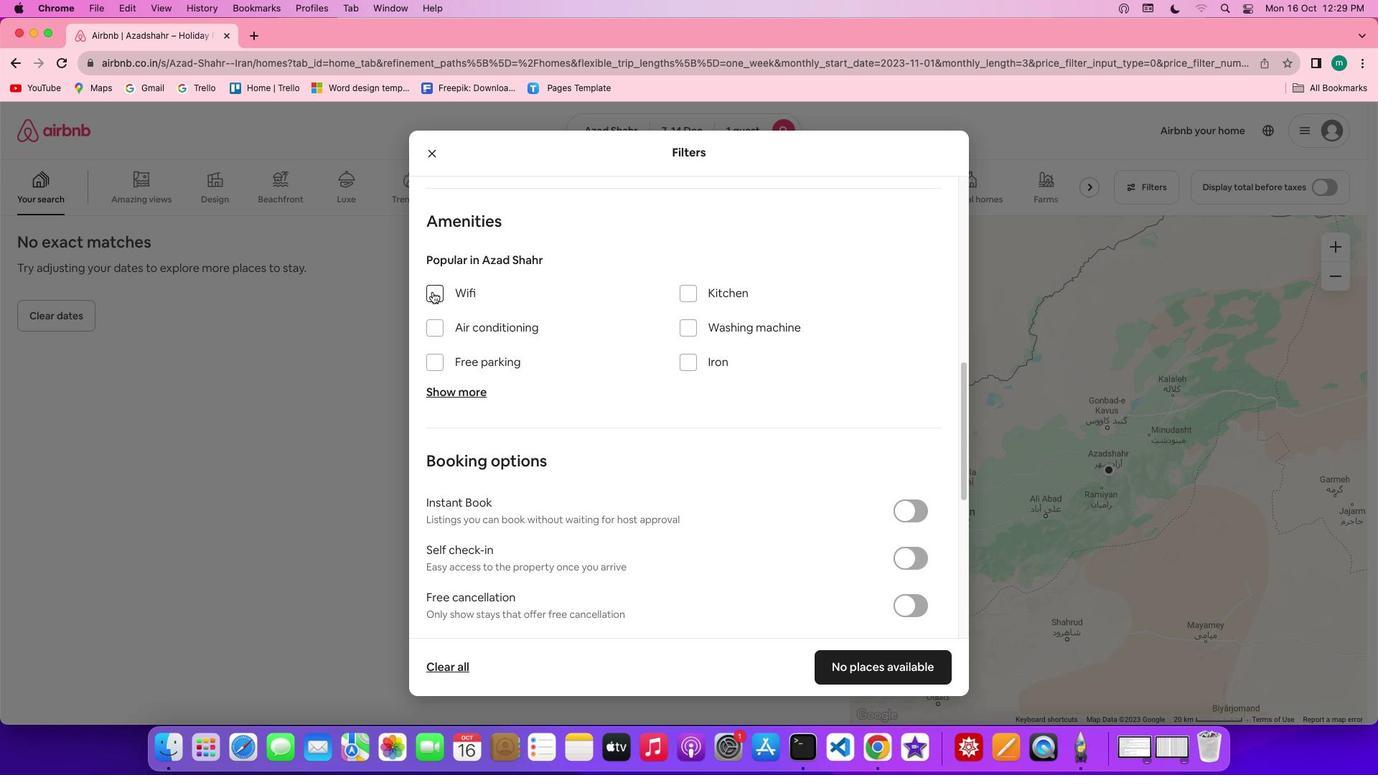
Action: Mouse pressed left at (439, 298)
Screenshot: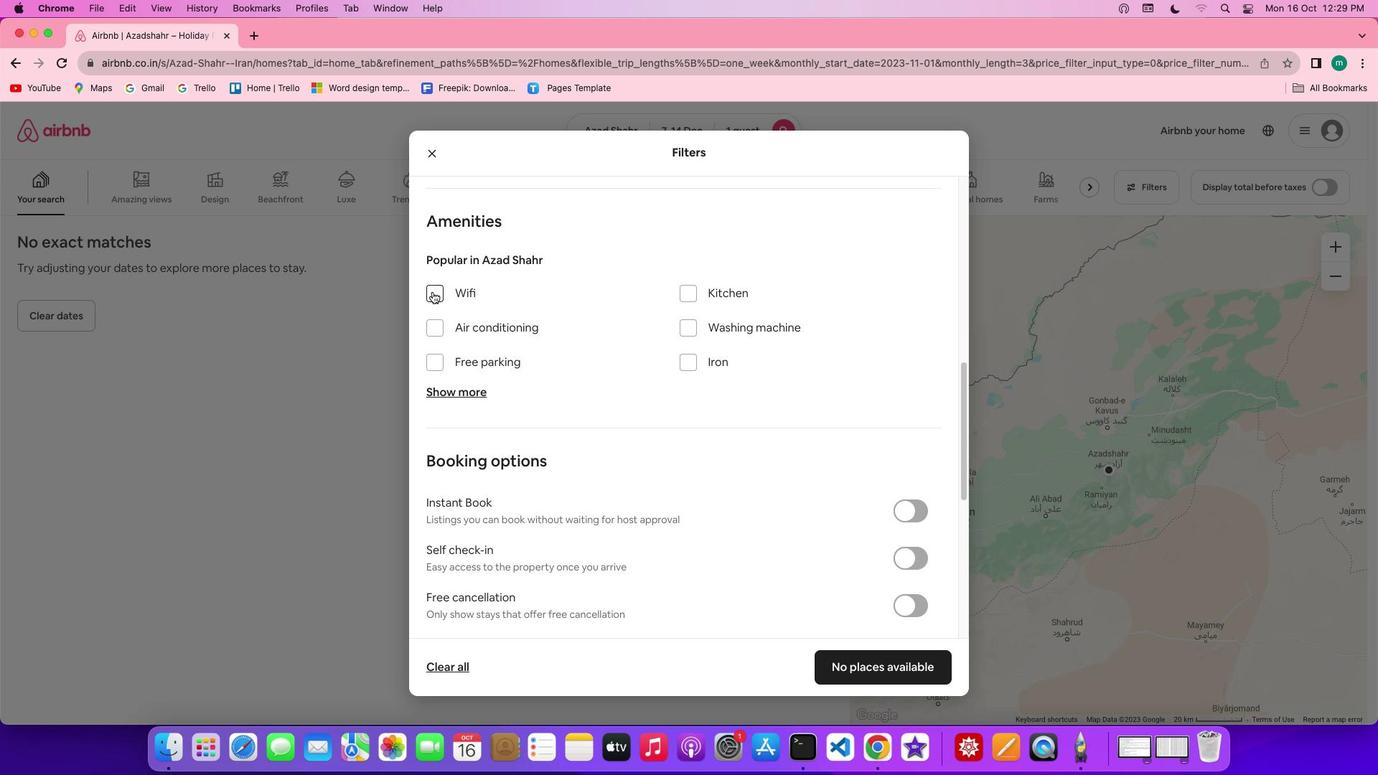 
Action: Mouse moved to (727, 335)
Screenshot: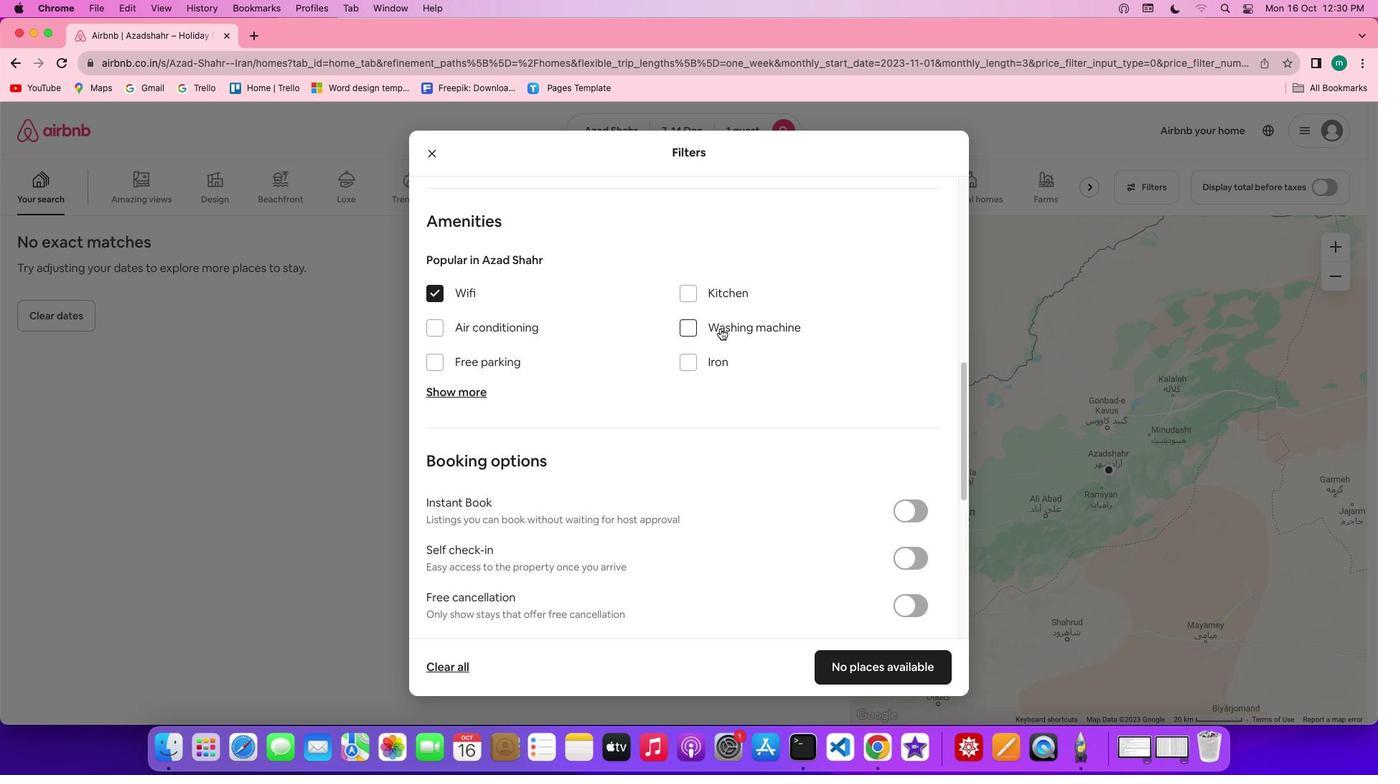 
Action: Mouse pressed left at (727, 335)
Screenshot: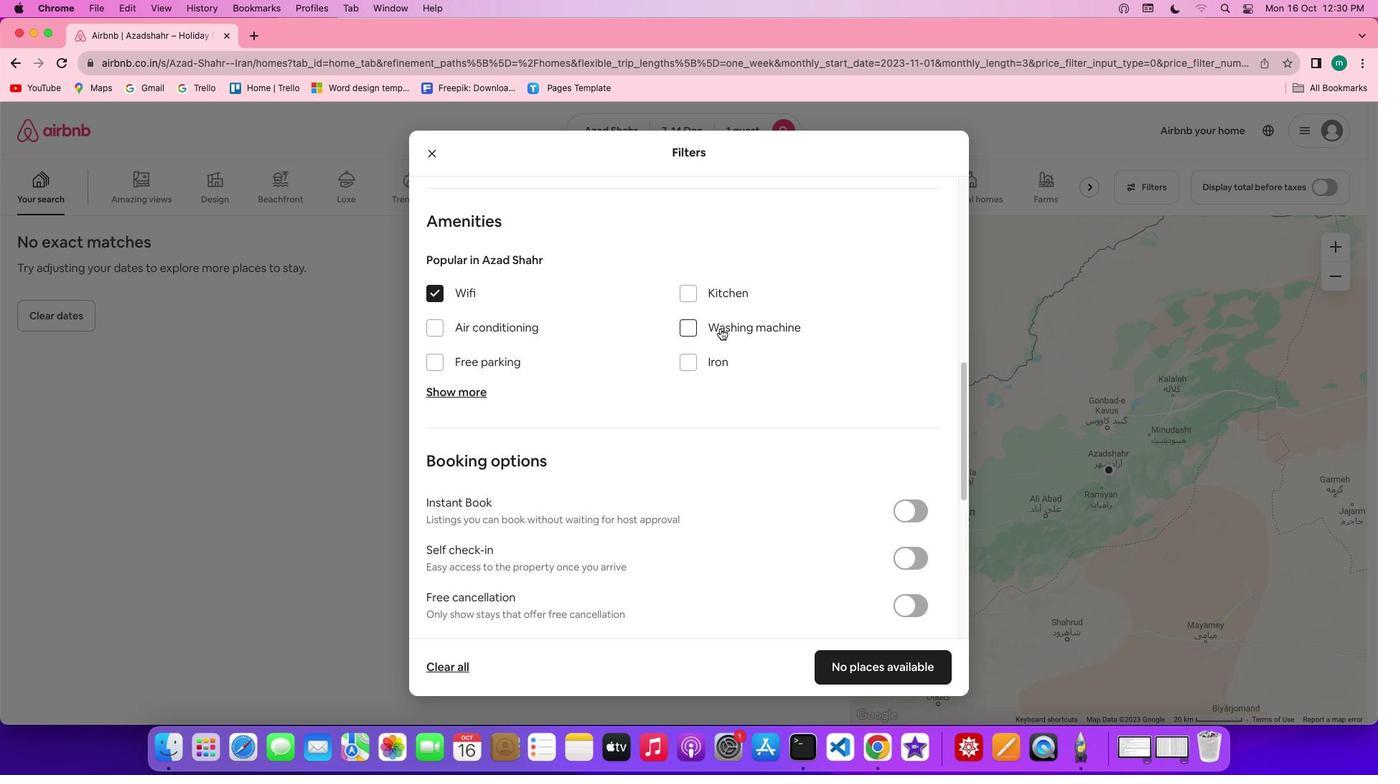 
Action: Mouse moved to (749, 422)
Screenshot: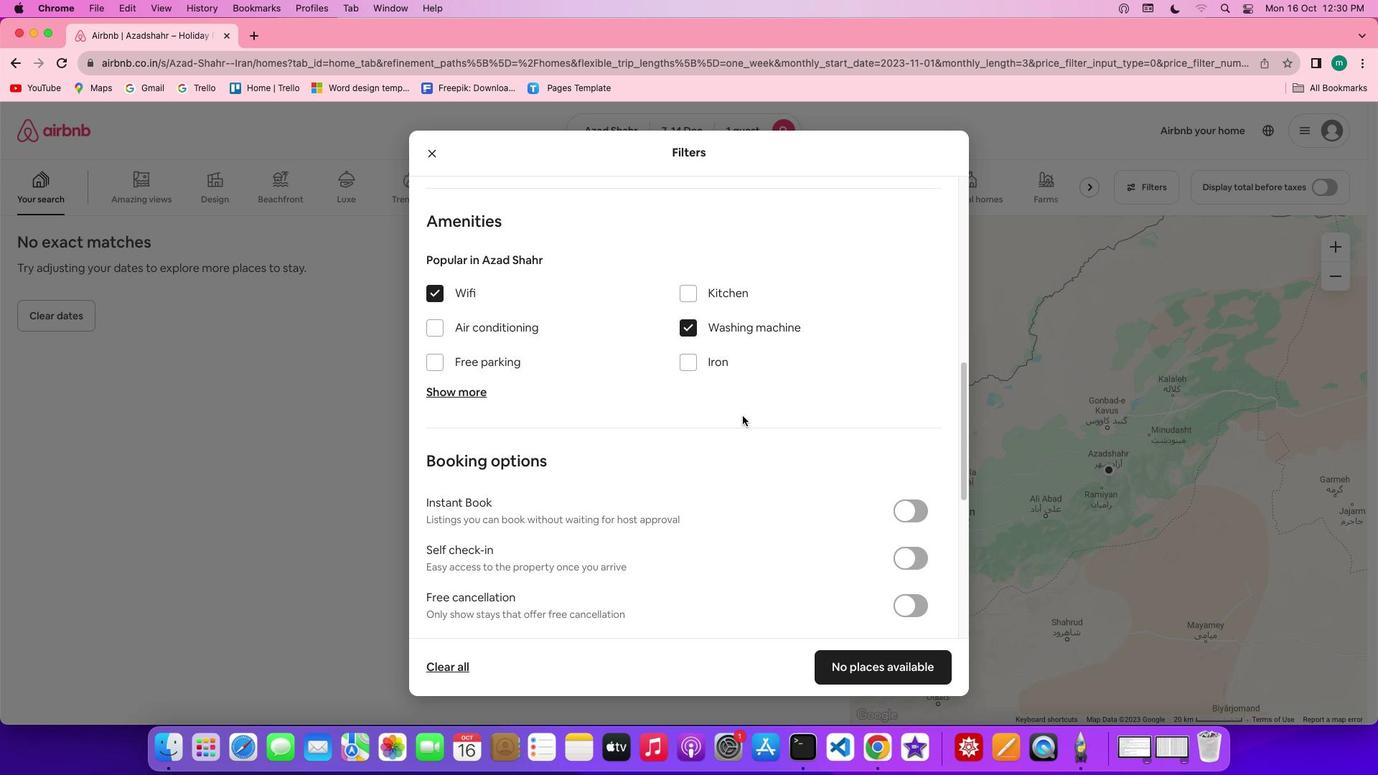 
Action: Mouse scrolled (749, 422) with delta (7, 6)
Screenshot: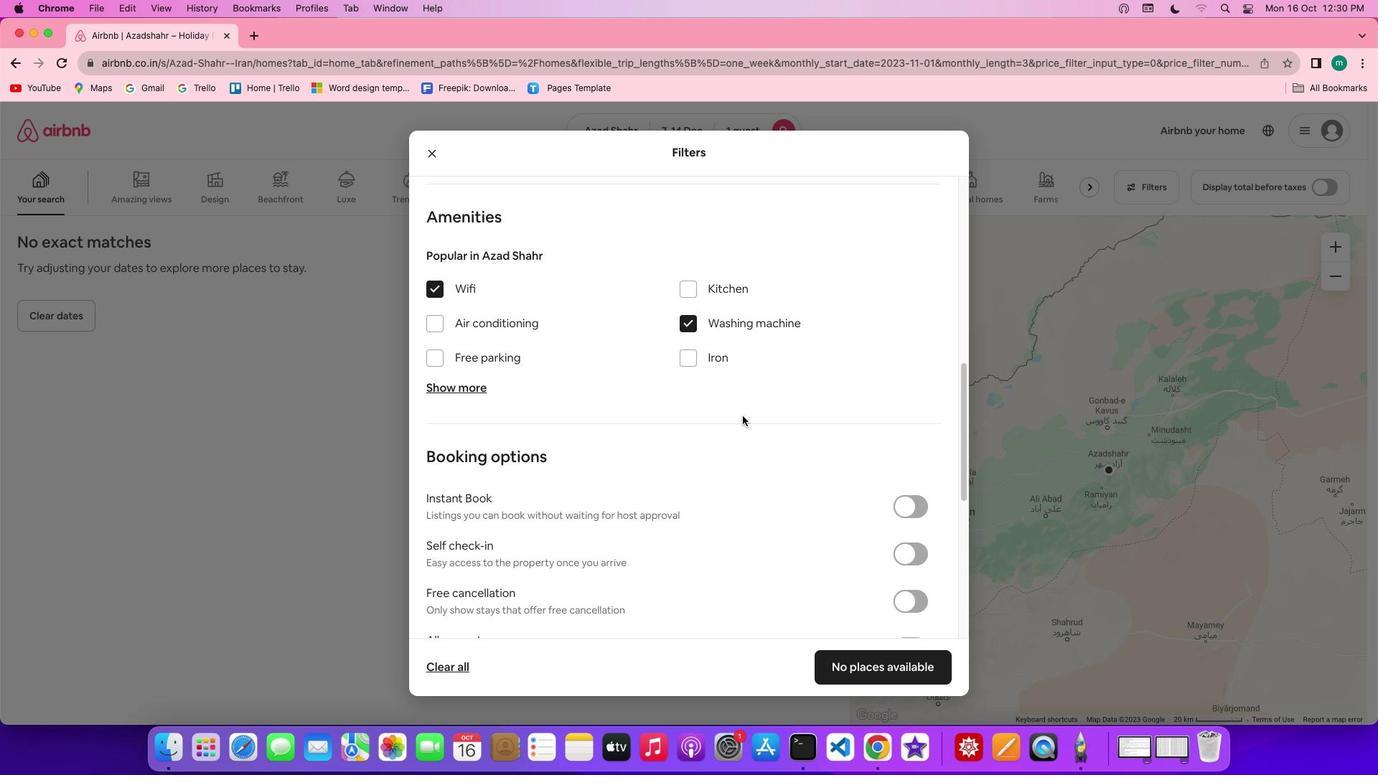 
Action: Mouse scrolled (749, 422) with delta (7, 6)
Screenshot: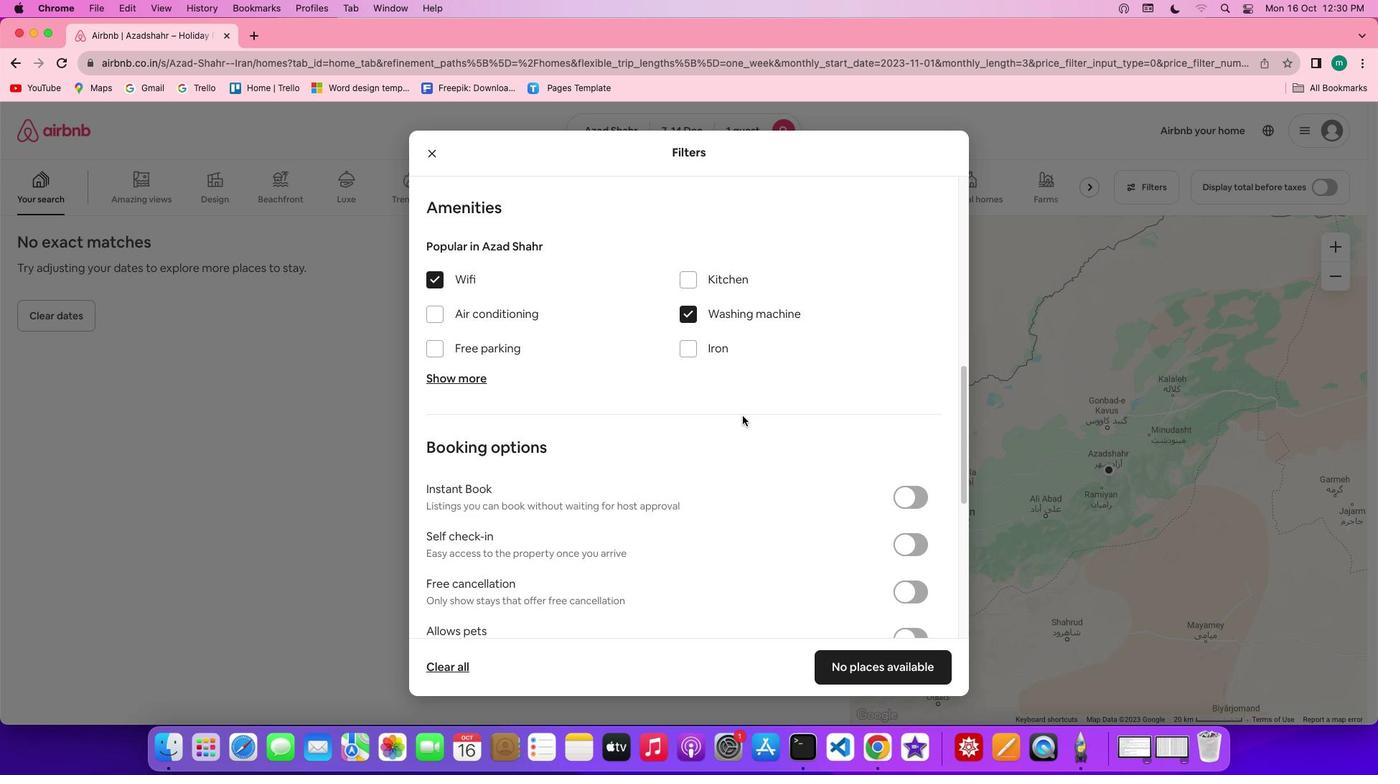 
Action: Mouse scrolled (749, 422) with delta (7, 5)
Screenshot: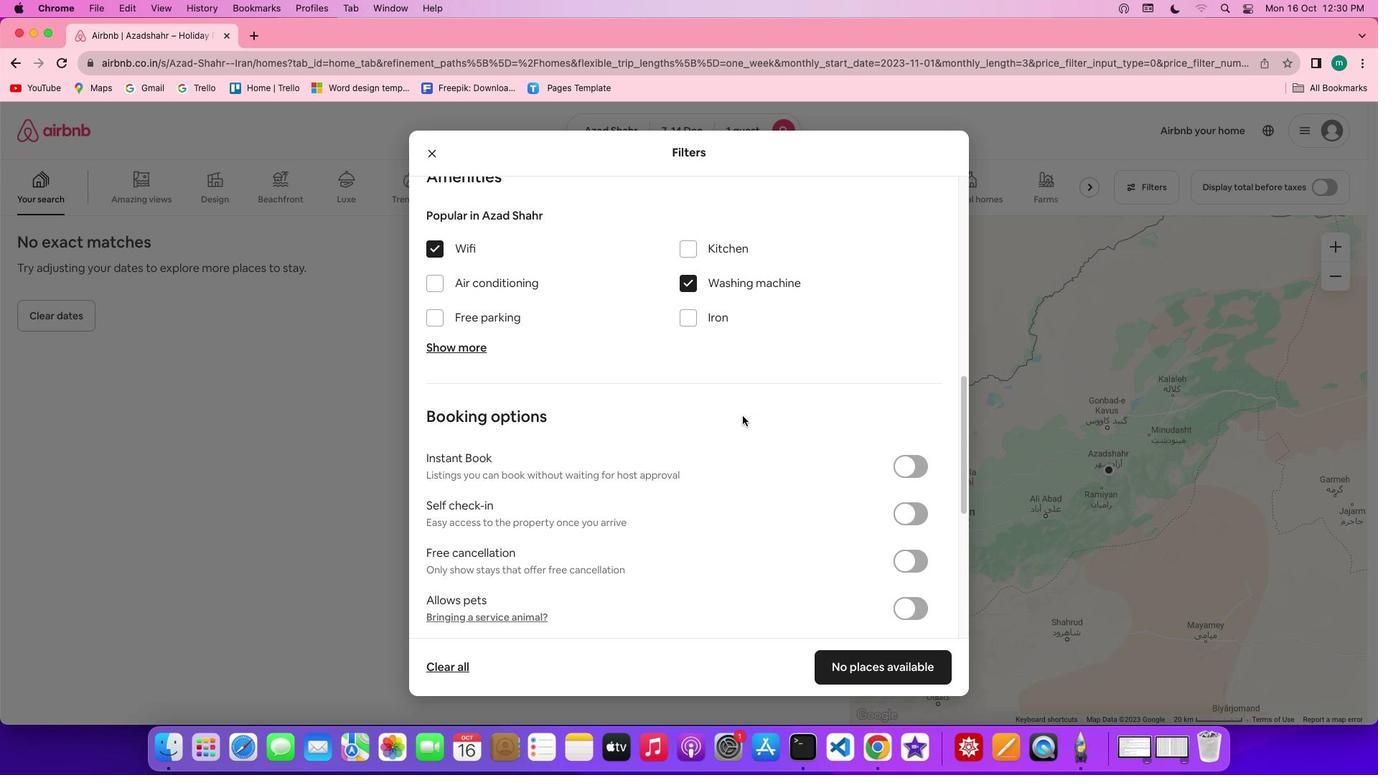 
Action: Mouse scrolled (749, 422) with delta (7, 5)
Screenshot: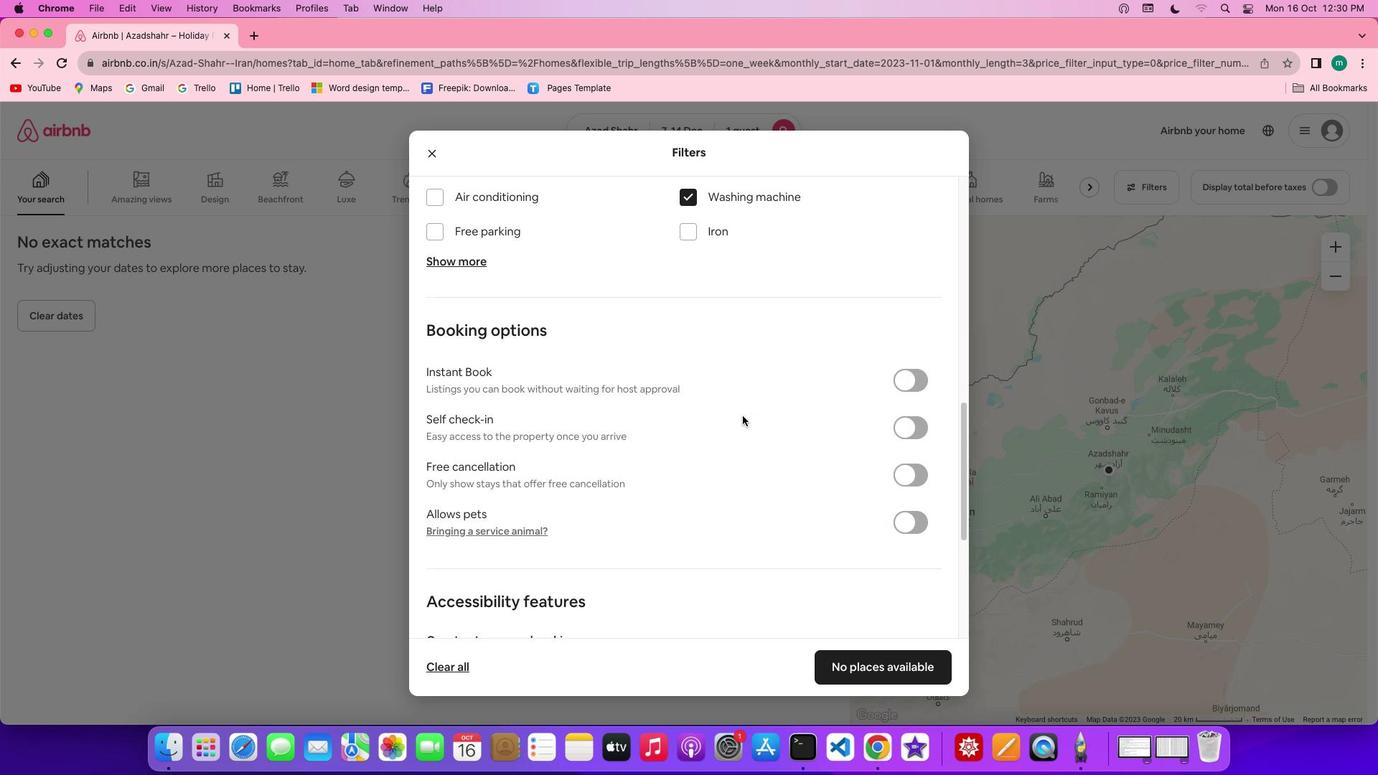 
Action: Mouse moved to (920, 386)
Screenshot: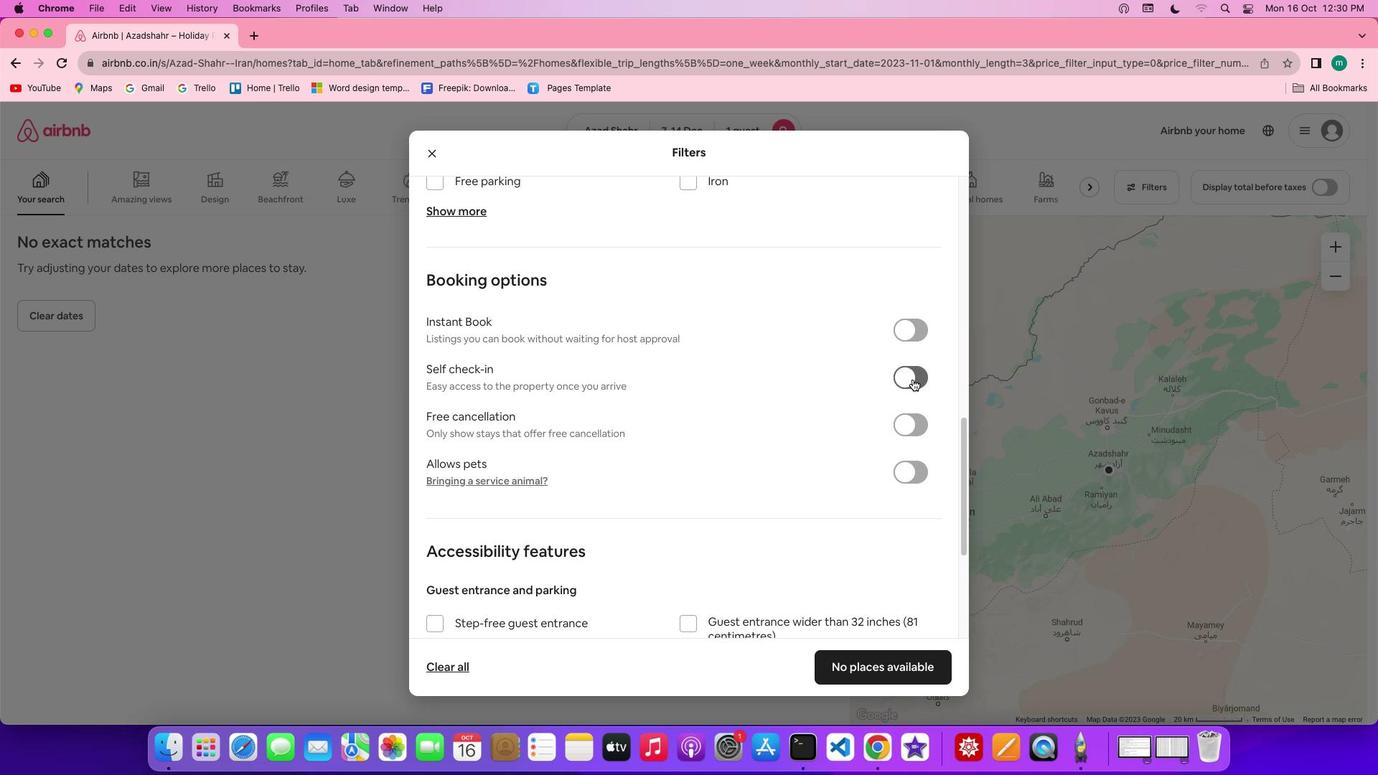
Action: Mouse pressed left at (920, 386)
Screenshot: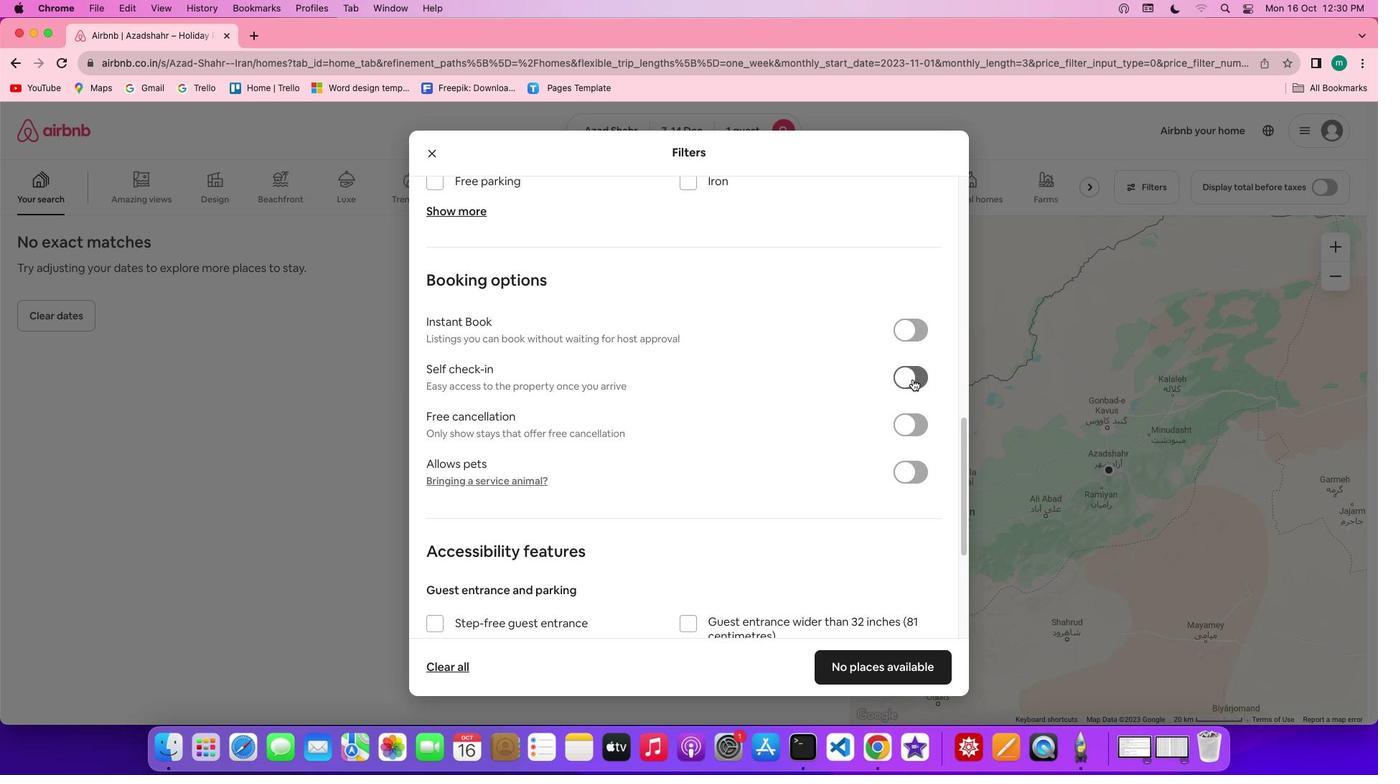 
Action: Mouse moved to (763, 435)
Screenshot: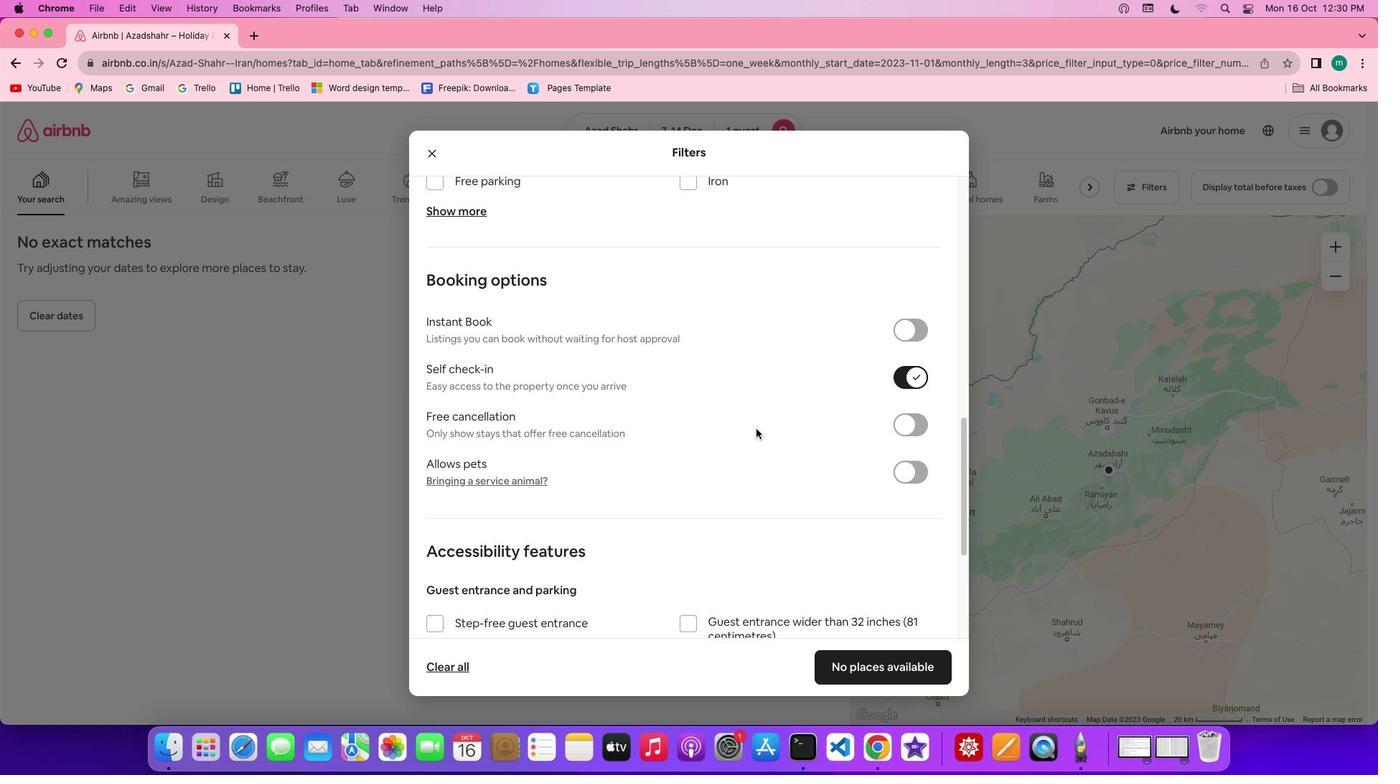 
Action: Mouse scrolled (763, 435) with delta (7, 6)
Screenshot: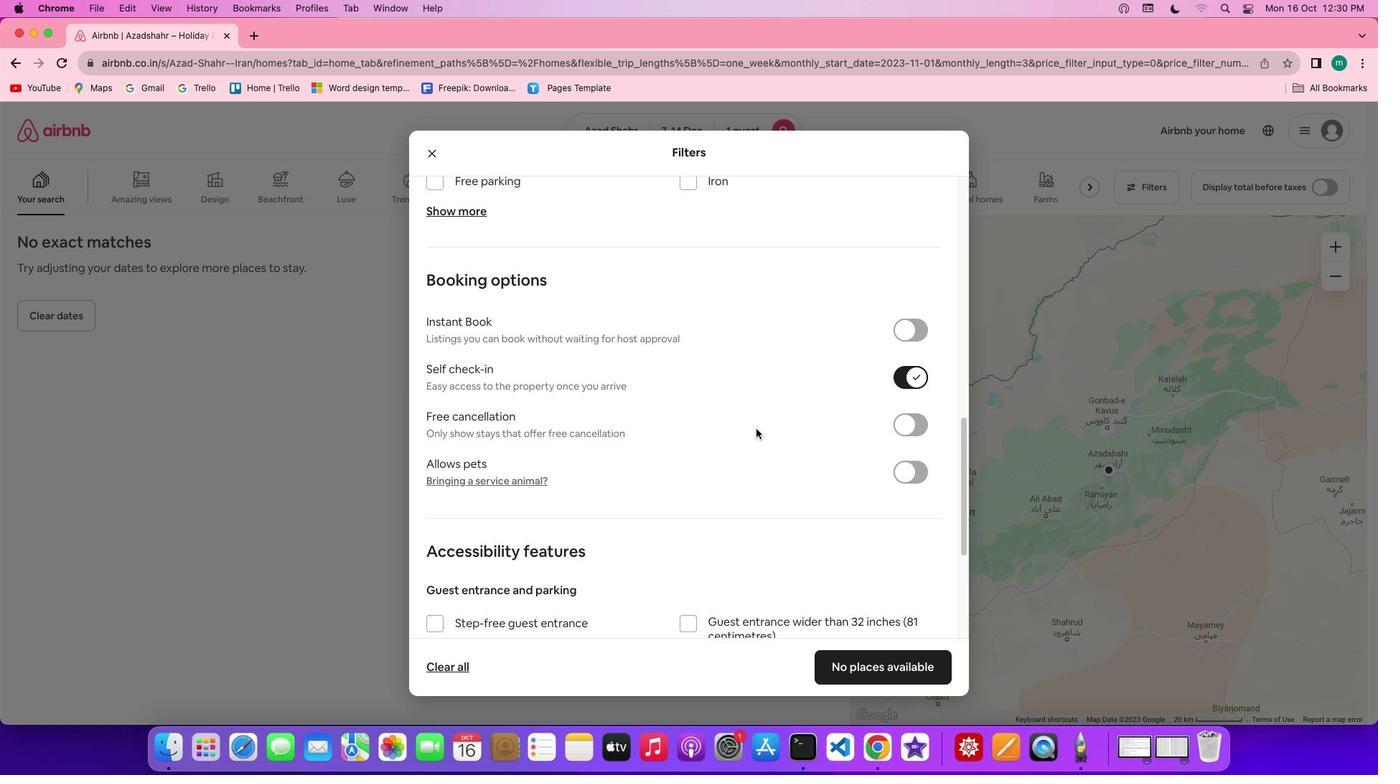 
Action: Mouse scrolled (763, 435) with delta (7, 6)
Screenshot: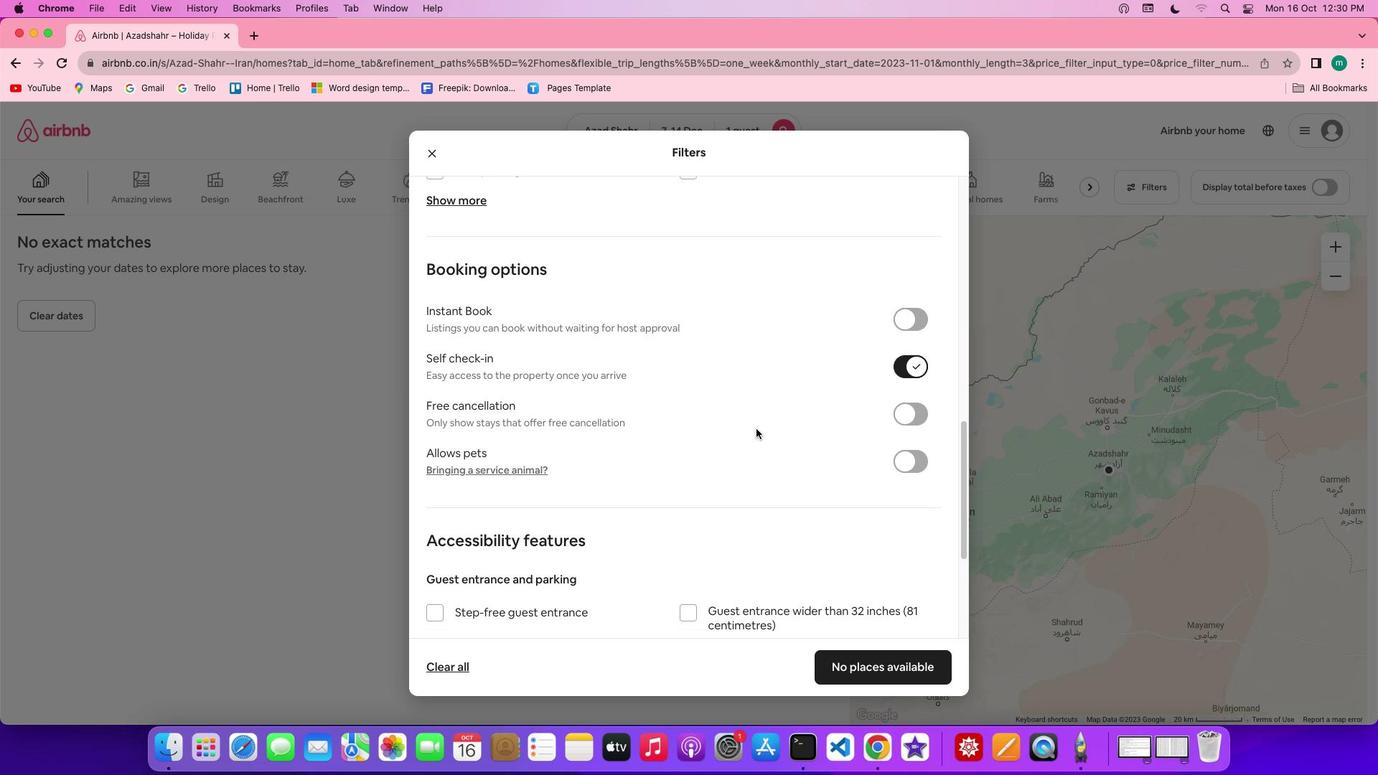 
Action: Mouse scrolled (763, 435) with delta (7, 5)
Screenshot: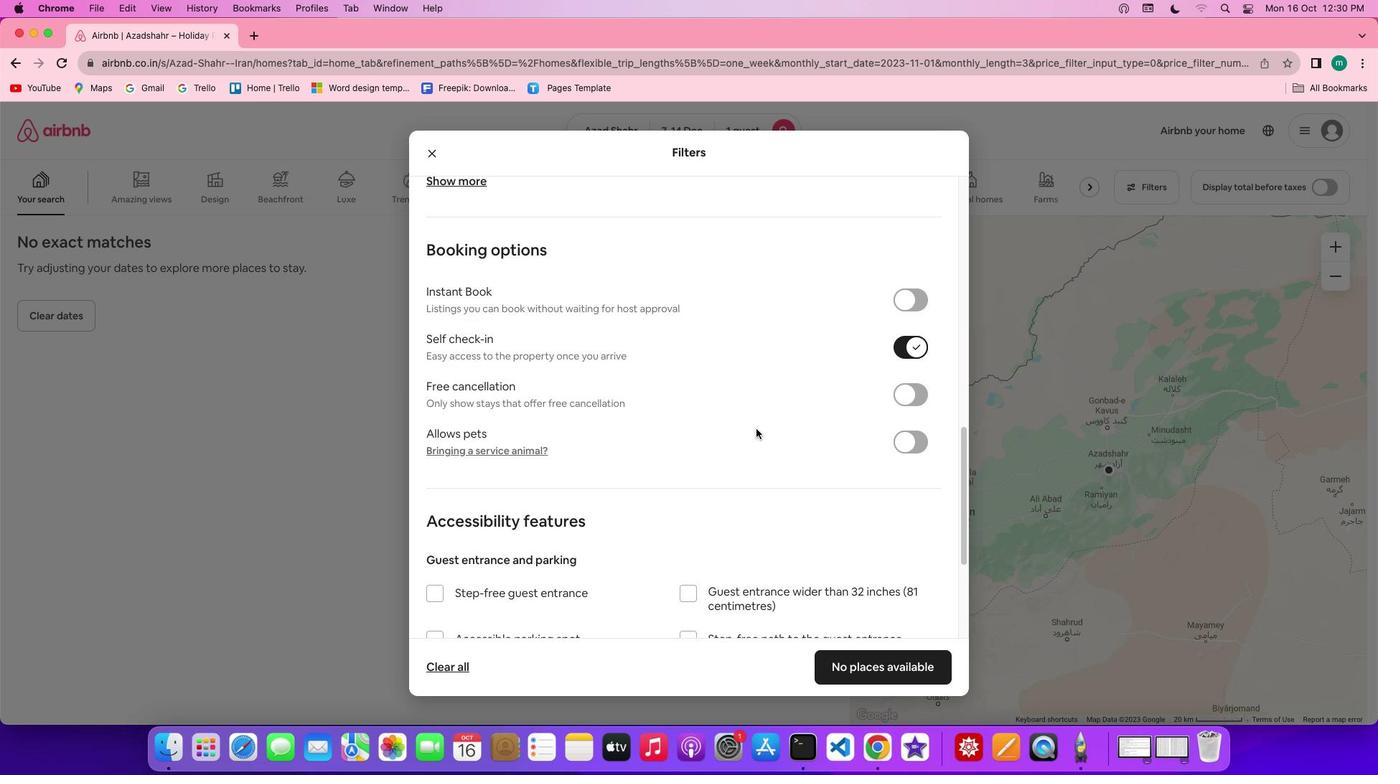 
Action: Mouse scrolled (763, 435) with delta (7, 5)
Screenshot: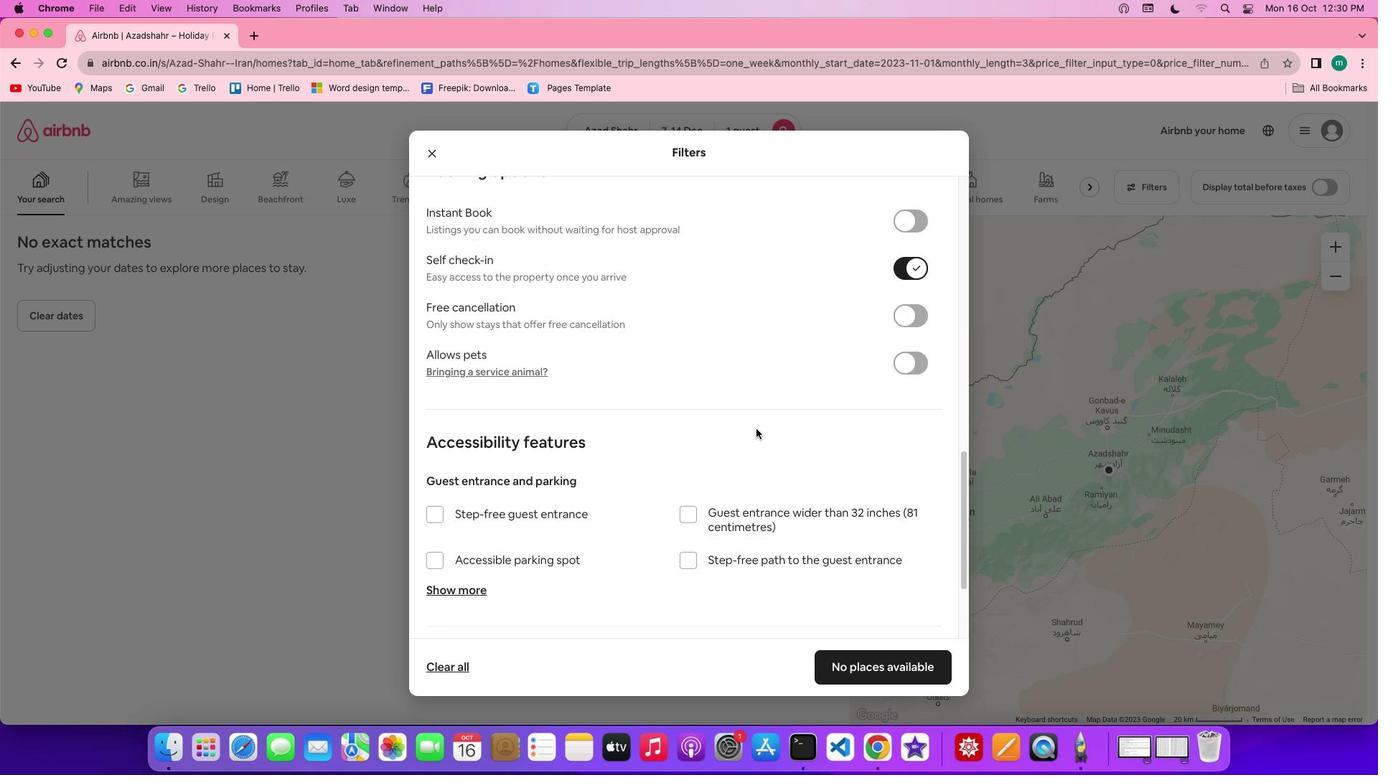
Action: Mouse moved to (882, 668)
Screenshot: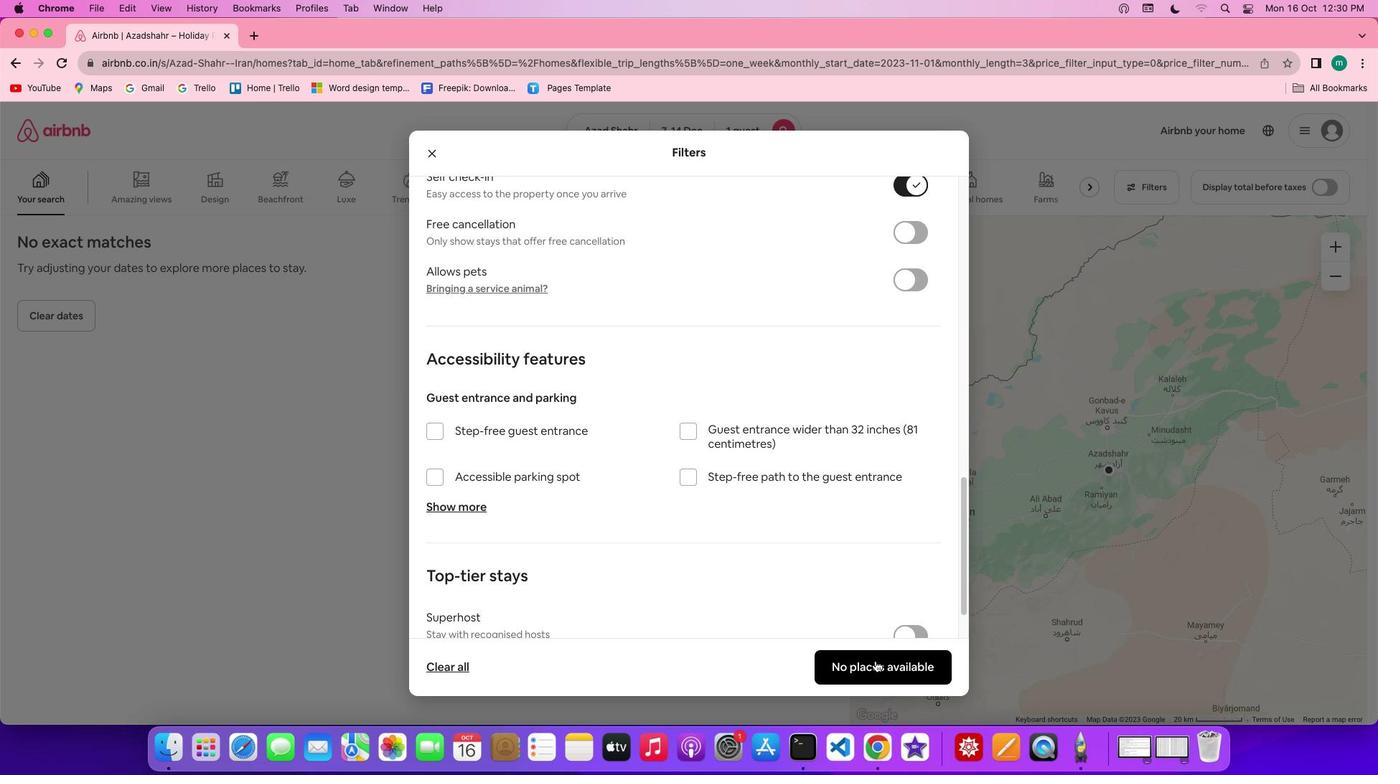 
Action: Mouse pressed left at (882, 668)
Screenshot: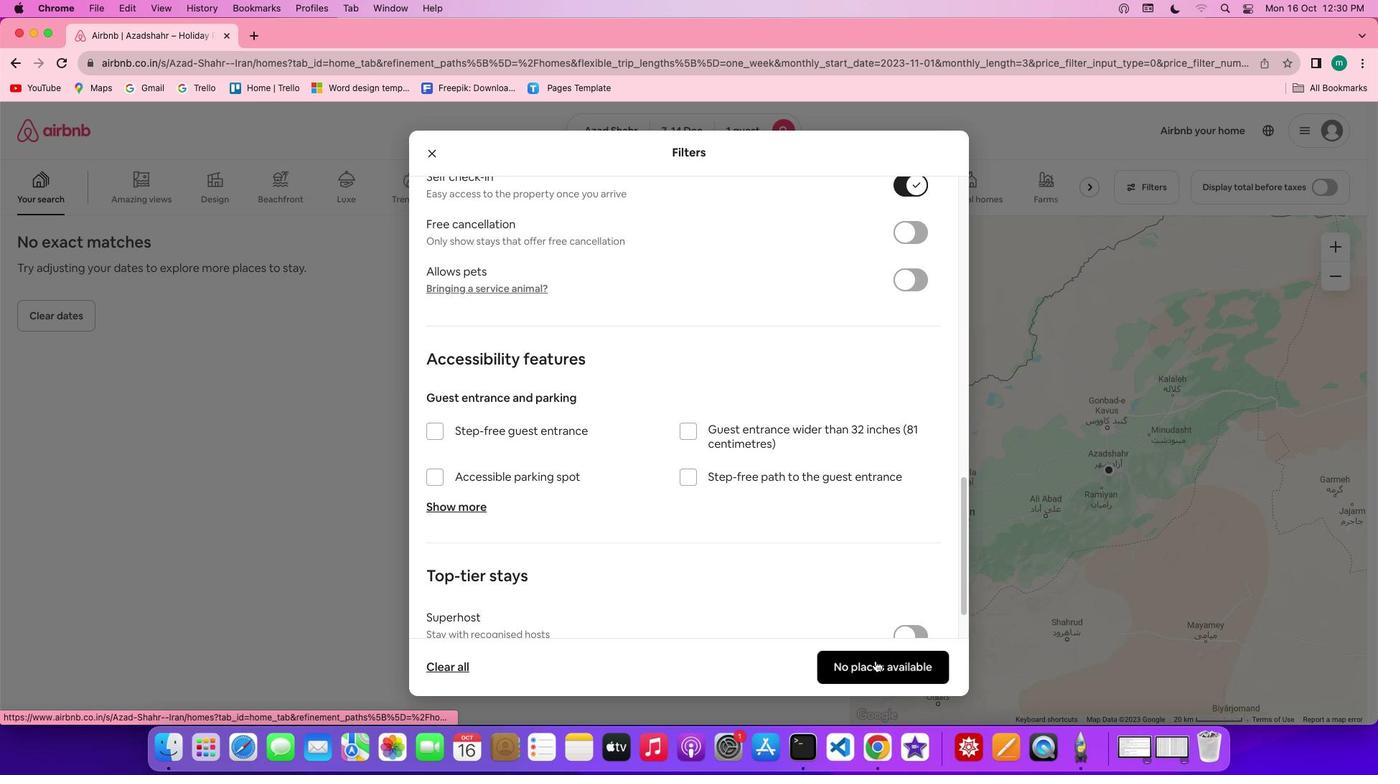 
Action: Mouse moved to (521, 502)
Screenshot: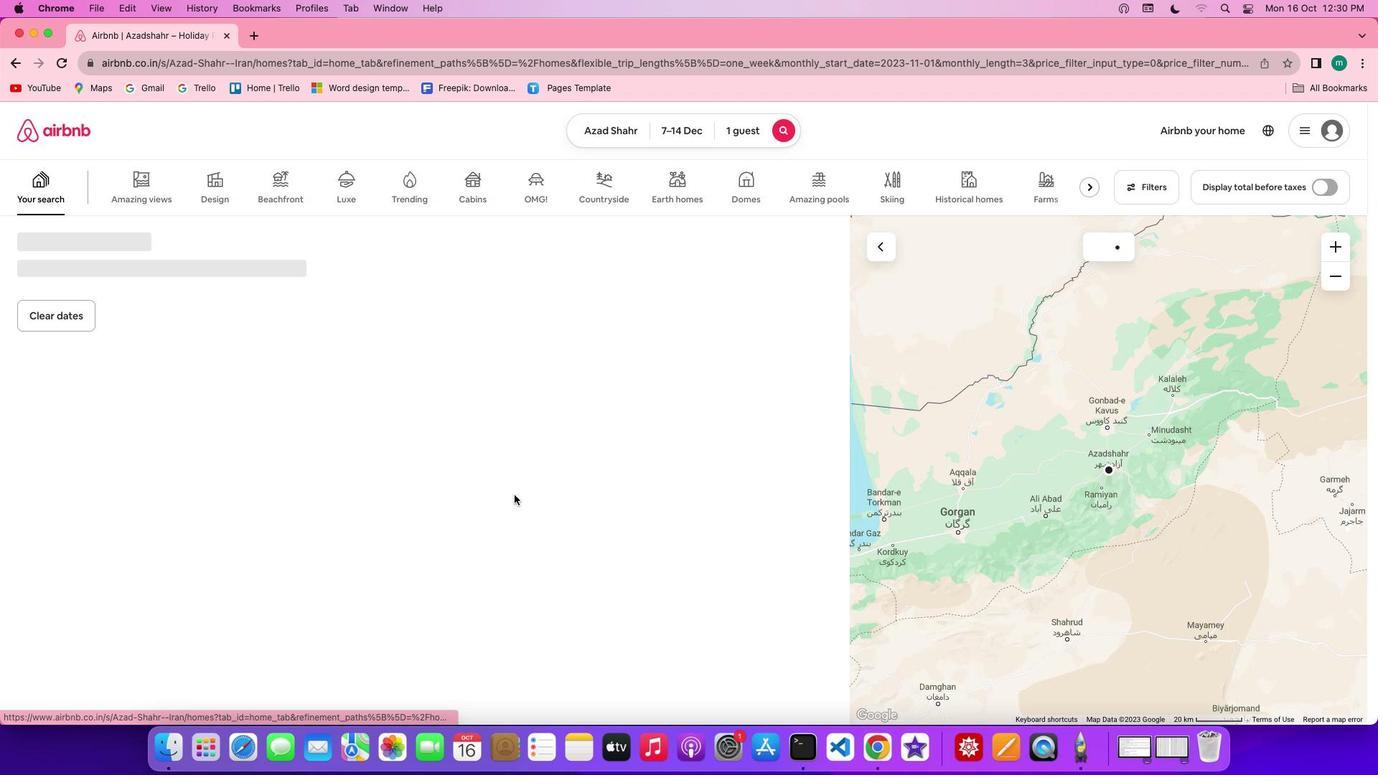 
